 Task: Create a due date automation trigger when advanced on, 2 working days after a card is due add fields with custom field "Resume" set to a date more than 1 working days from now at 11:00 AM.
Action: Mouse moved to (1083, 333)
Screenshot: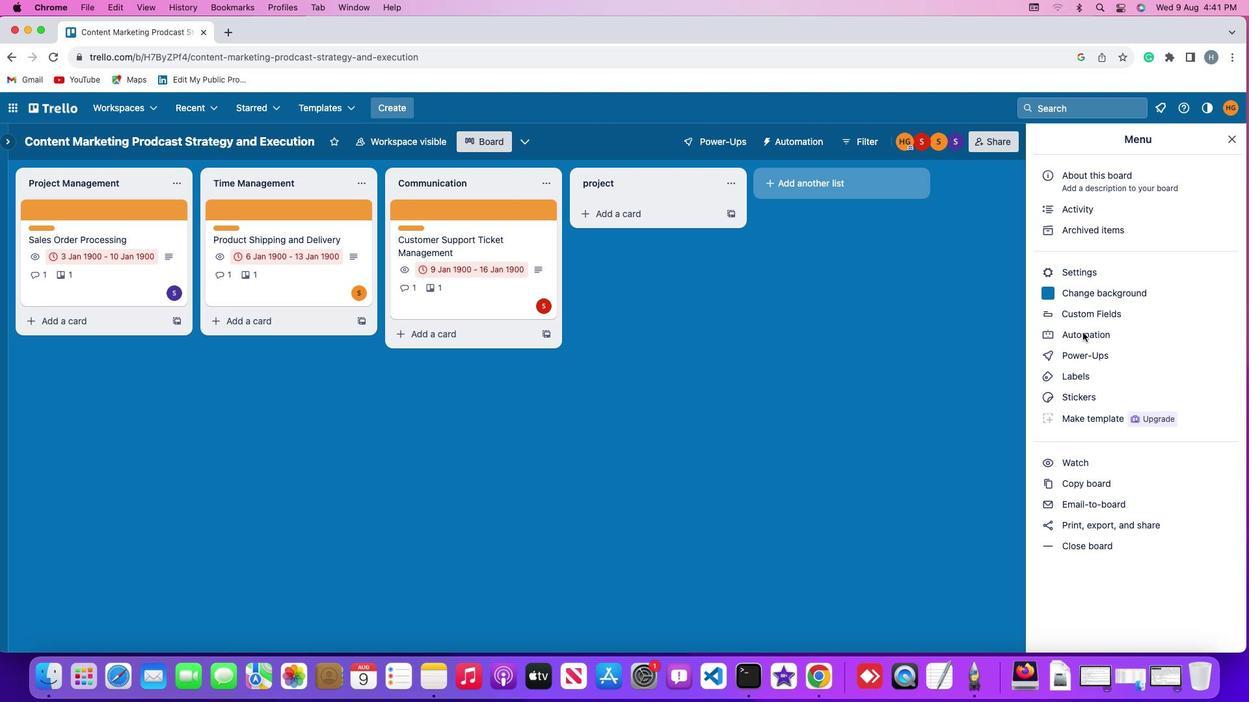
Action: Mouse pressed left at (1083, 333)
Screenshot: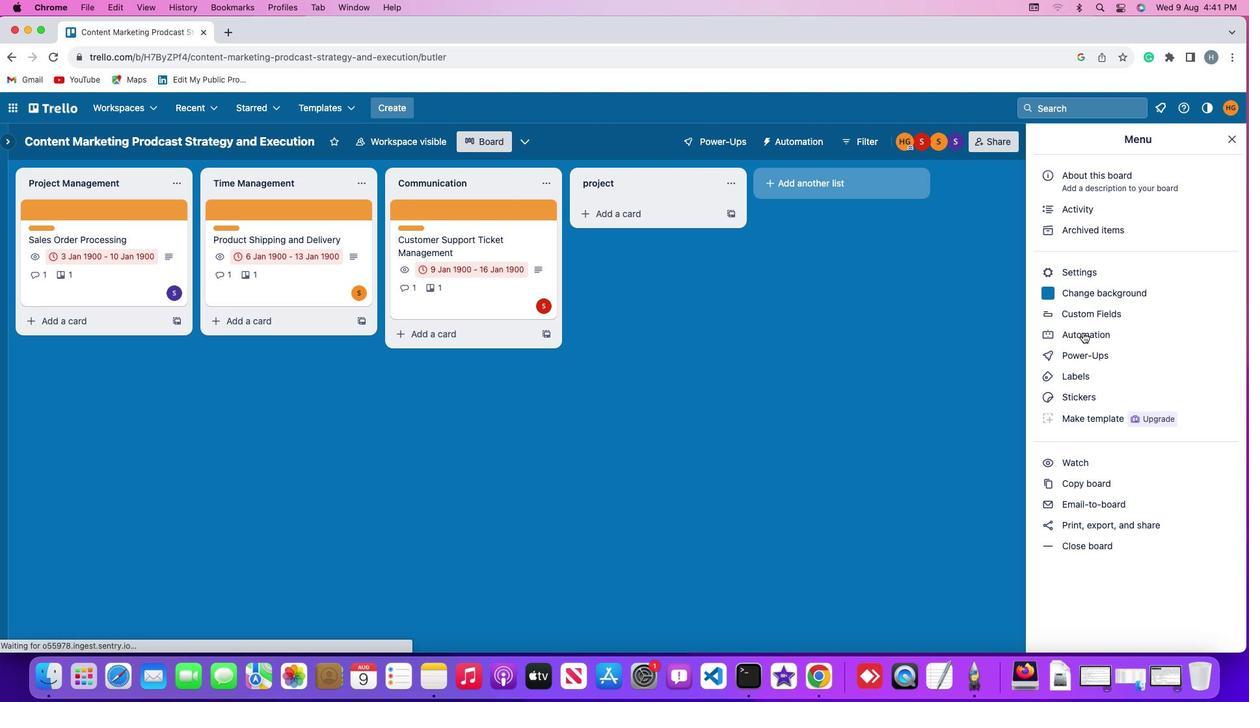 
Action: Mouse pressed left at (1083, 333)
Screenshot: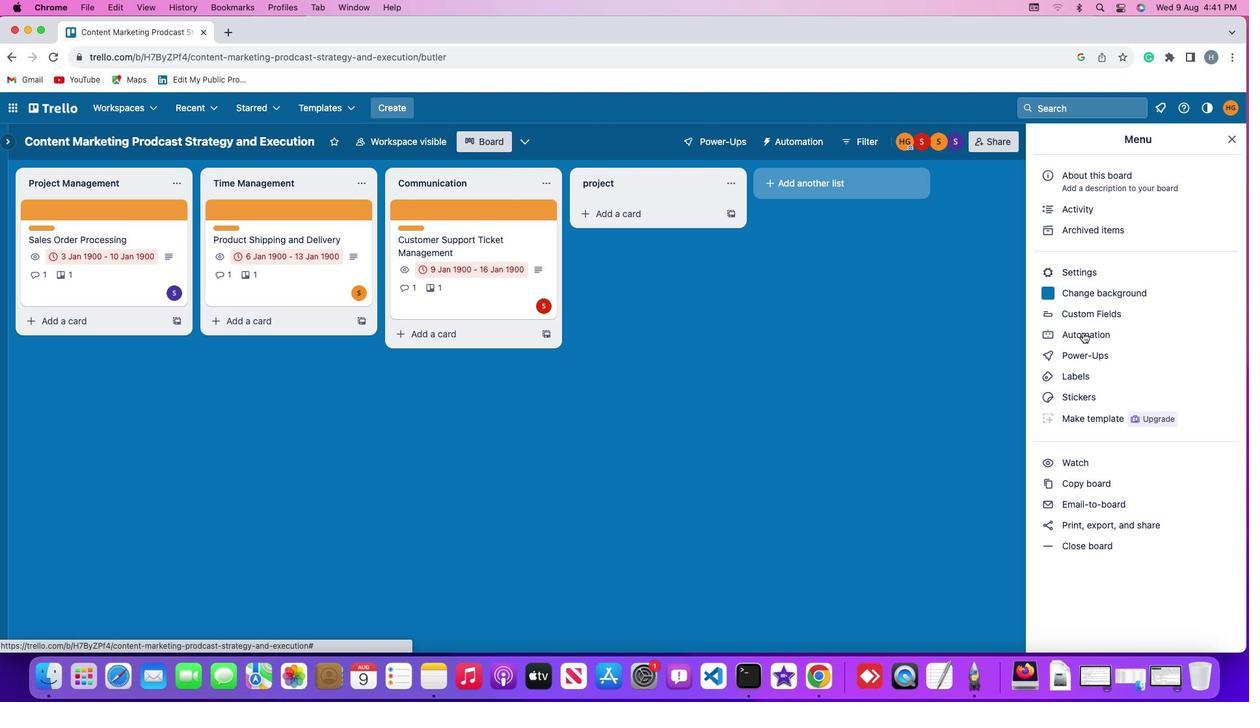 
Action: Mouse moved to (68, 300)
Screenshot: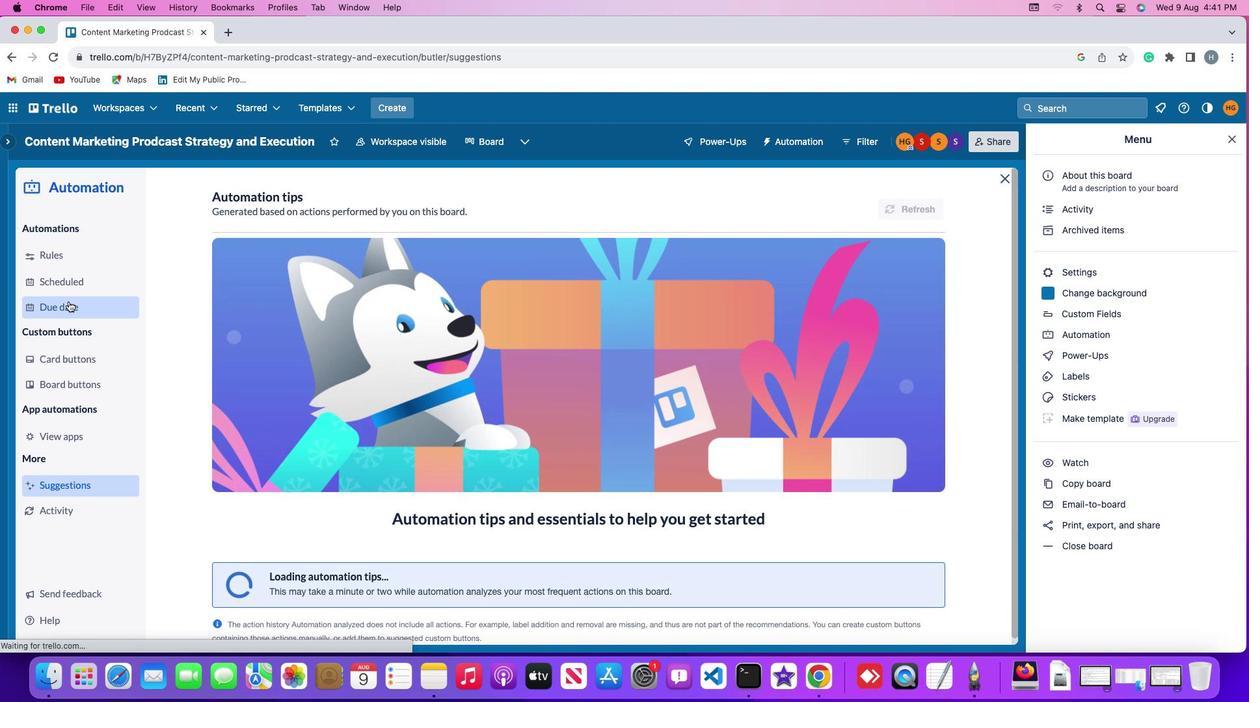 
Action: Mouse pressed left at (68, 300)
Screenshot: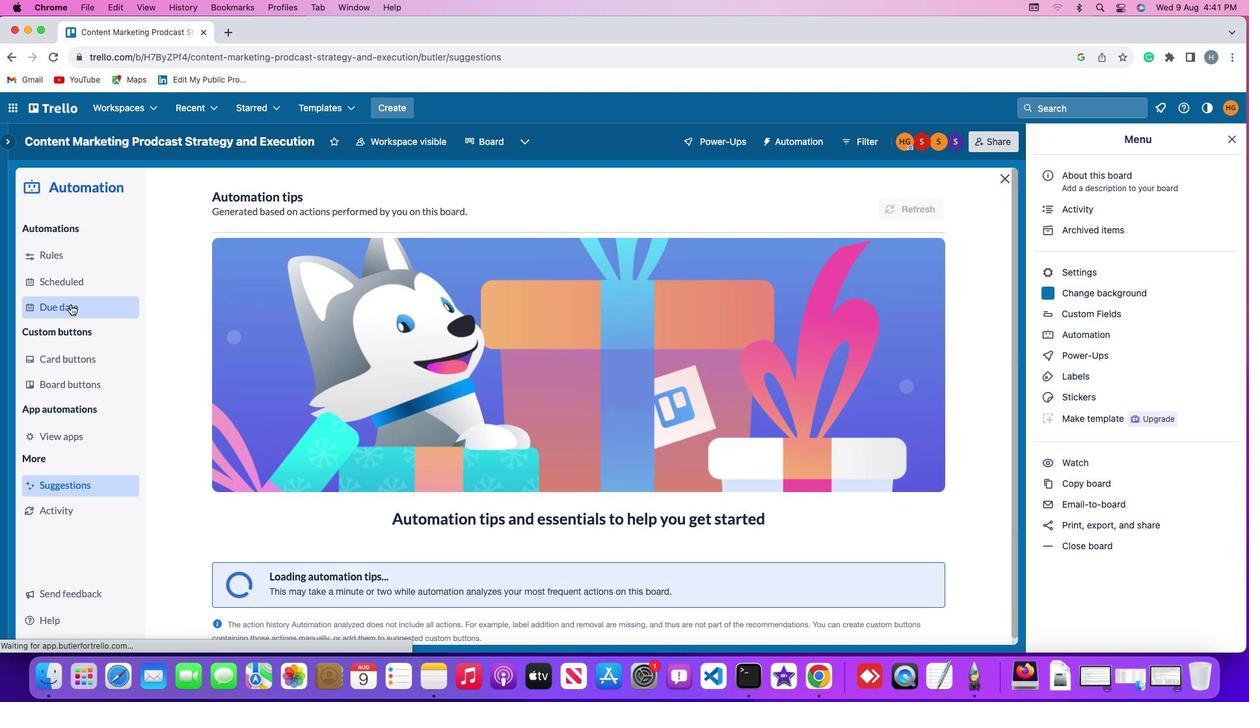 
Action: Mouse moved to (883, 202)
Screenshot: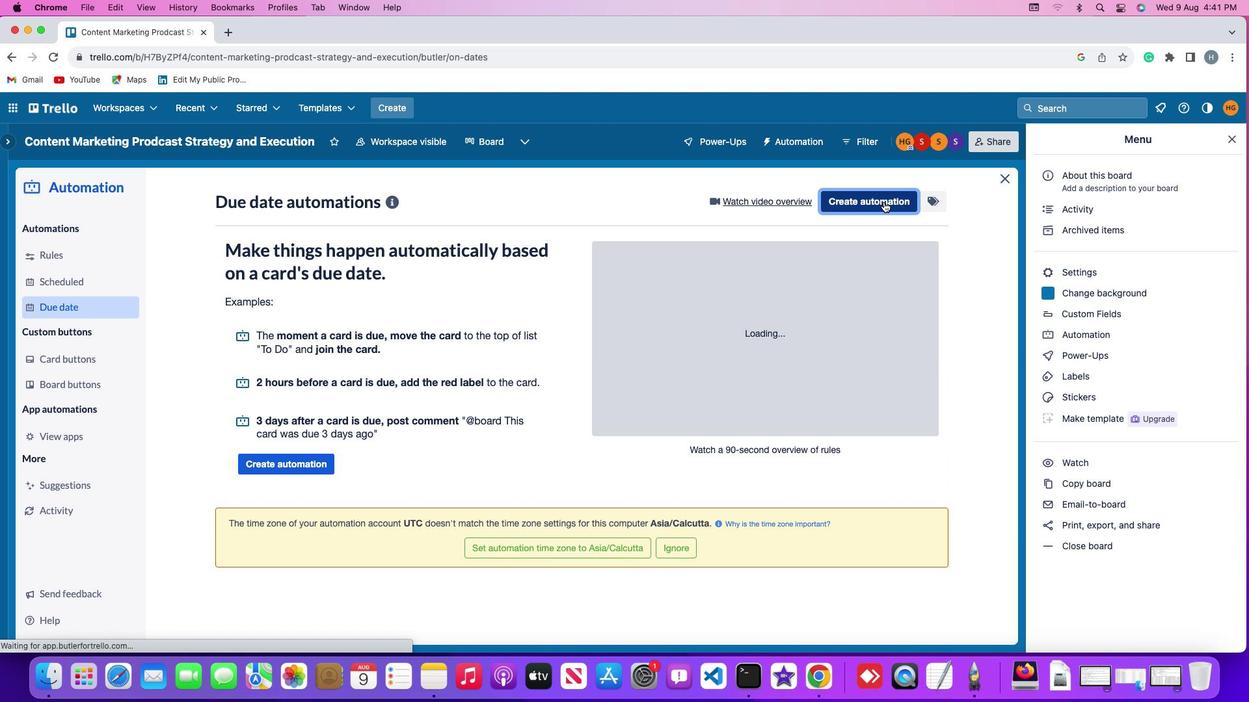
Action: Mouse pressed left at (883, 202)
Screenshot: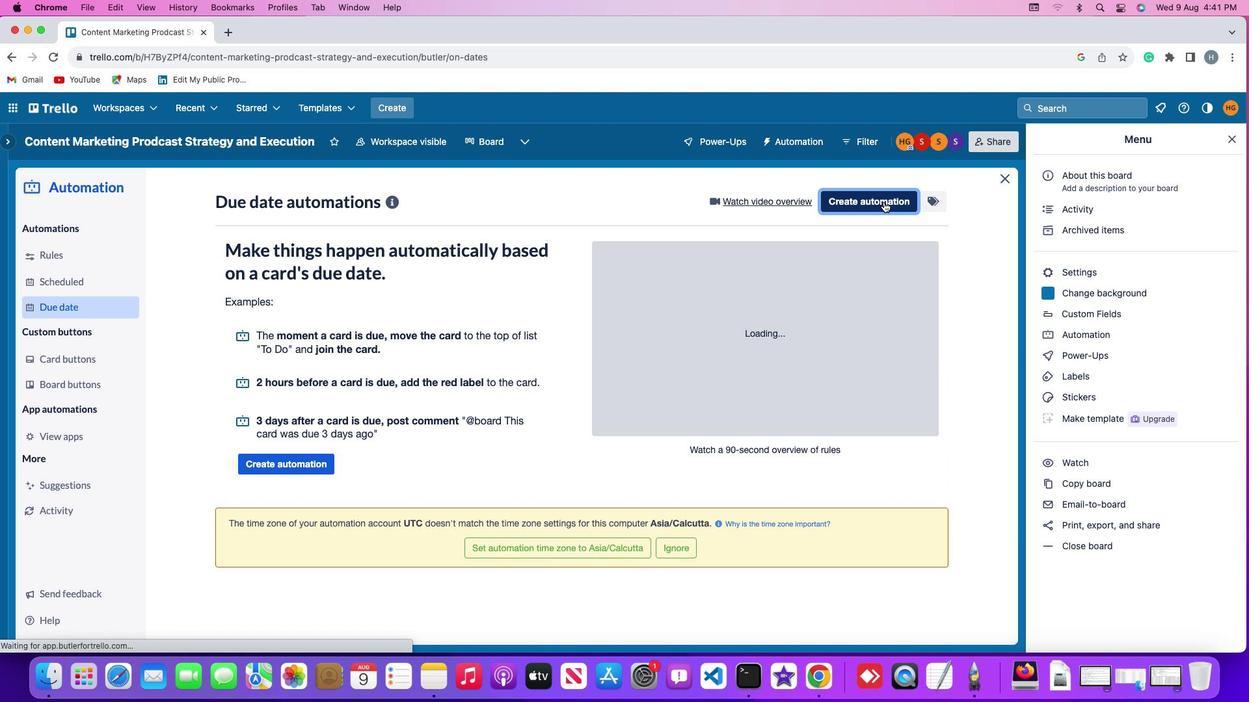 
Action: Mouse moved to (383, 326)
Screenshot: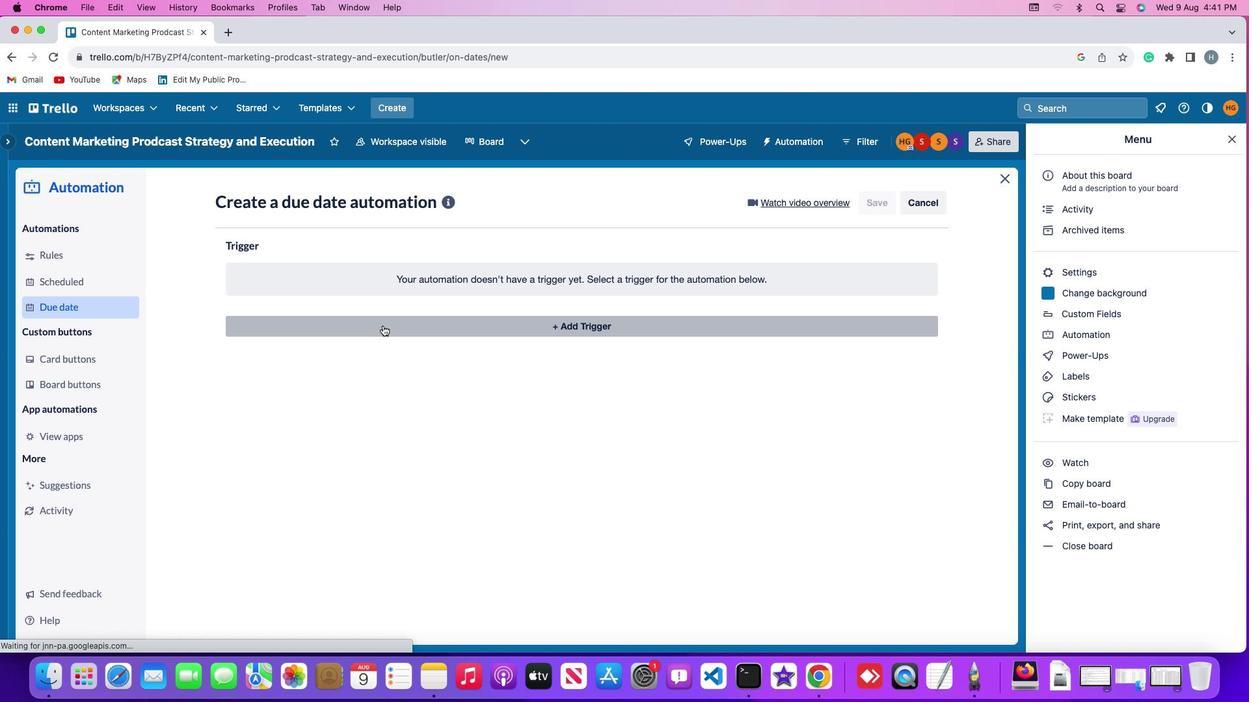 
Action: Mouse pressed left at (383, 326)
Screenshot: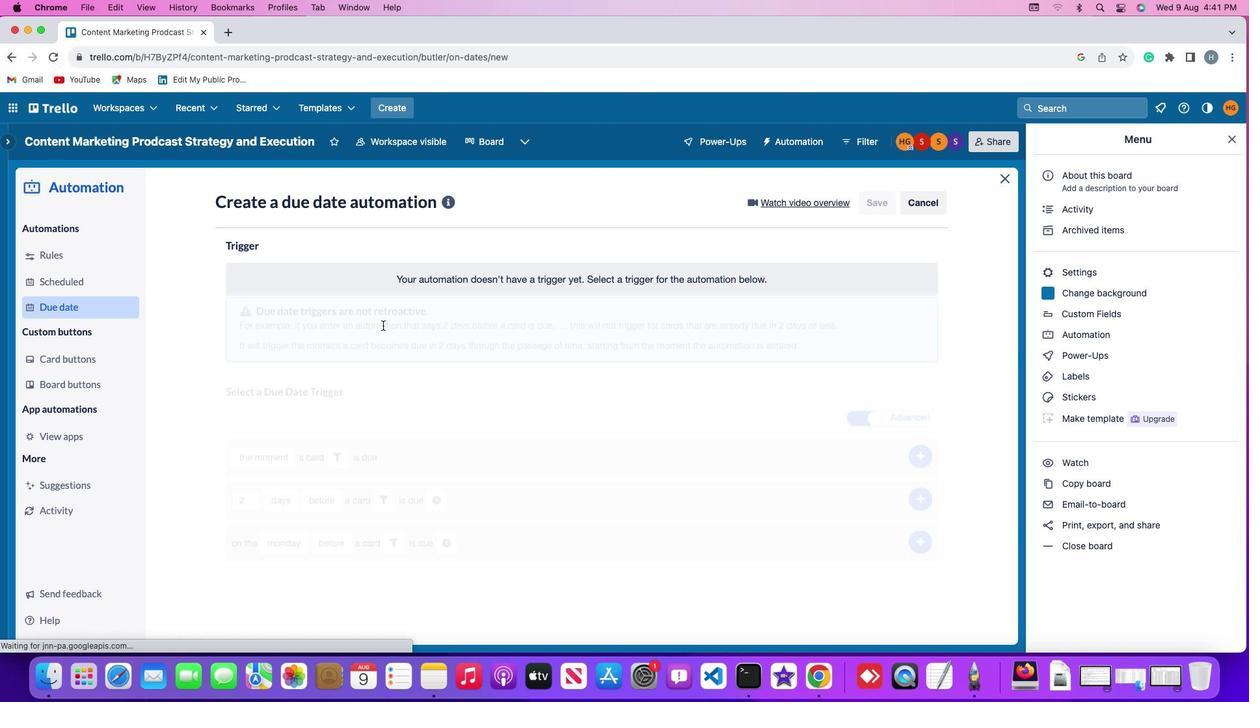 
Action: Mouse moved to (251, 521)
Screenshot: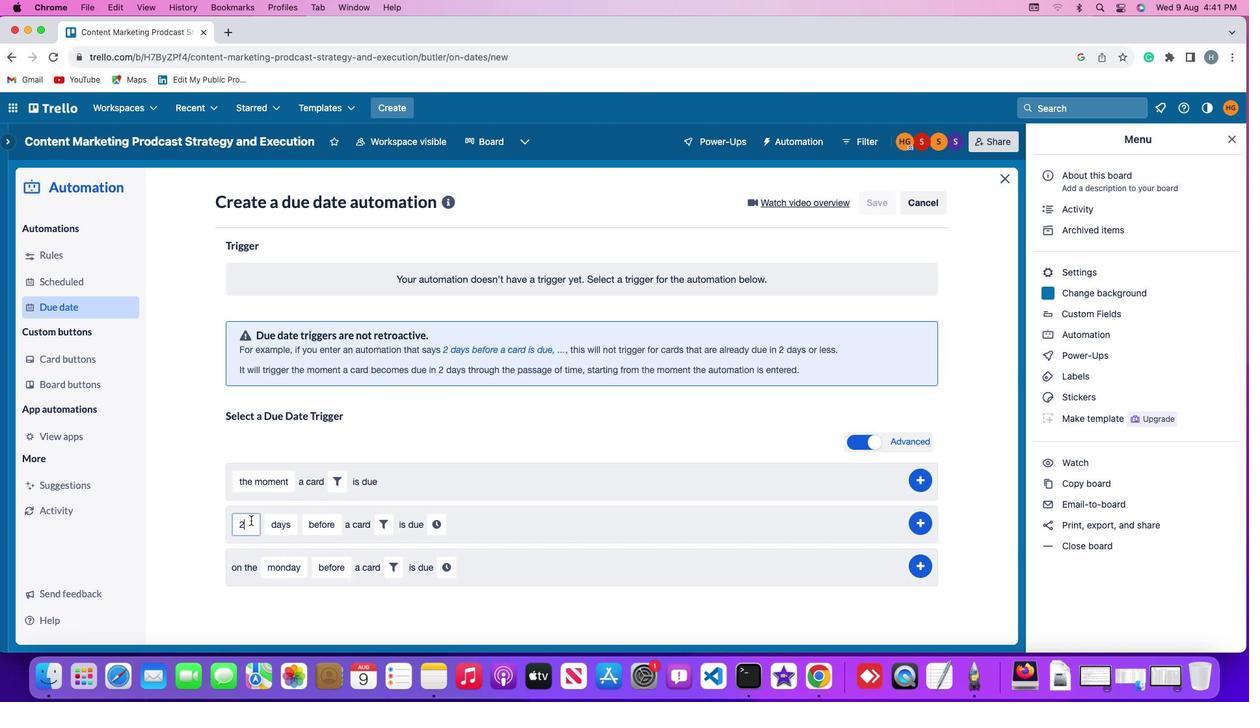 
Action: Mouse pressed left at (251, 521)
Screenshot: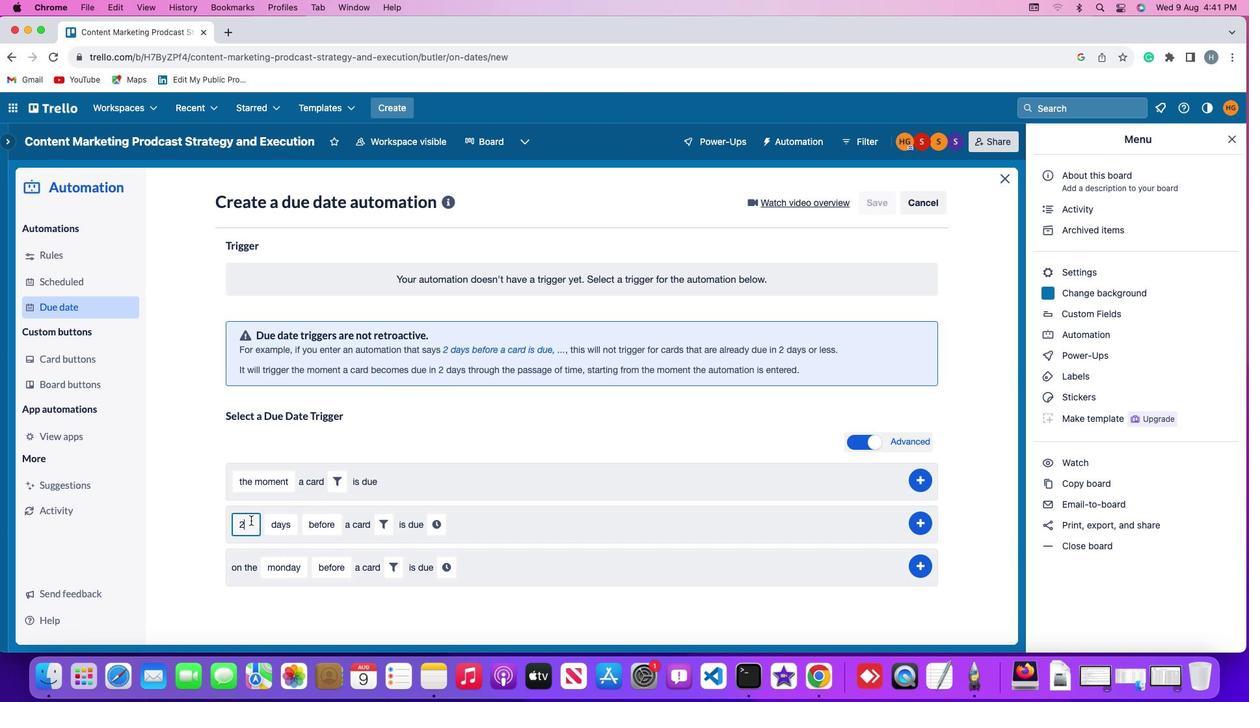 
Action: Mouse moved to (250, 520)
Screenshot: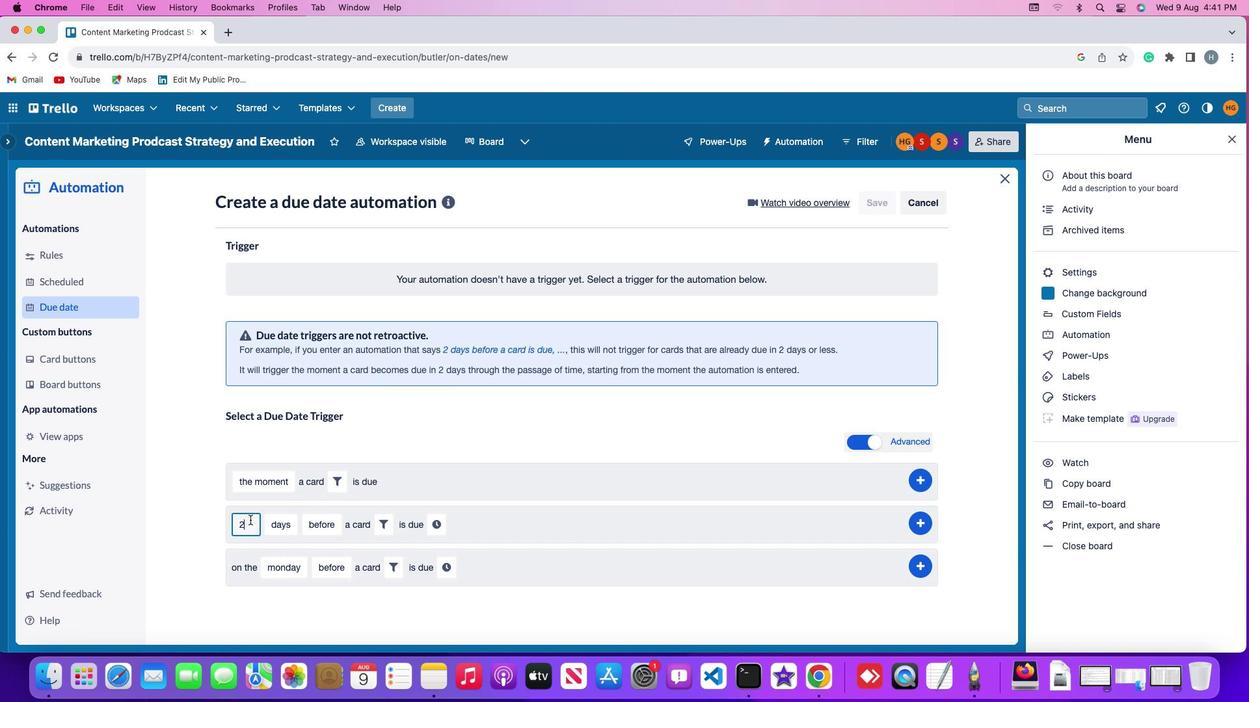
Action: Key pressed Key.backspace
Screenshot: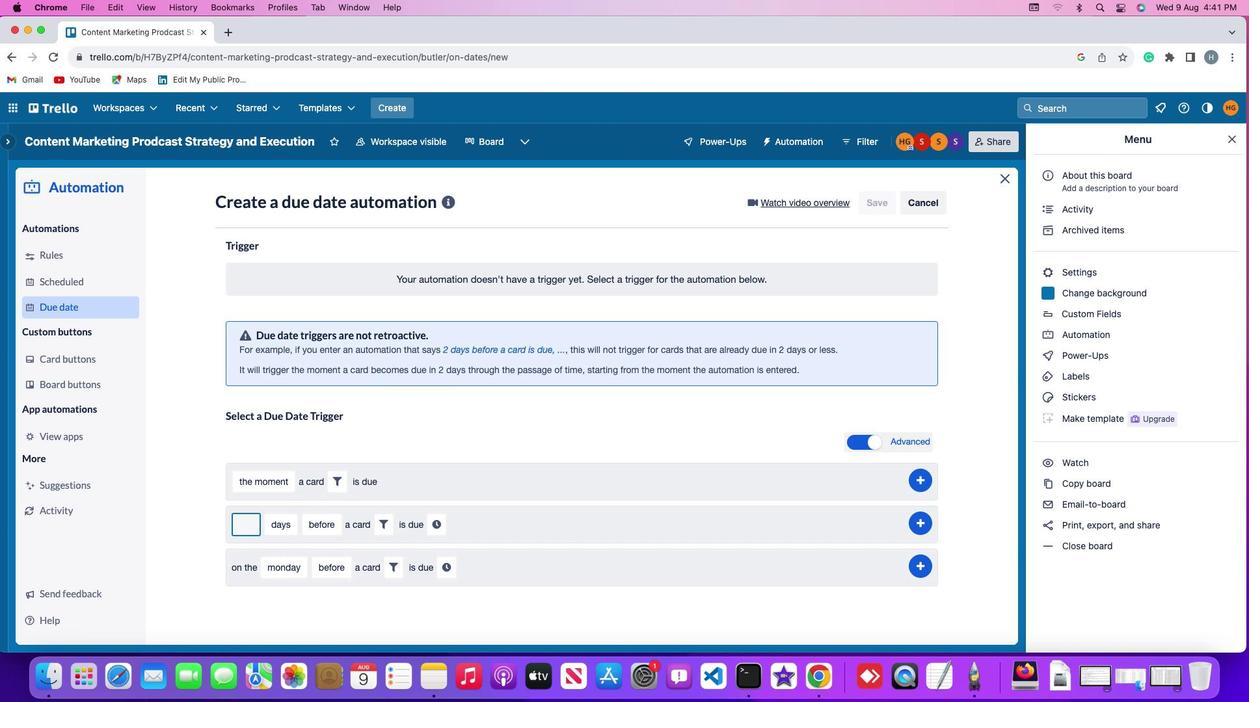
Action: Mouse moved to (249, 521)
Screenshot: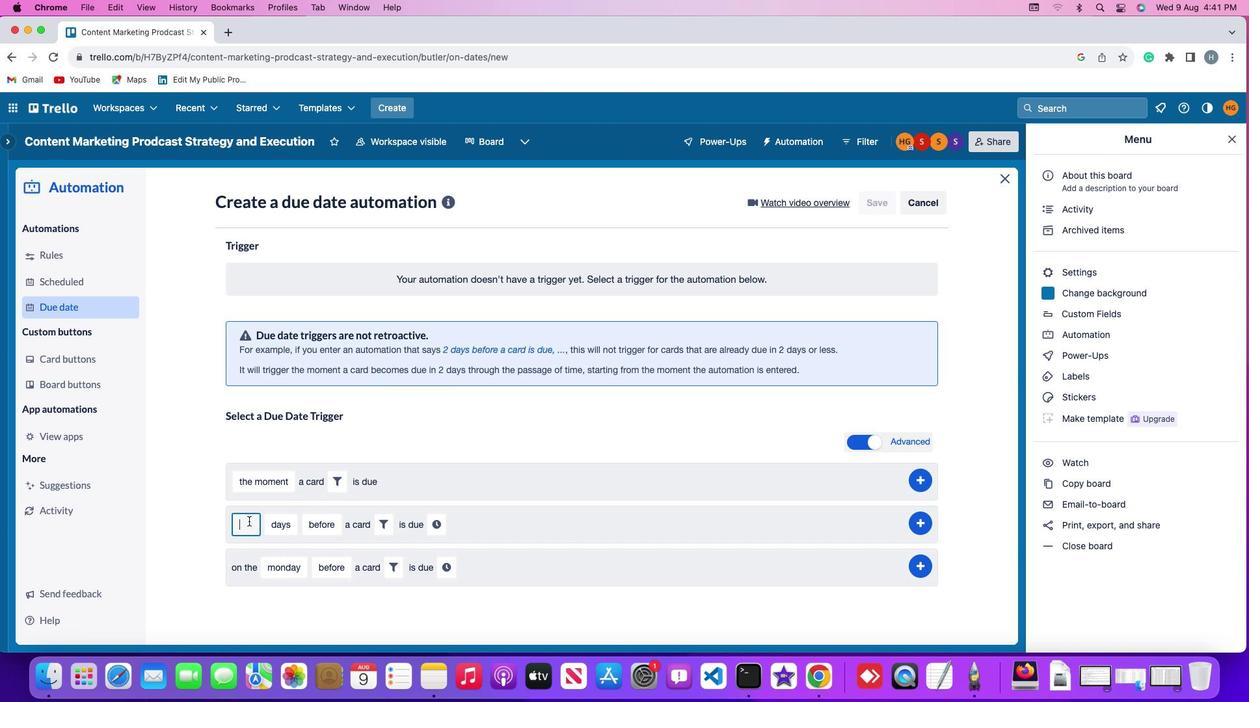 
Action: Key pressed '2'
Screenshot: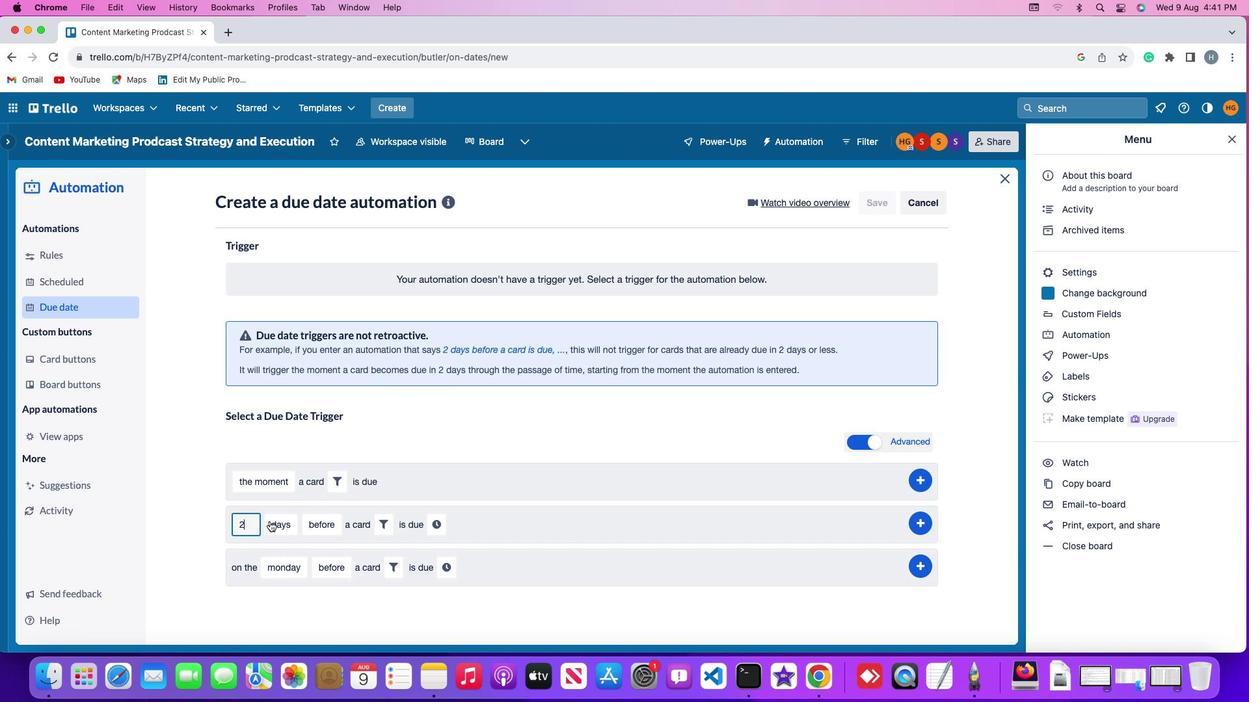 
Action: Mouse moved to (276, 521)
Screenshot: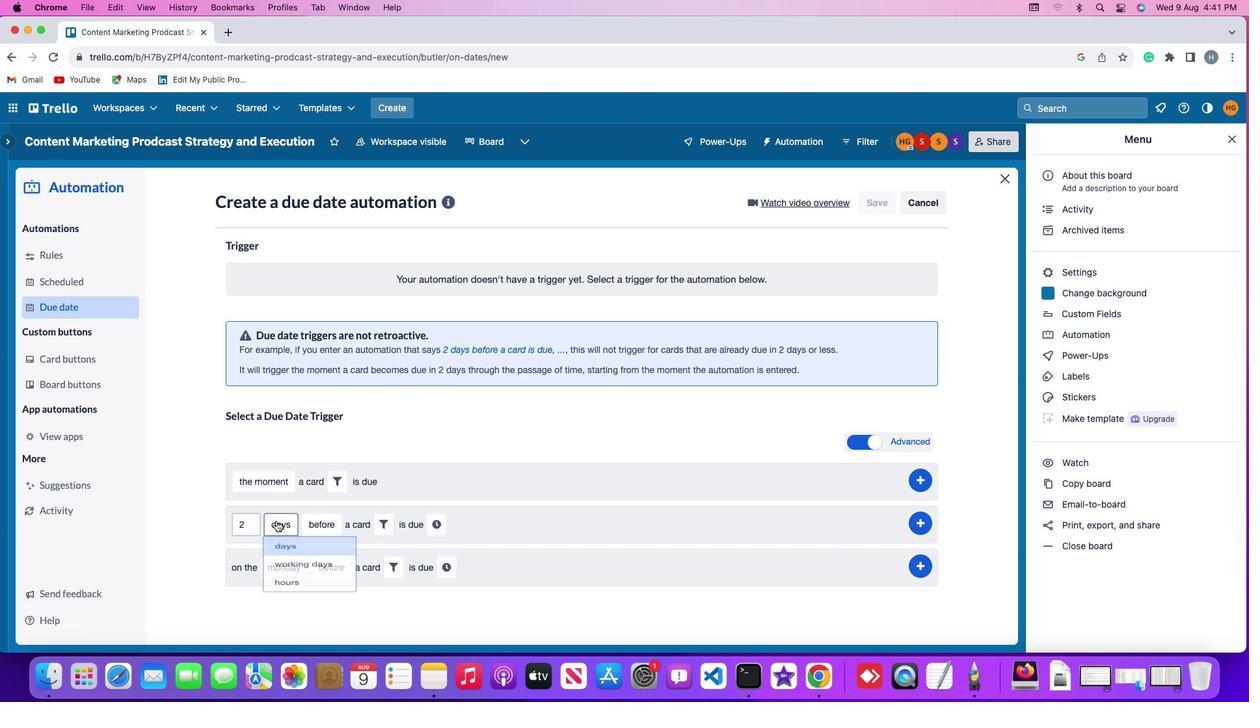 
Action: Mouse pressed left at (276, 521)
Screenshot: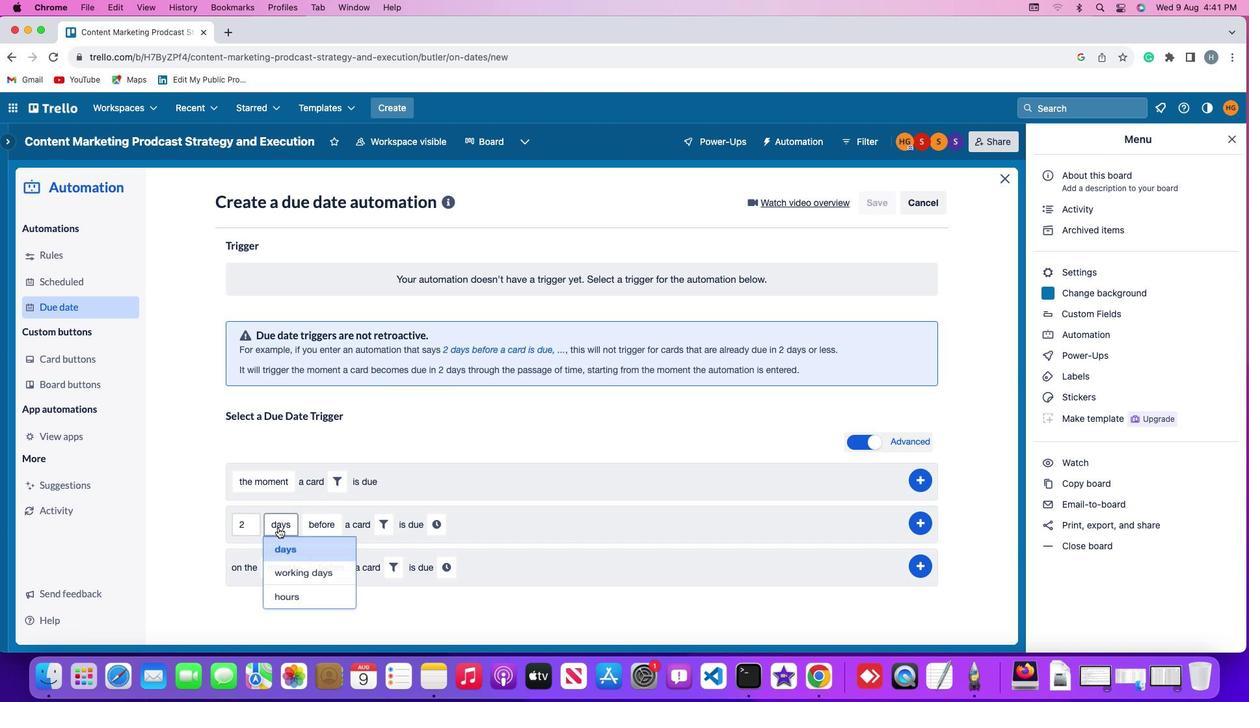 
Action: Mouse moved to (292, 574)
Screenshot: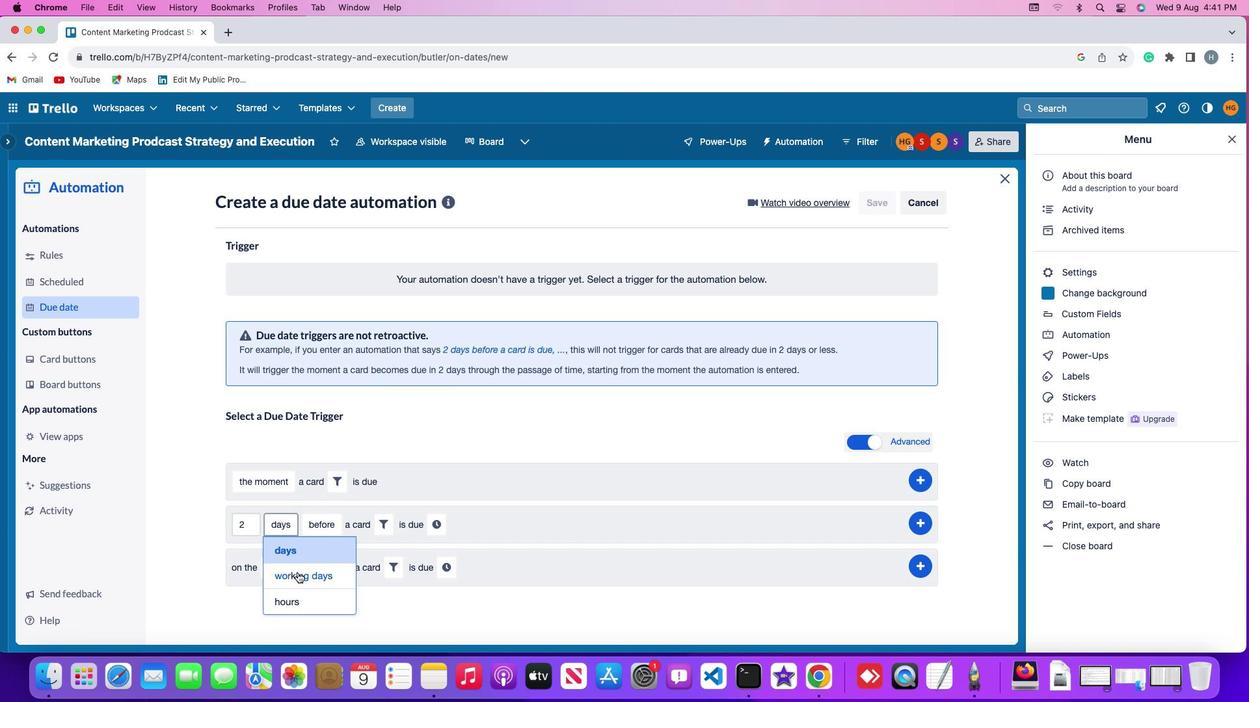 
Action: Mouse pressed left at (292, 574)
Screenshot: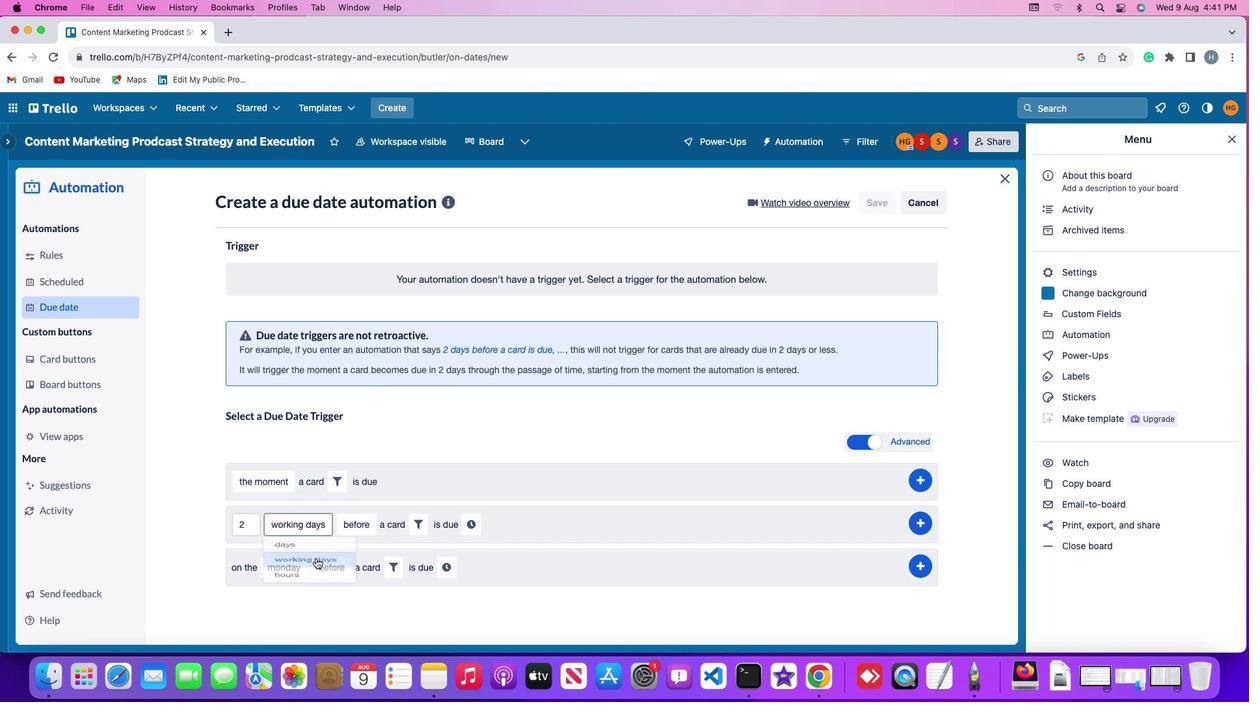 
Action: Mouse moved to (352, 529)
Screenshot: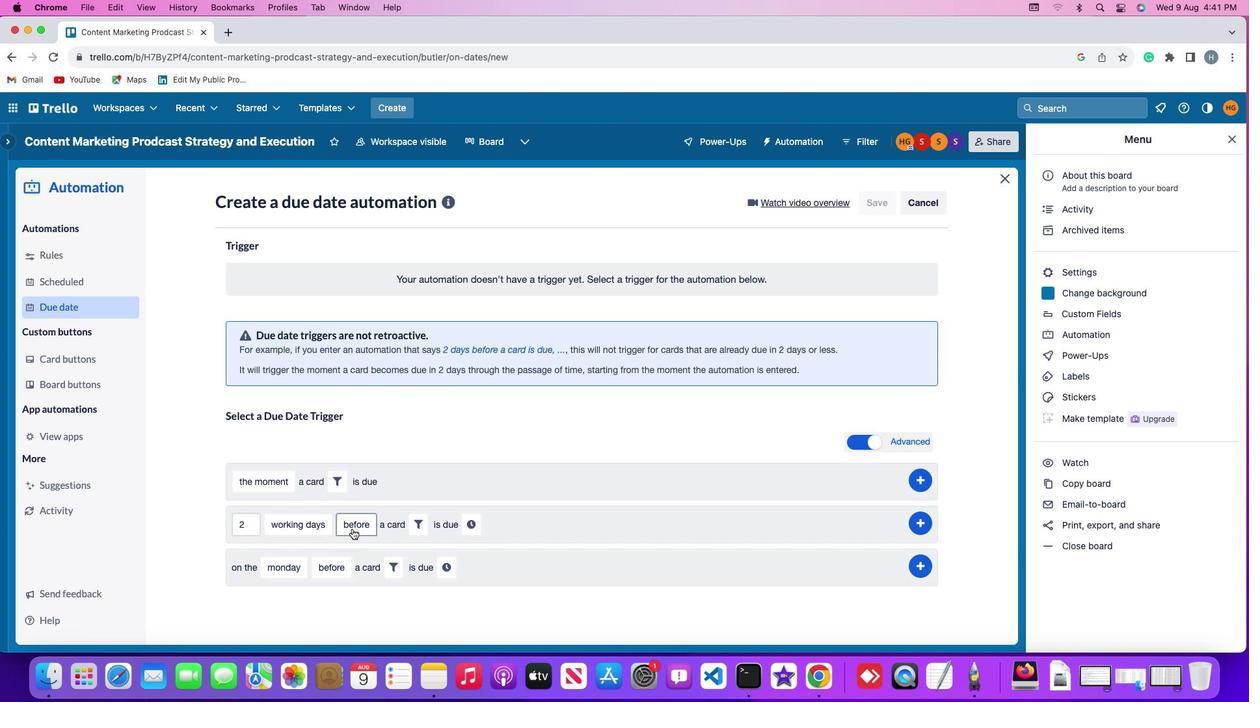 
Action: Mouse pressed left at (352, 529)
Screenshot: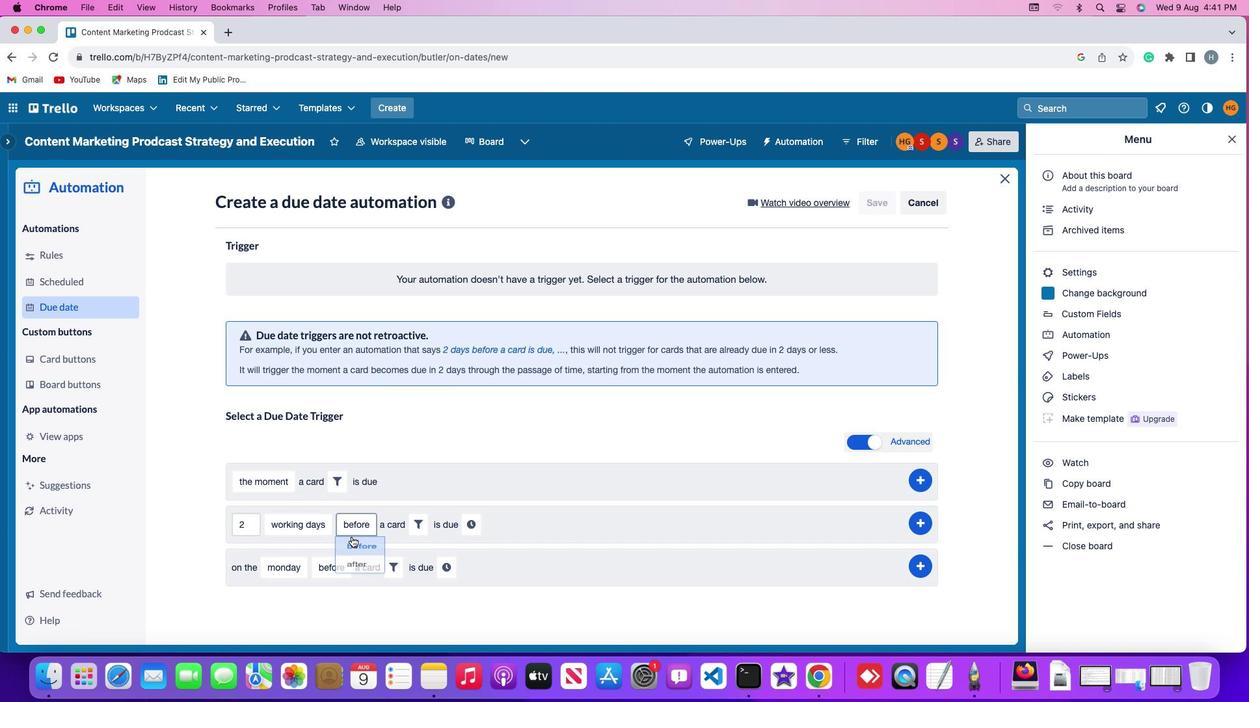 
Action: Mouse moved to (347, 575)
Screenshot: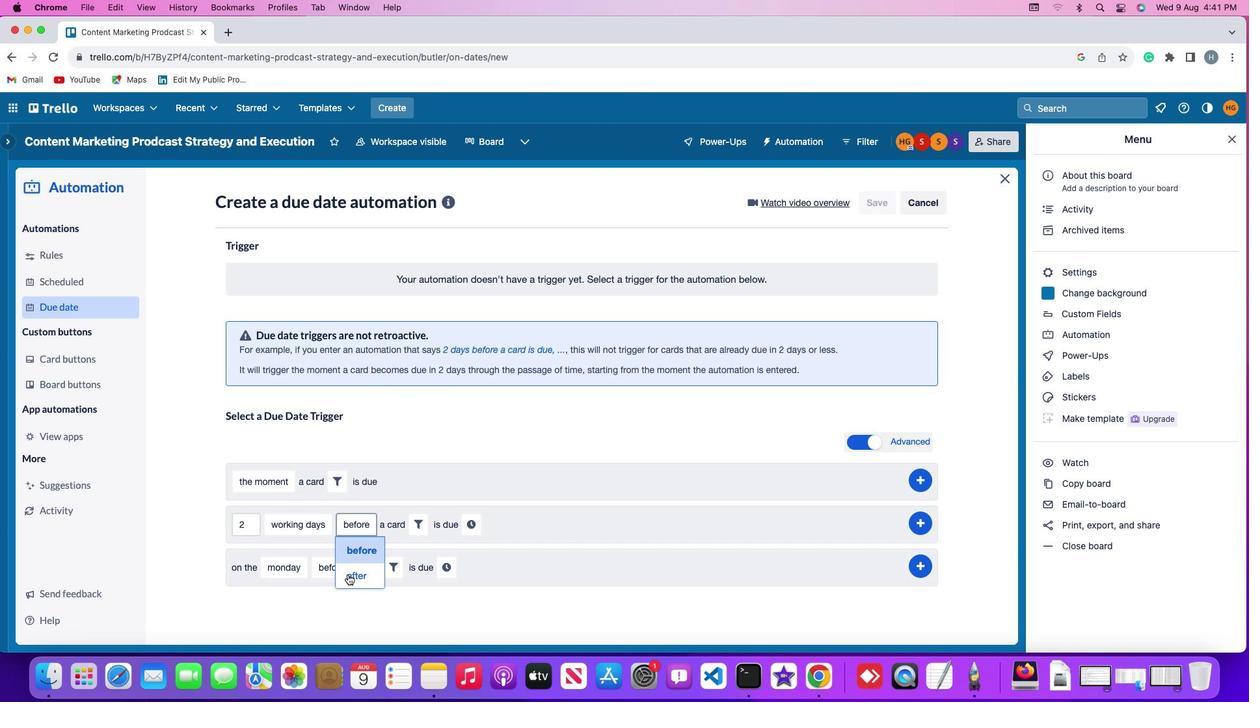 
Action: Mouse pressed left at (347, 575)
Screenshot: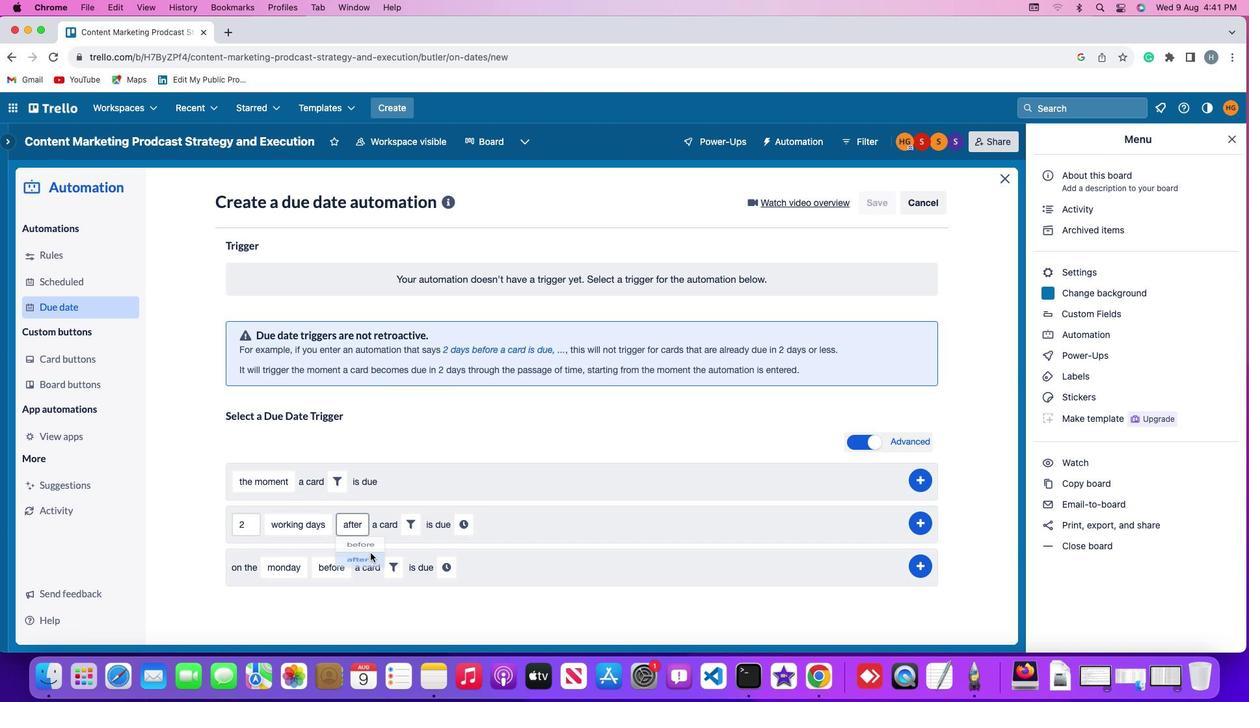 
Action: Mouse moved to (413, 525)
Screenshot: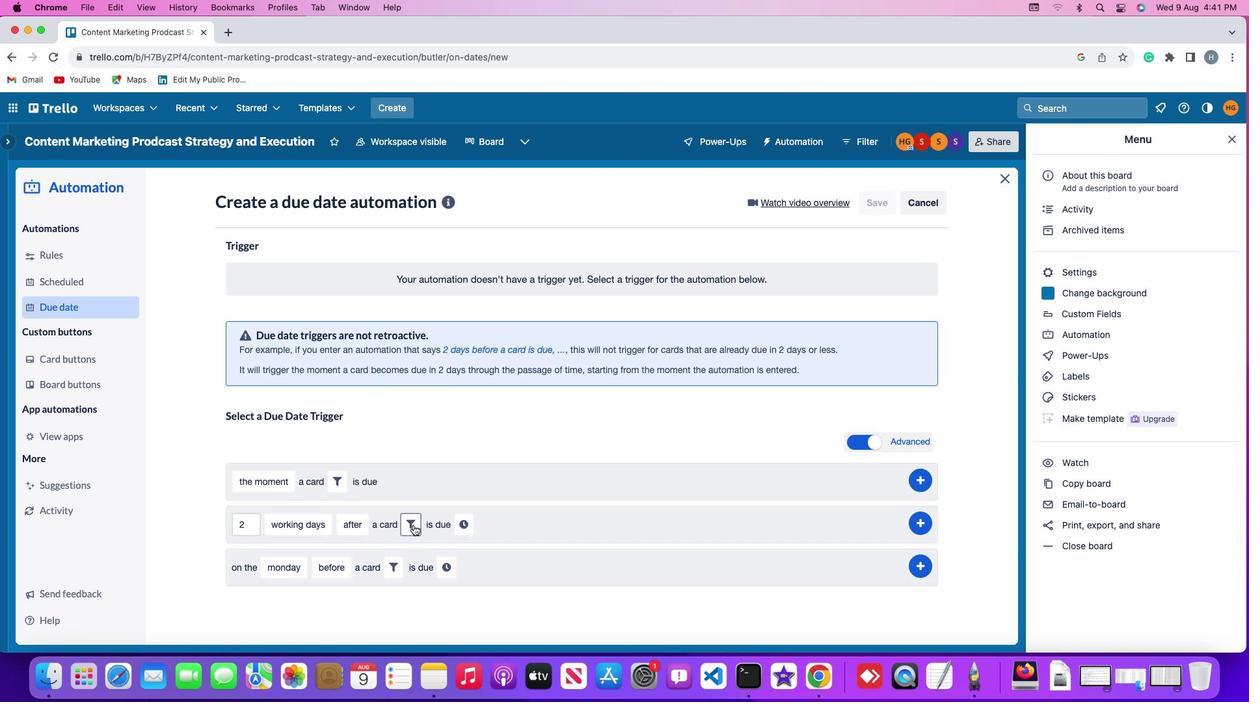 
Action: Mouse pressed left at (413, 525)
Screenshot: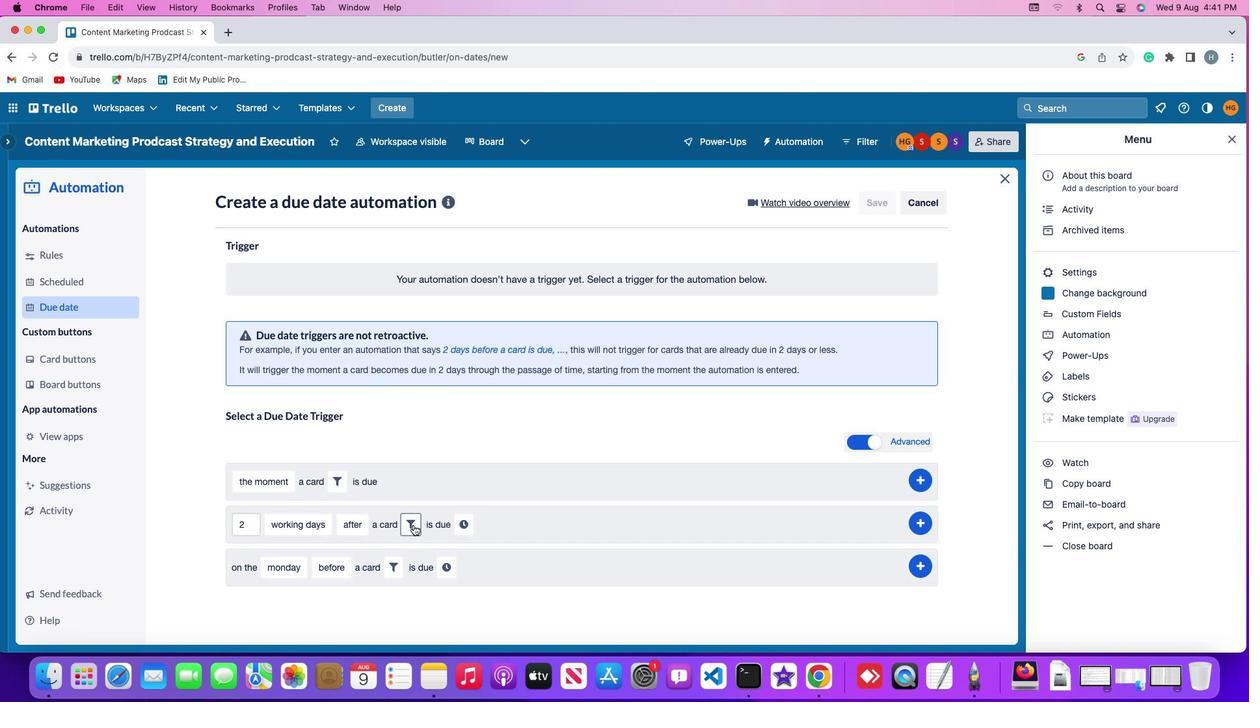 
Action: Mouse moved to (629, 570)
Screenshot: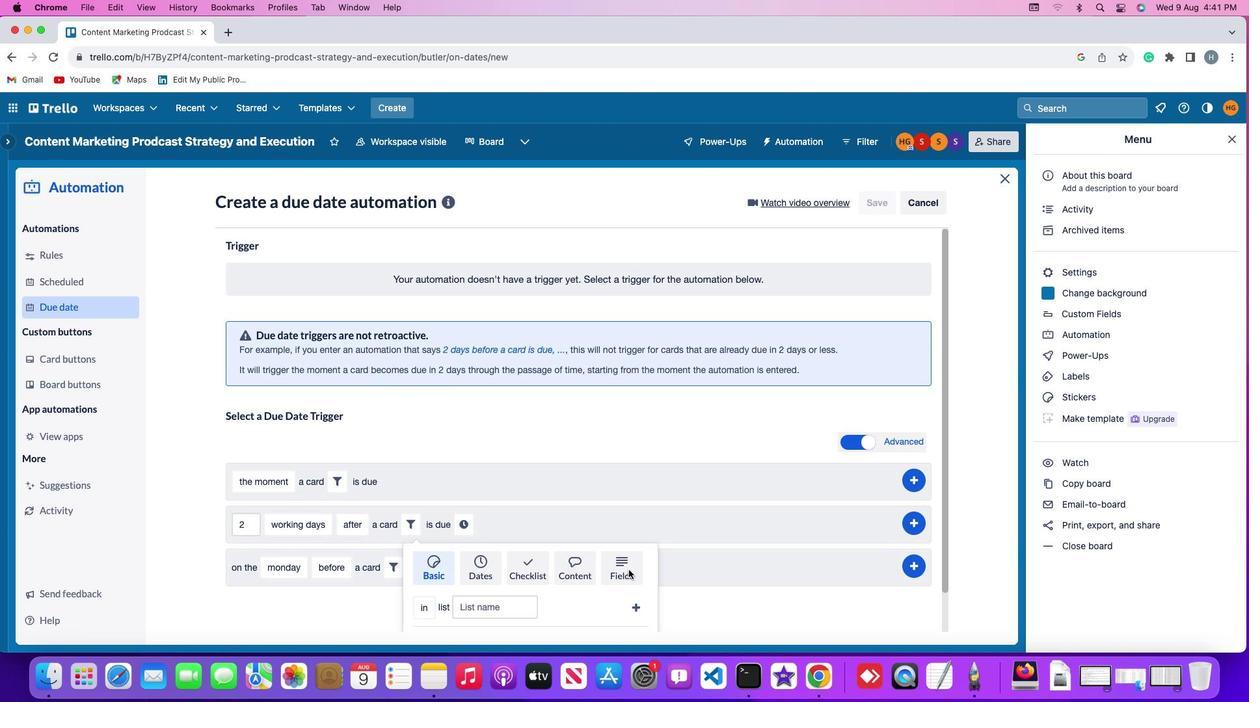 
Action: Mouse pressed left at (629, 570)
Screenshot: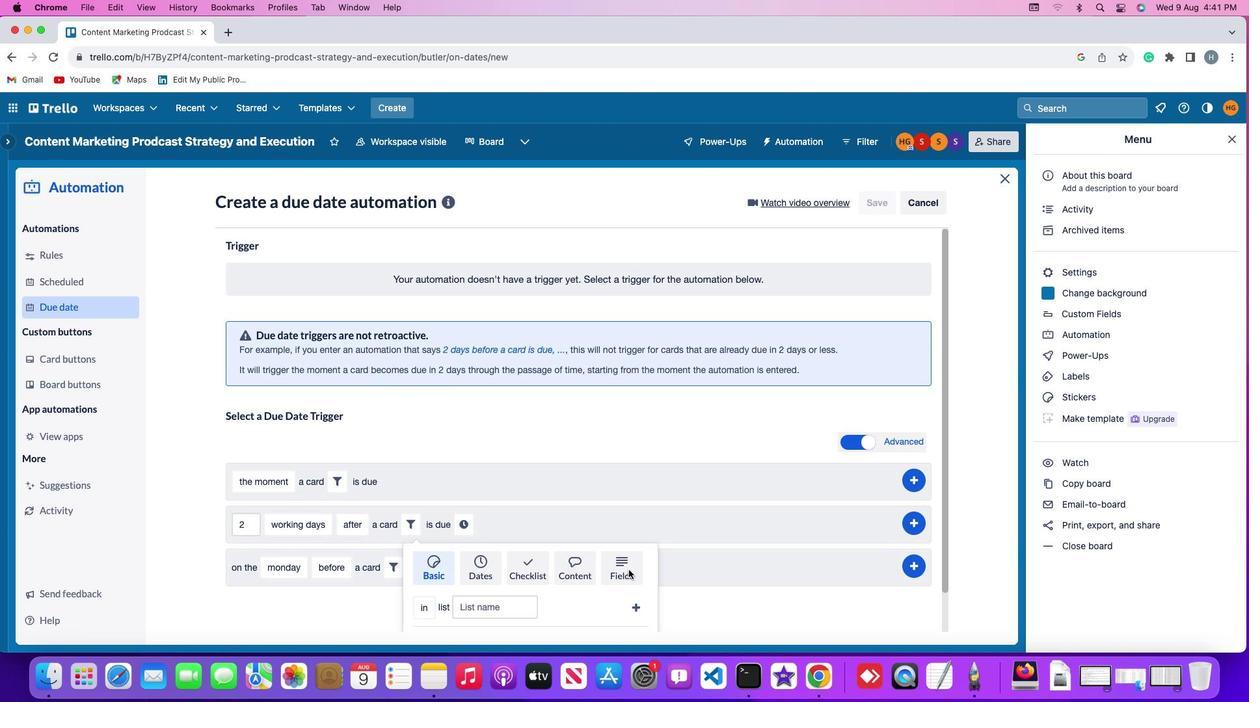 
Action: Mouse moved to (374, 603)
Screenshot: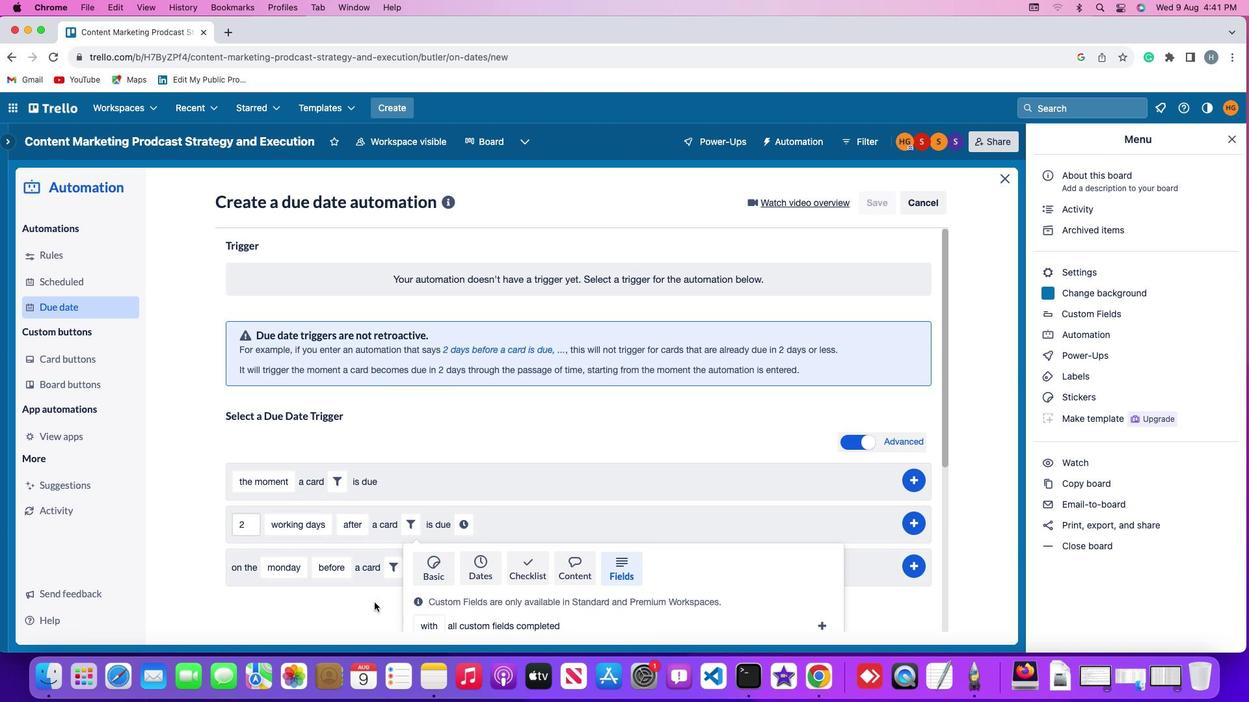 
Action: Mouse scrolled (374, 603) with delta (0, 0)
Screenshot: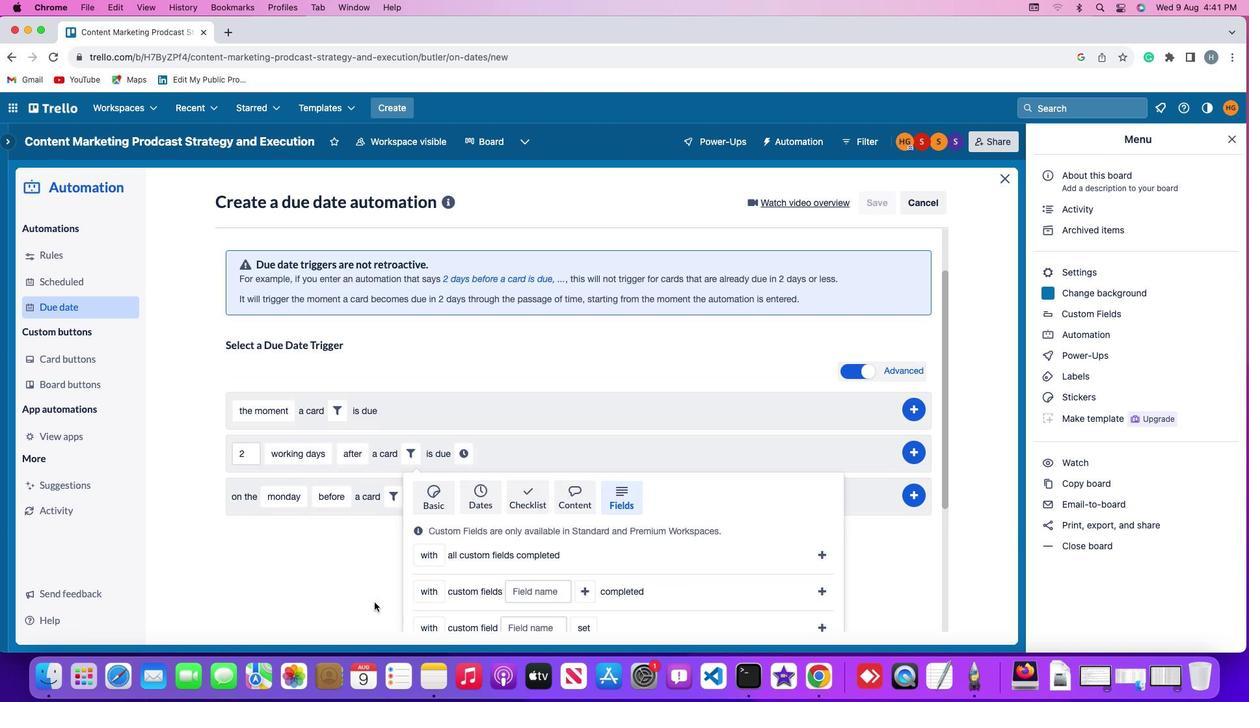 
Action: Mouse scrolled (374, 603) with delta (0, 0)
Screenshot: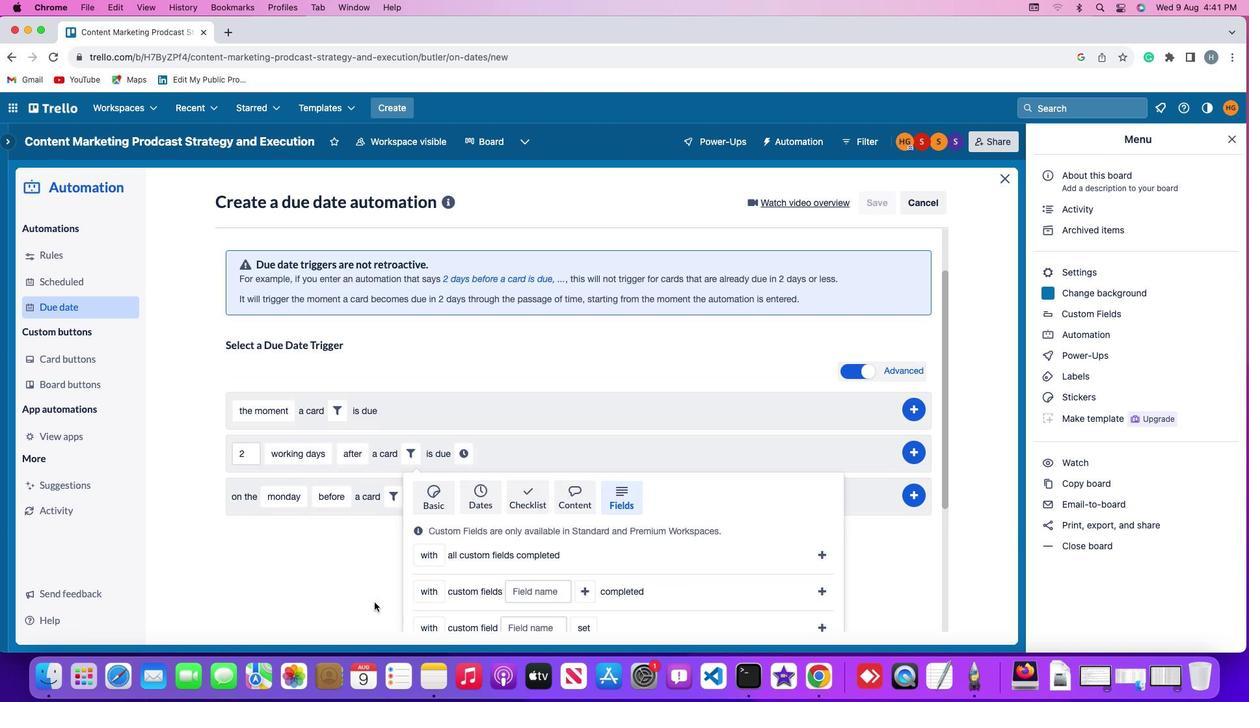 
Action: Mouse scrolled (374, 603) with delta (0, -1)
Screenshot: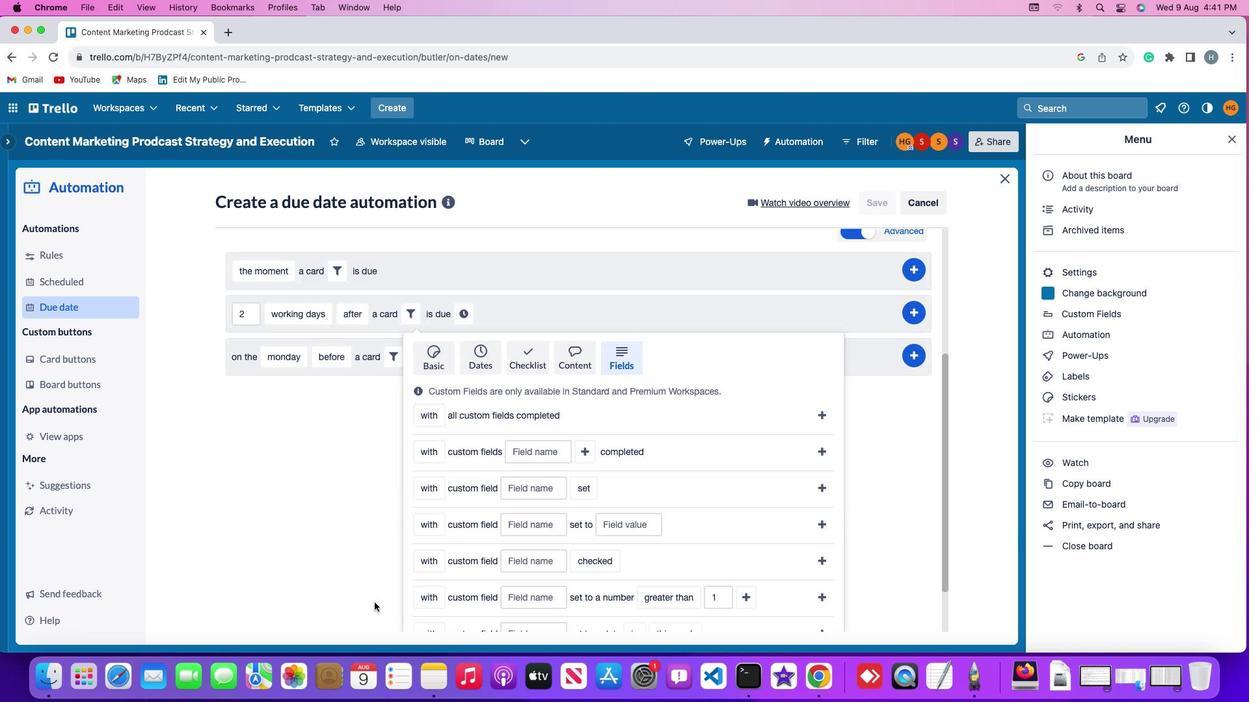 
Action: Mouse scrolled (374, 603) with delta (0, -3)
Screenshot: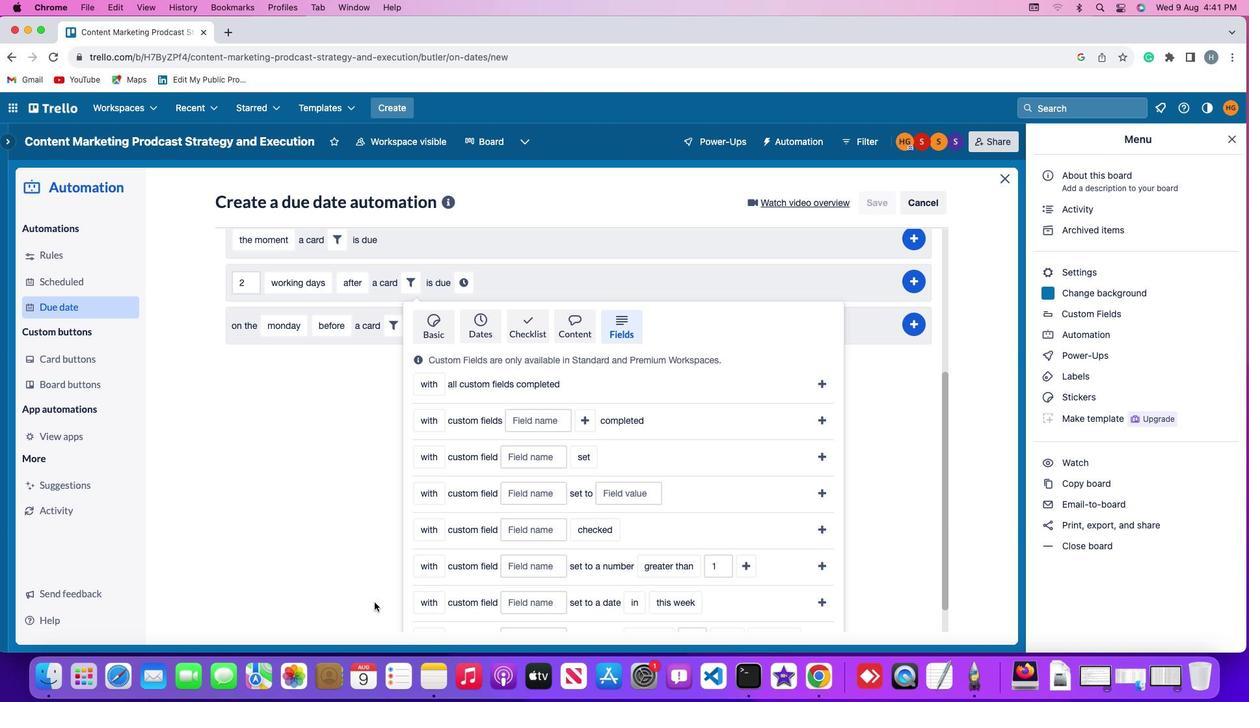 
Action: Mouse scrolled (374, 603) with delta (0, 0)
Screenshot: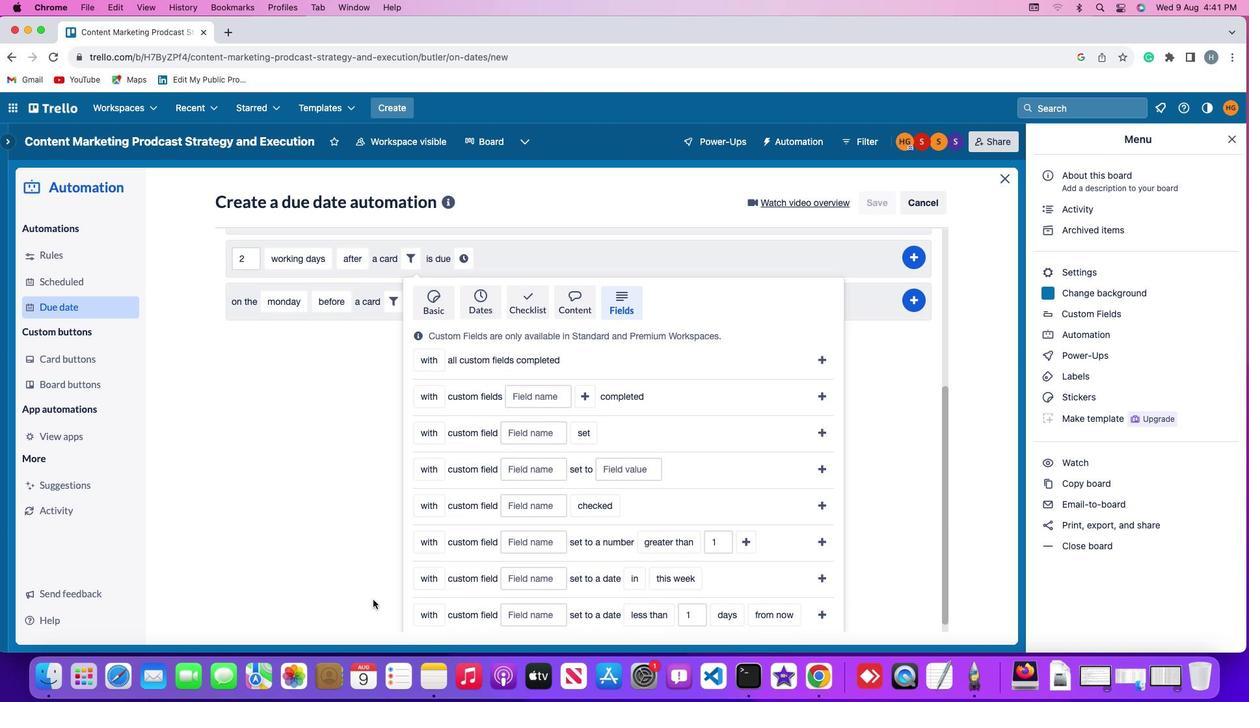 
Action: Mouse scrolled (374, 603) with delta (0, 0)
Screenshot: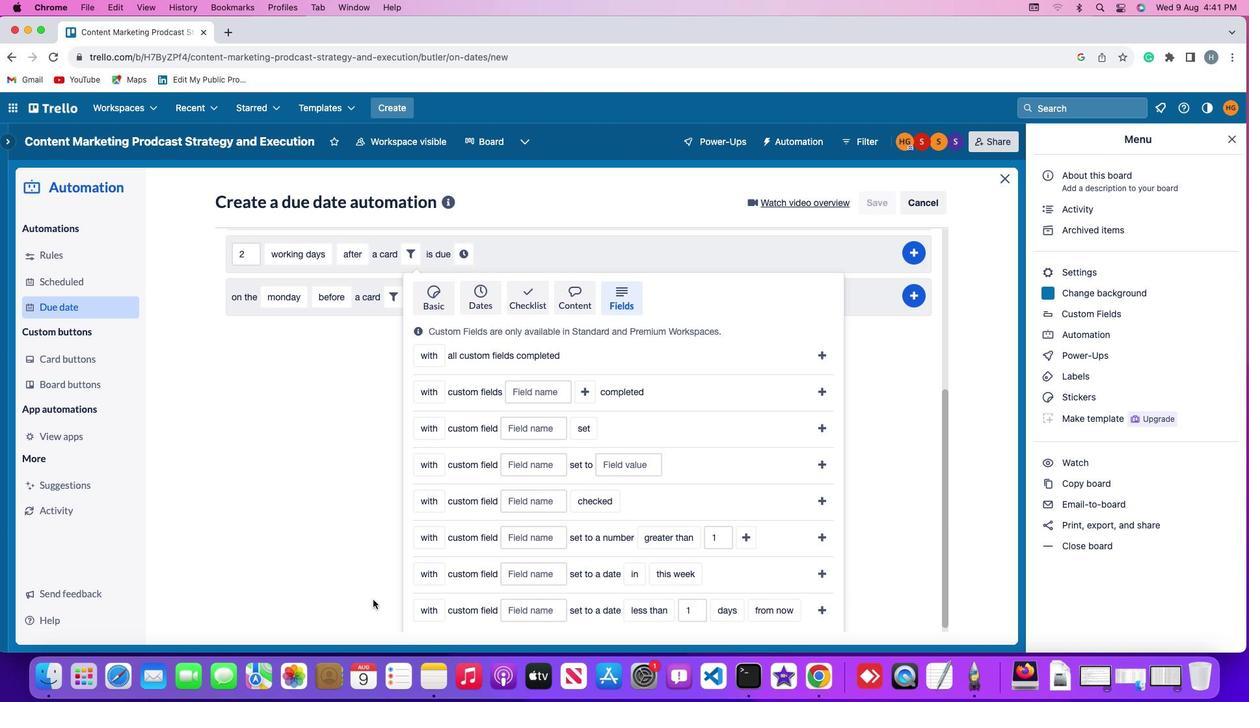 
Action: Mouse scrolled (374, 603) with delta (0, -1)
Screenshot: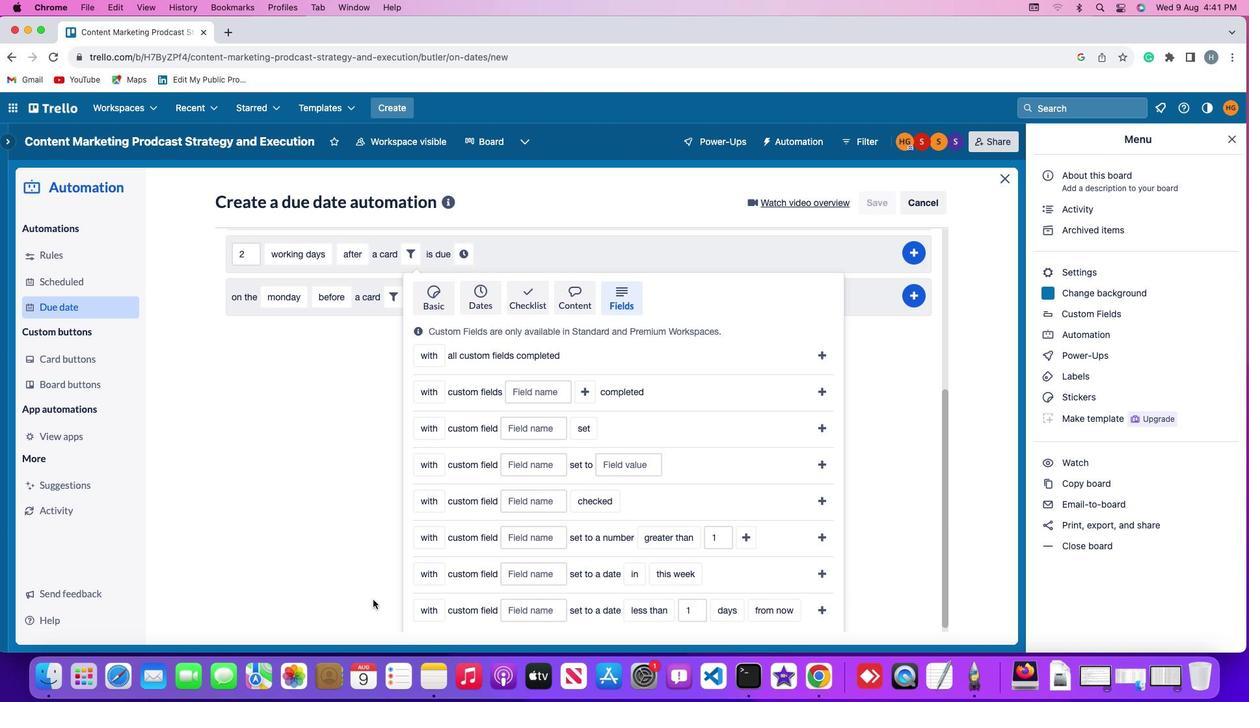 
Action: Mouse scrolled (374, 603) with delta (0, -3)
Screenshot: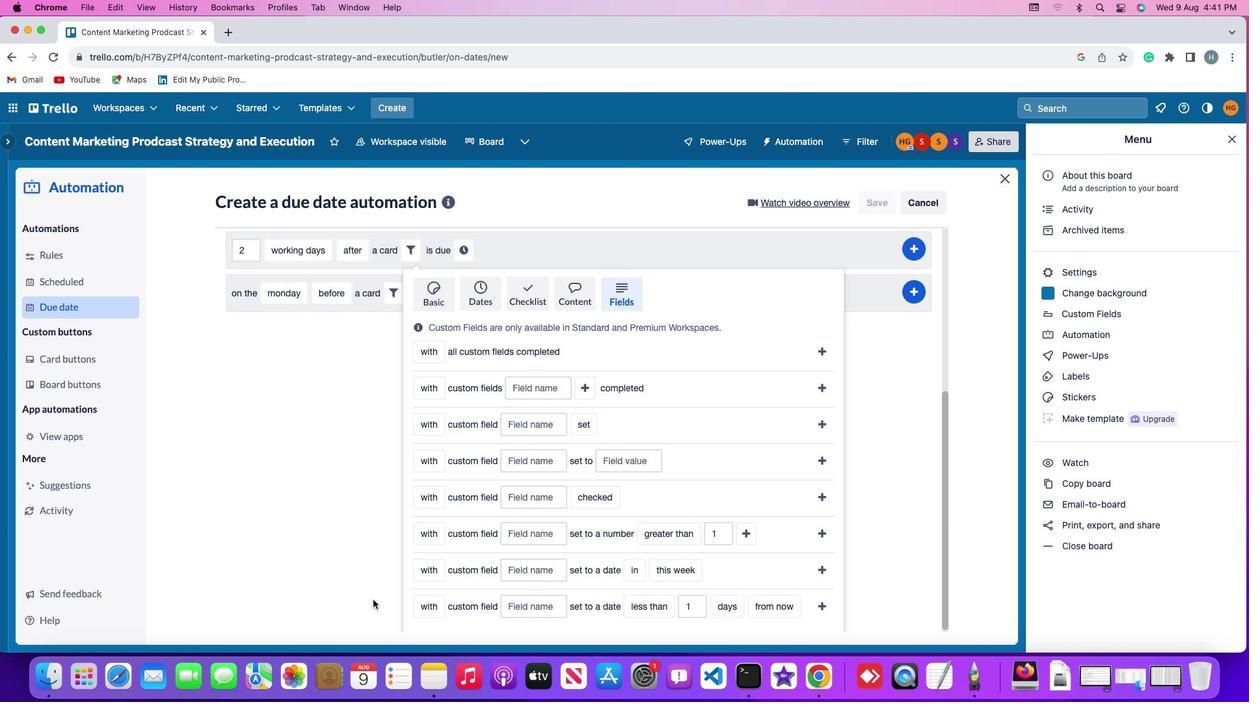 
Action: Mouse moved to (374, 601)
Screenshot: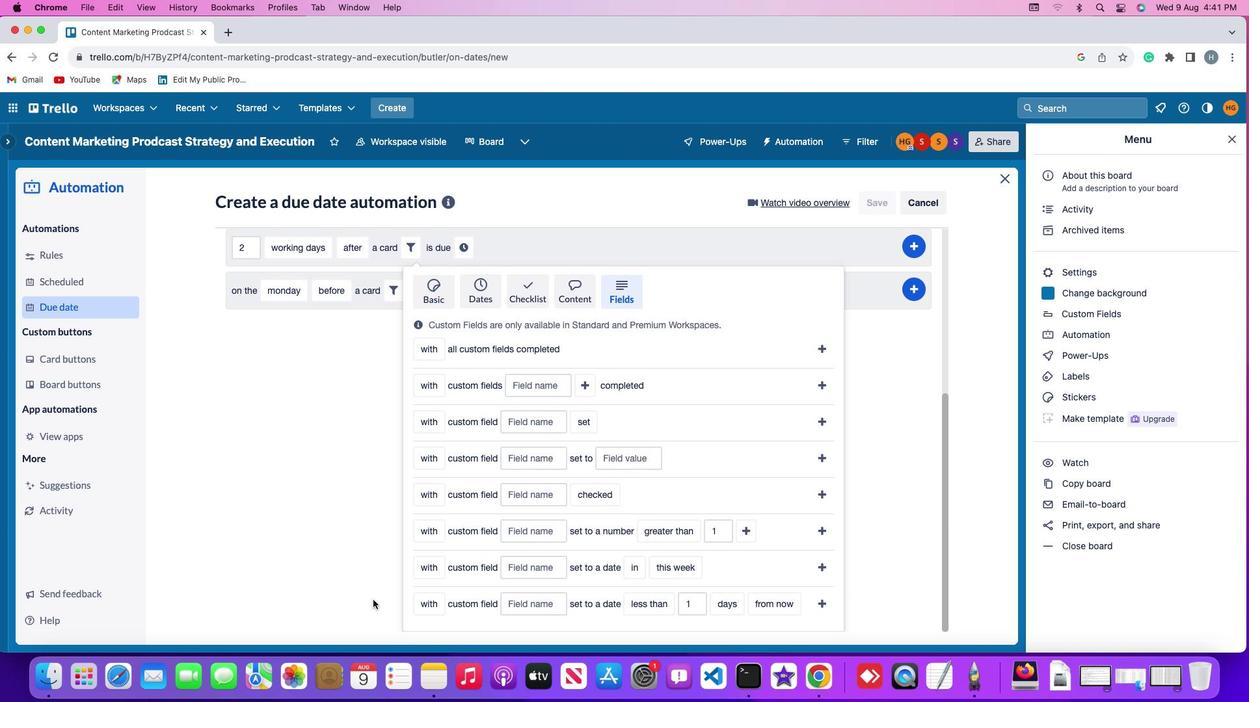 
Action: Mouse scrolled (374, 601) with delta (0, -3)
Screenshot: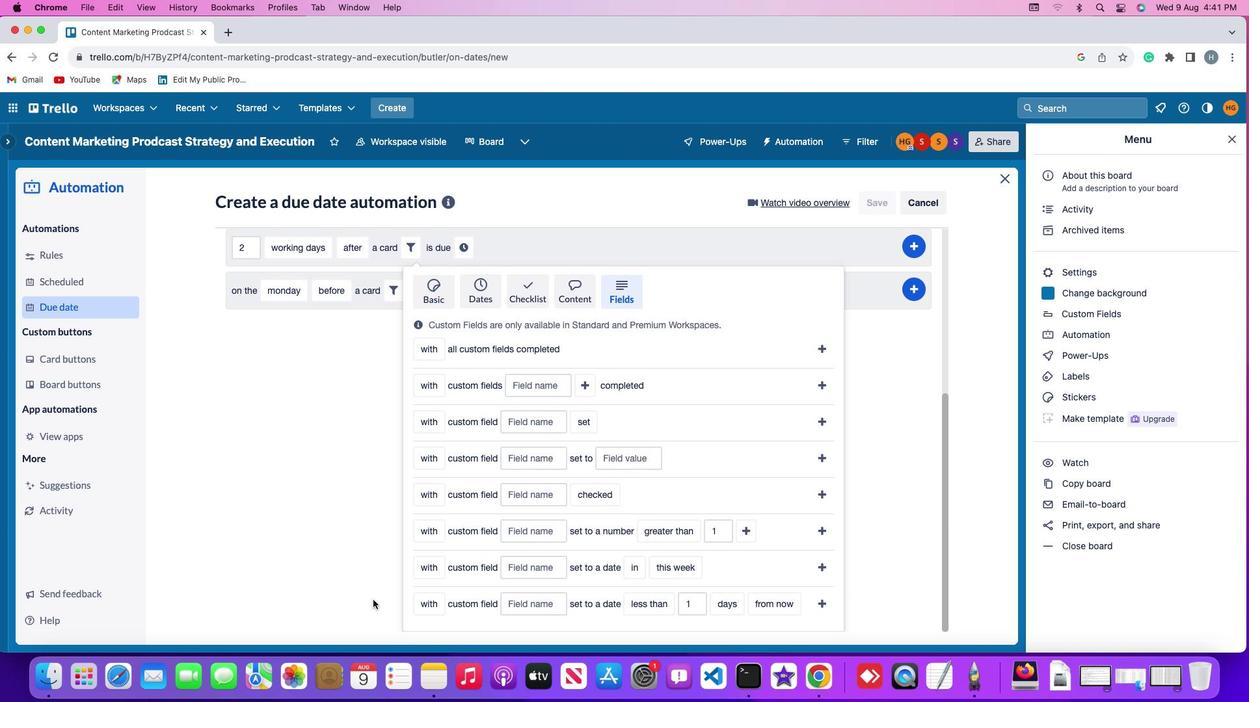 
Action: Mouse moved to (417, 601)
Screenshot: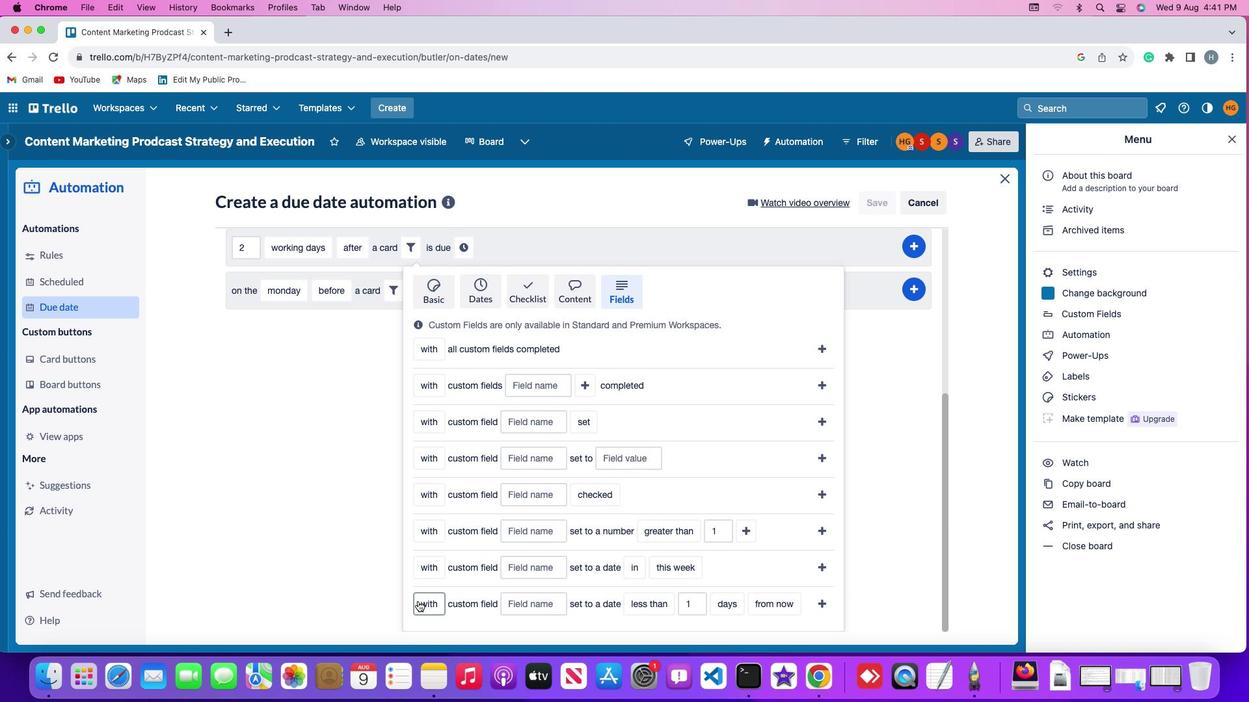 
Action: Mouse pressed left at (417, 601)
Screenshot: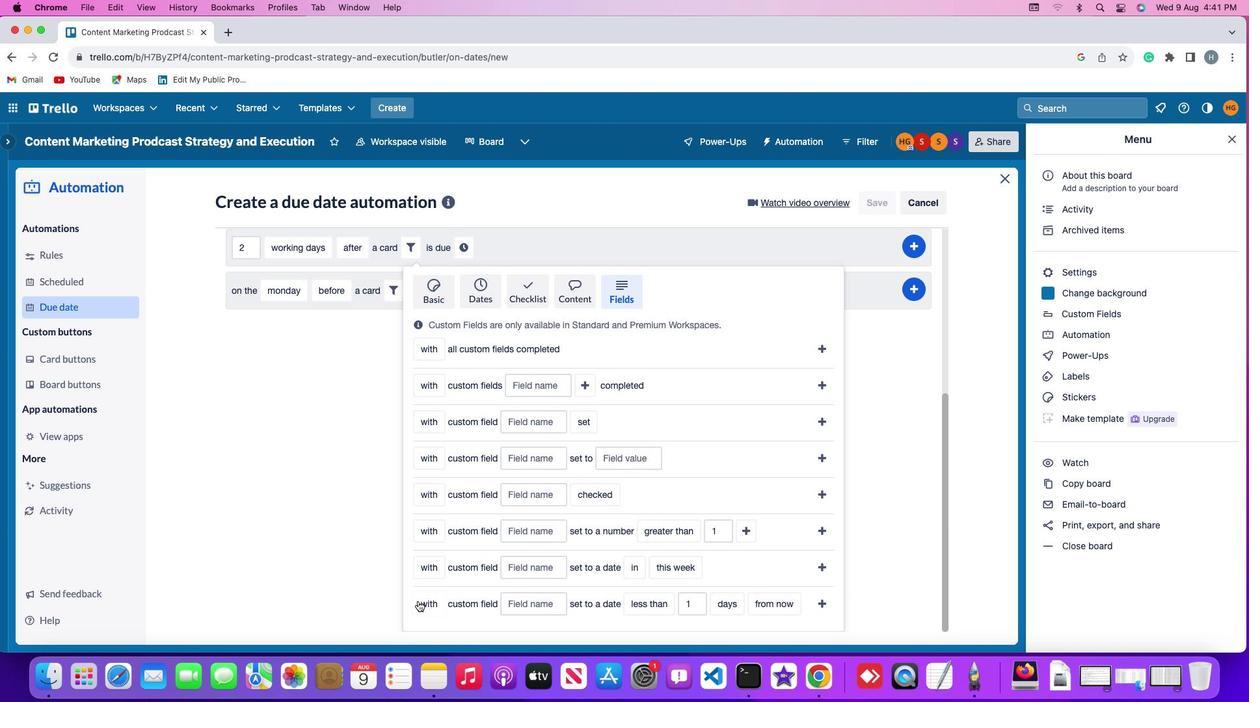 
Action: Mouse moved to (434, 560)
Screenshot: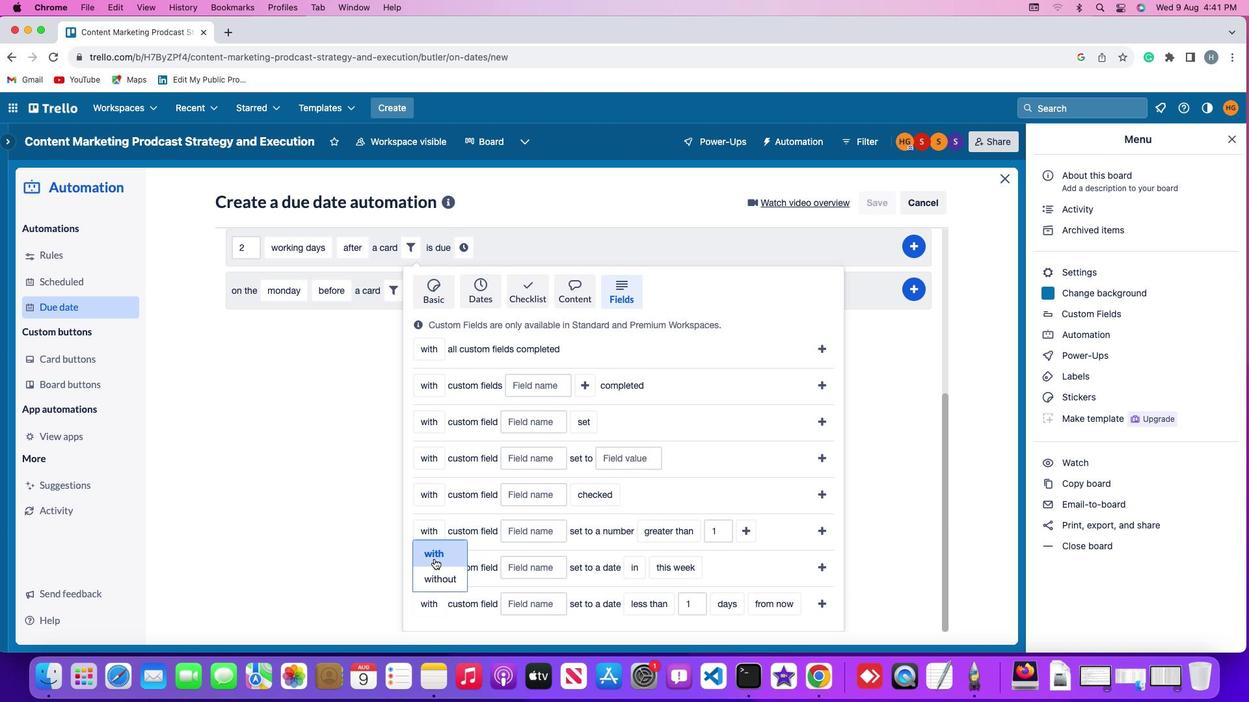 
Action: Mouse pressed left at (434, 560)
Screenshot: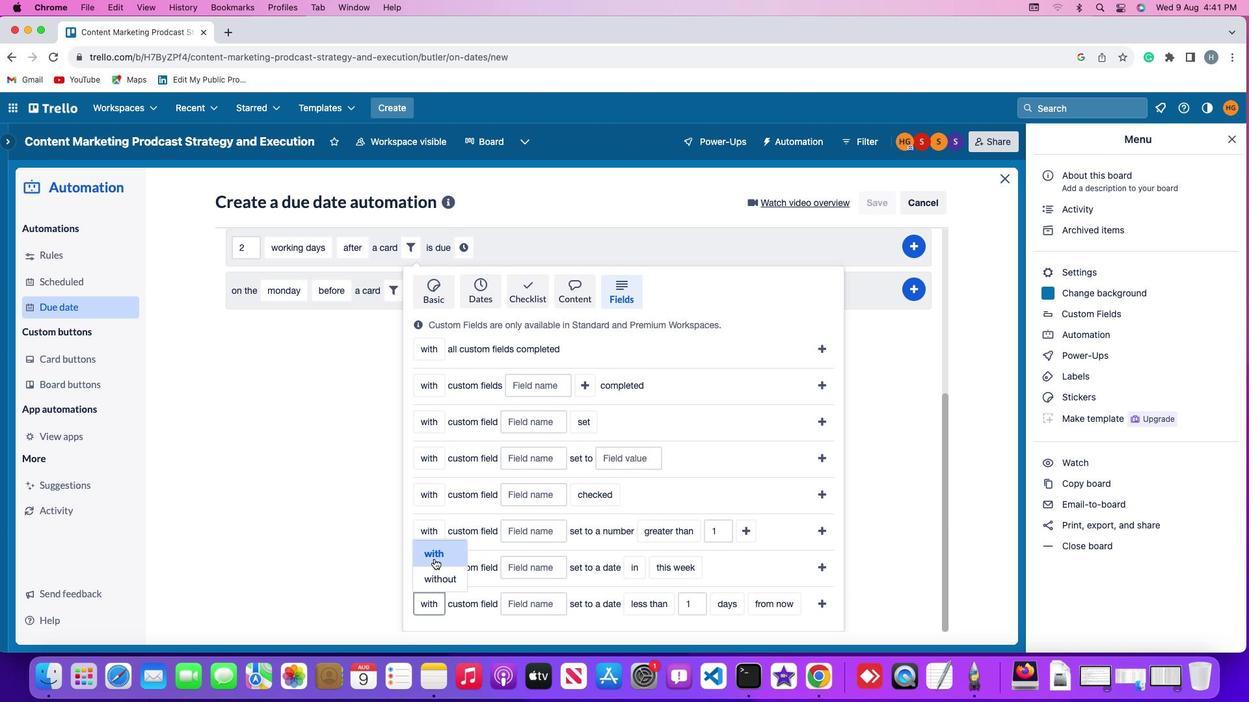 
Action: Mouse moved to (529, 604)
Screenshot: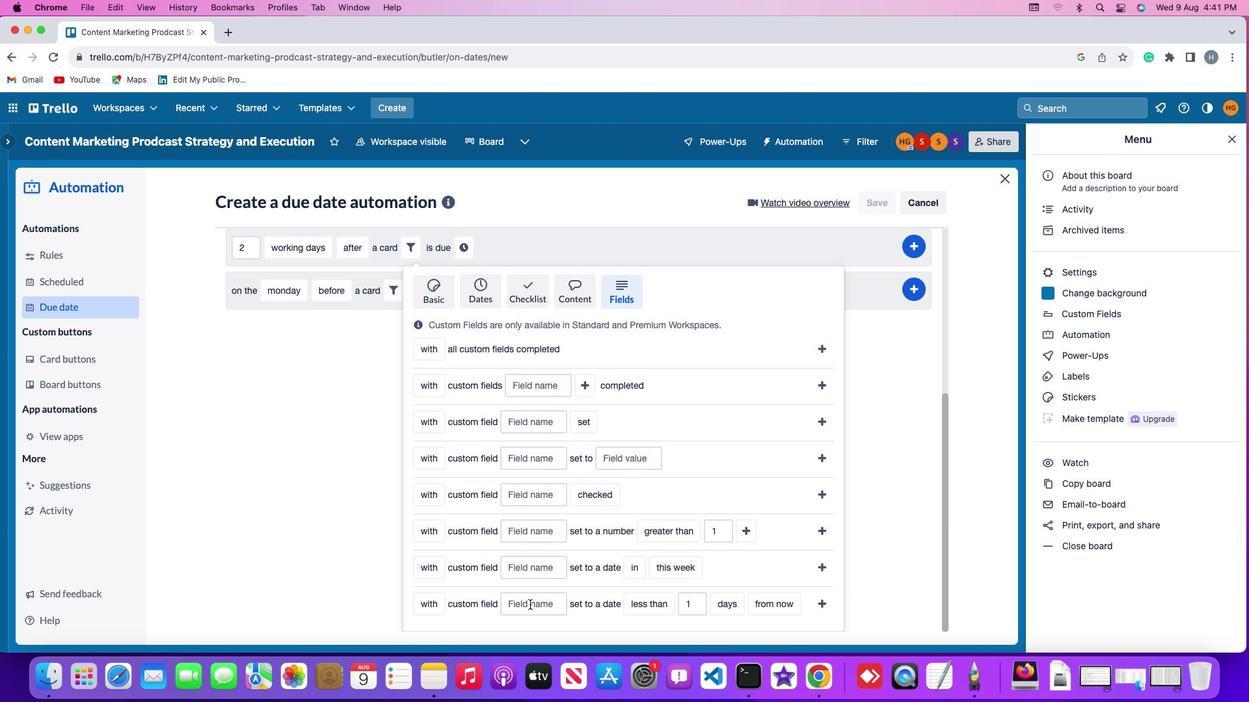 
Action: Mouse pressed left at (529, 604)
Screenshot: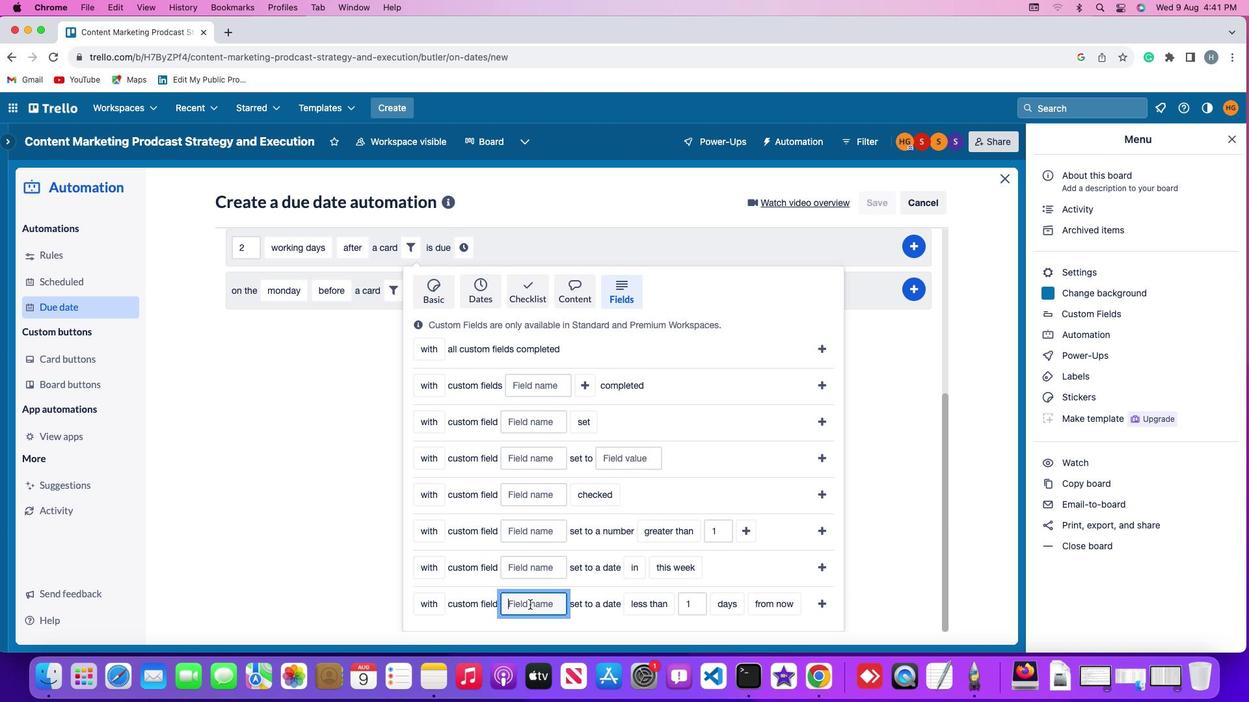 
Action: Mouse moved to (530, 603)
Screenshot: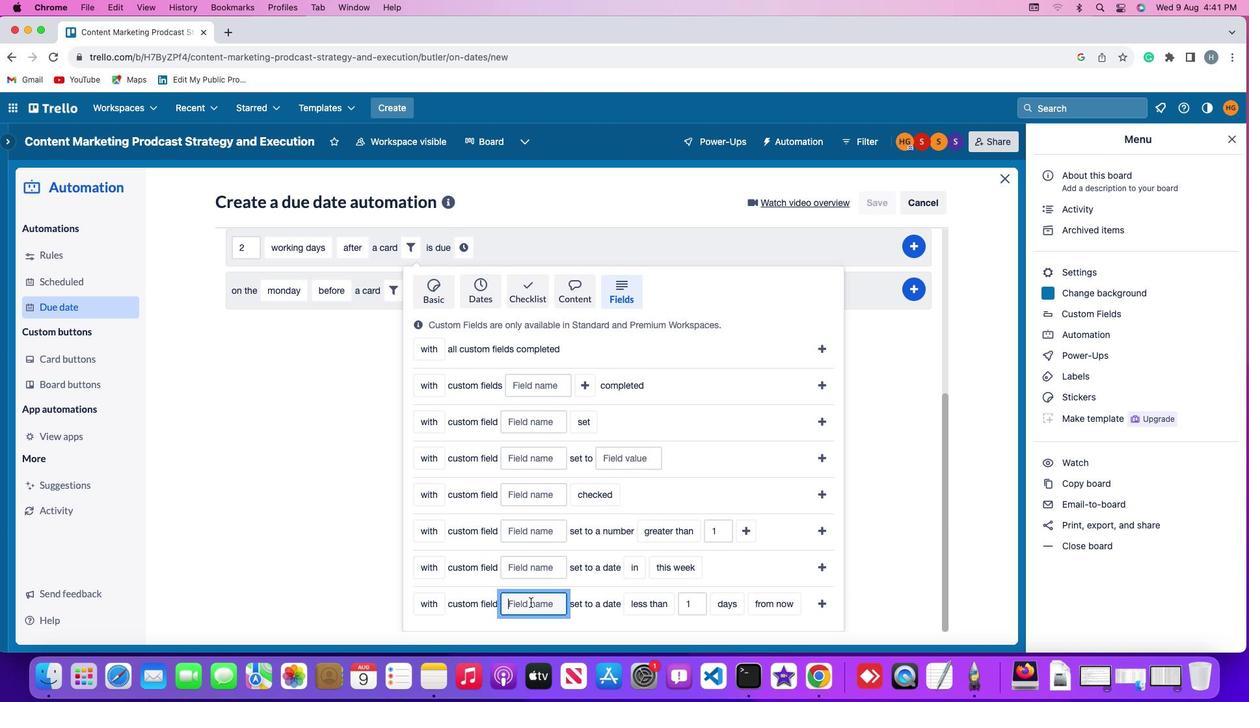 
Action: Key pressed Key.shift'R''e''s''u''m''e'
Screenshot: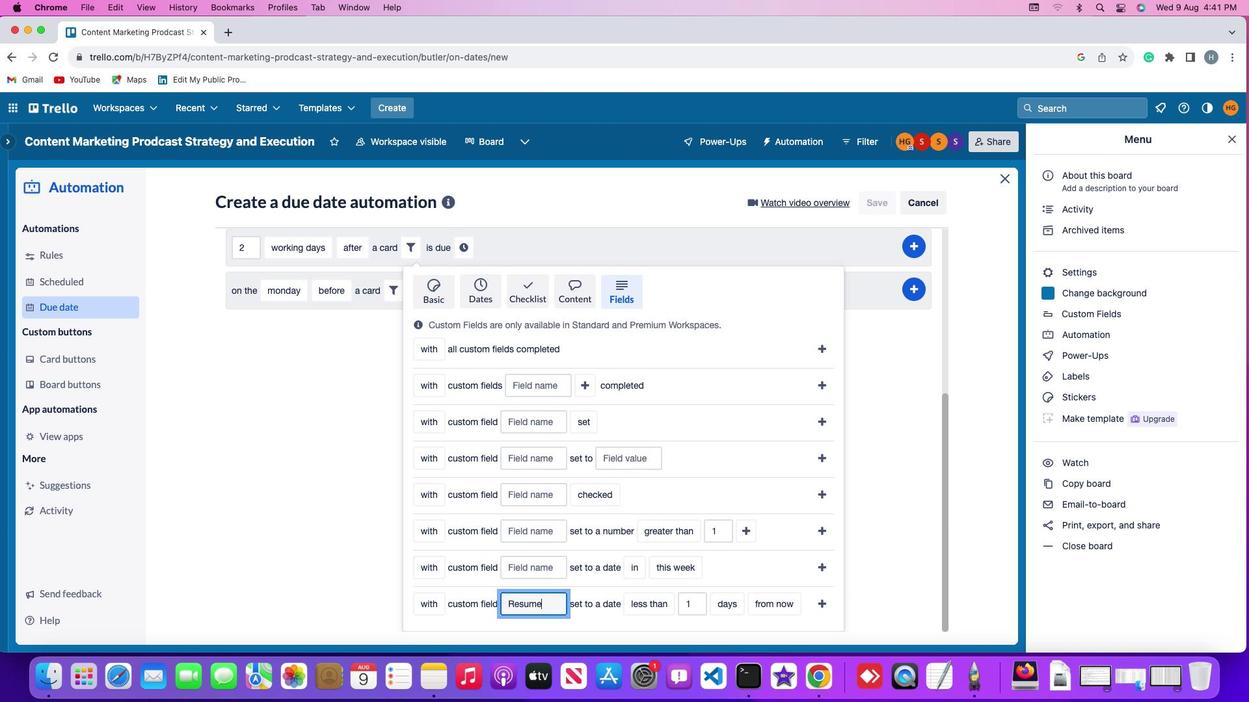 
Action: Mouse moved to (650, 605)
Screenshot: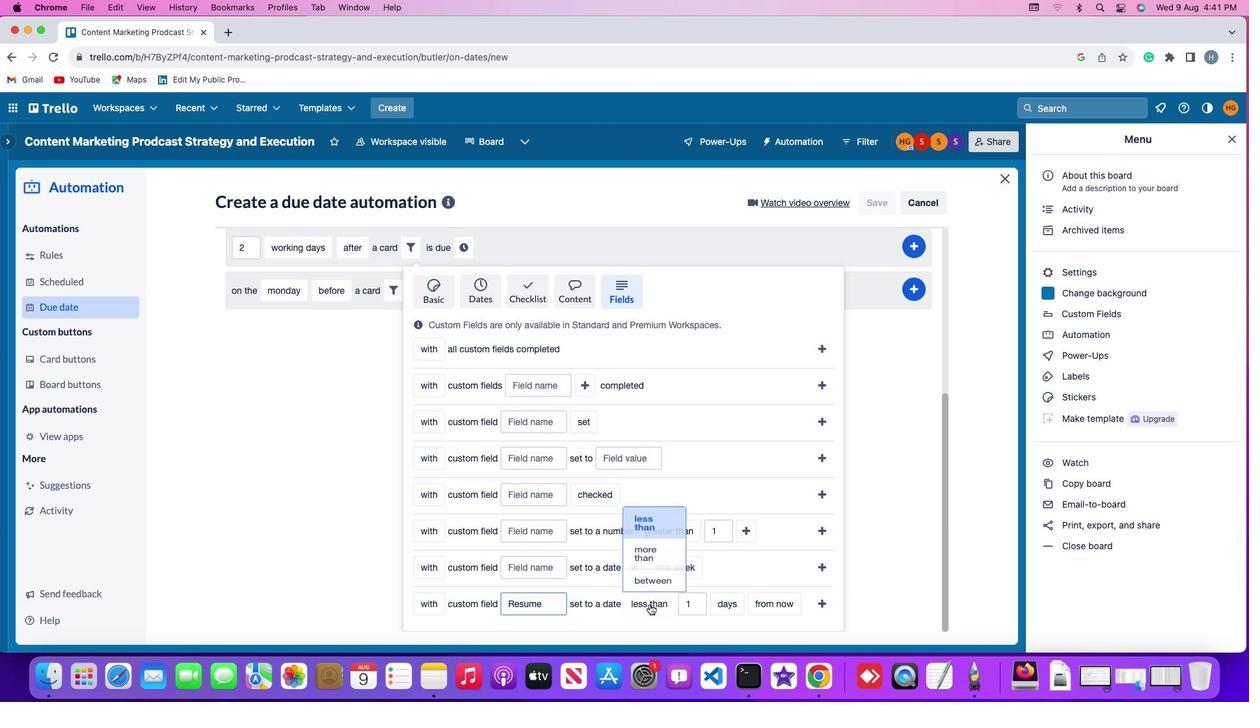 
Action: Mouse pressed left at (650, 605)
Screenshot: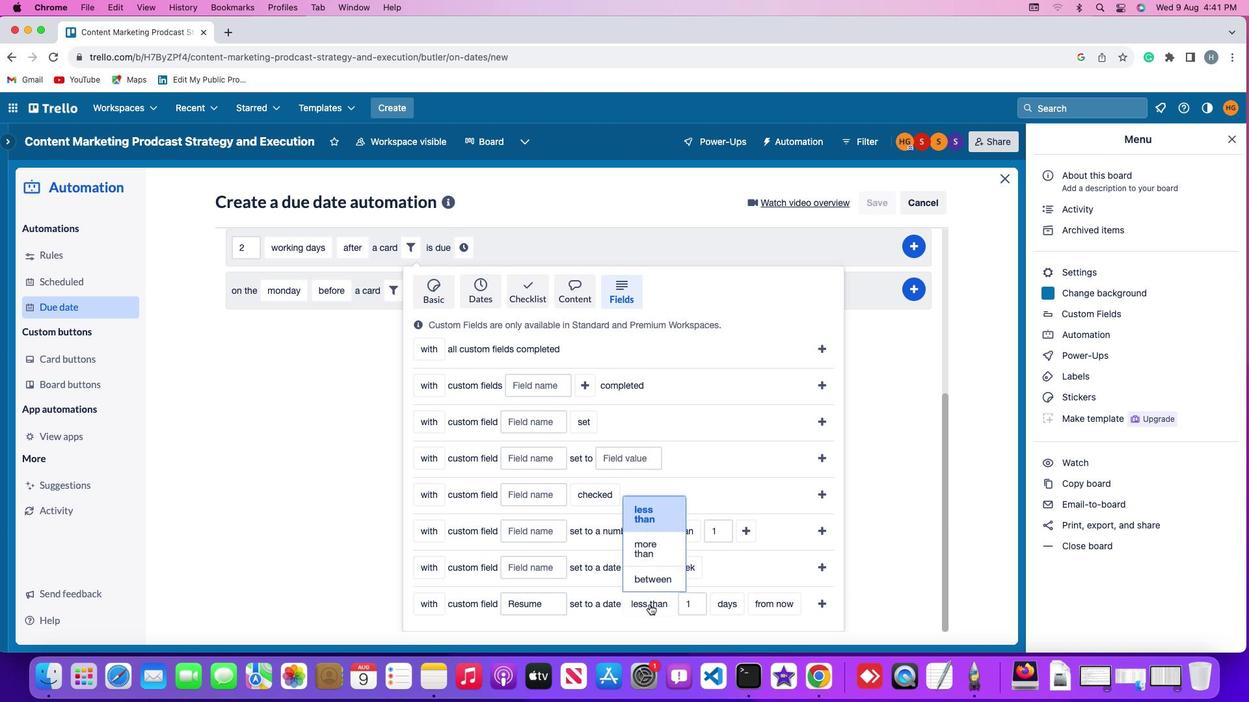 
Action: Mouse moved to (661, 544)
Screenshot: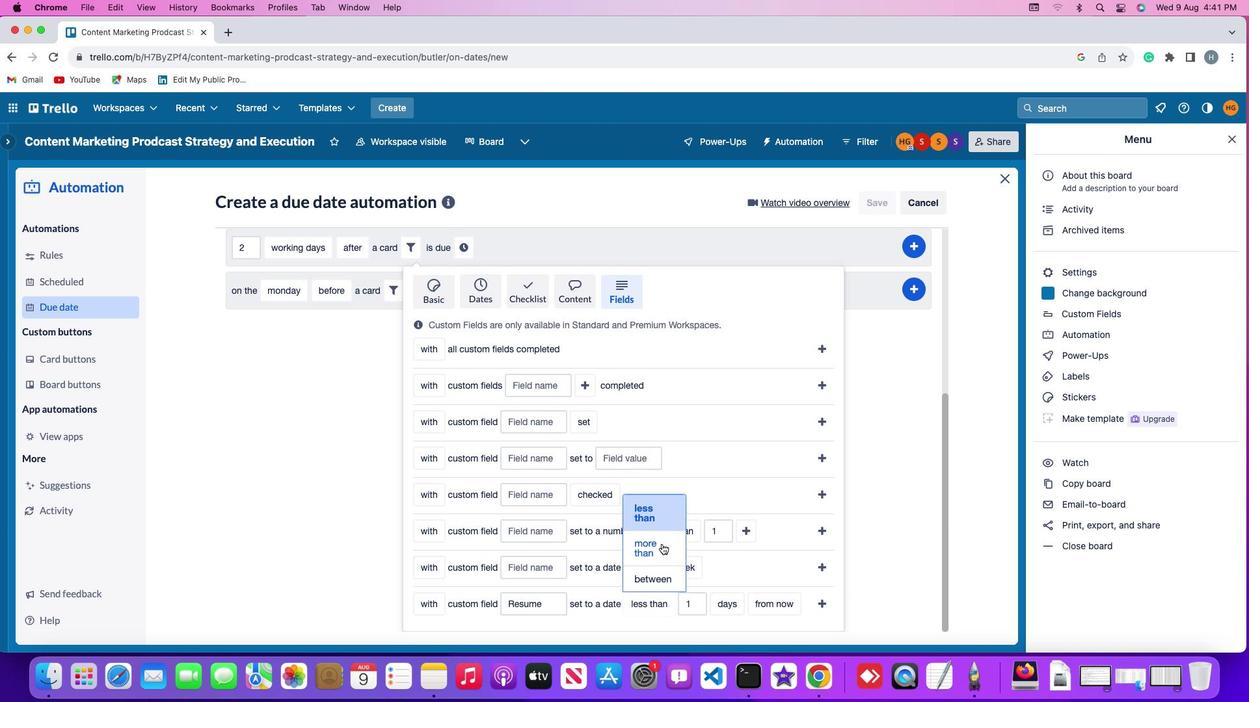 
Action: Mouse pressed left at (661, 544)
Screenshot: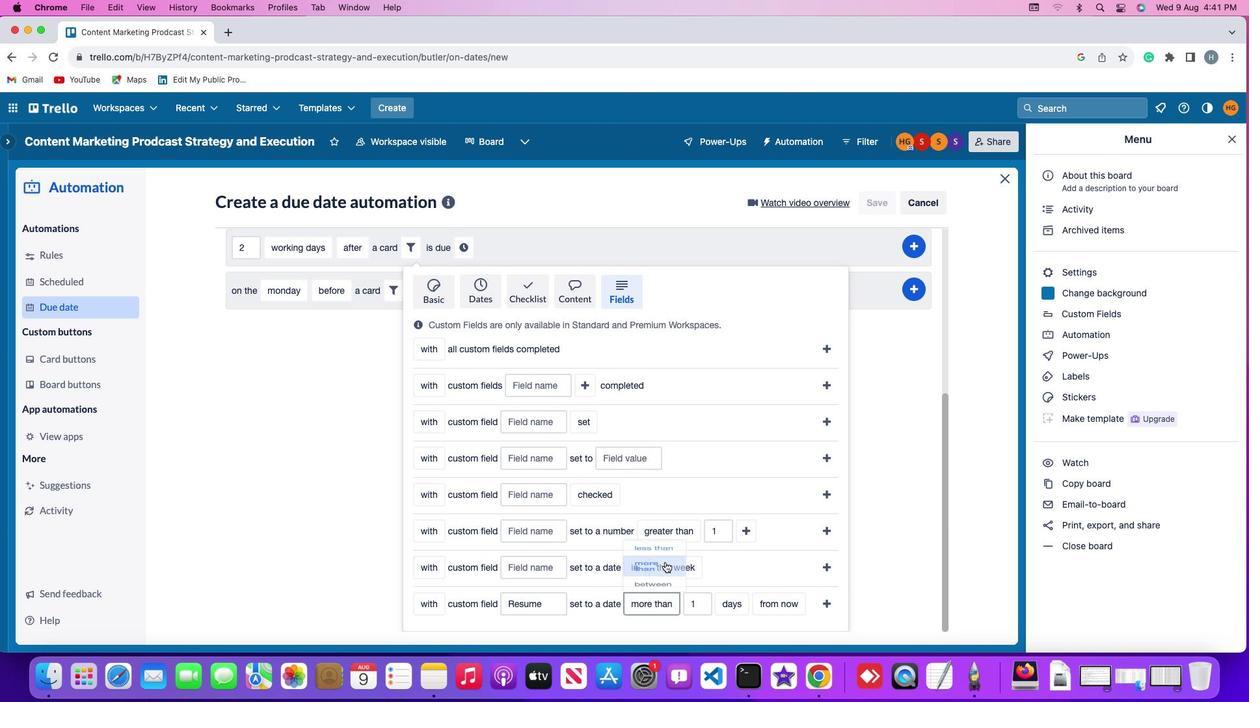 
Action: Mouse moved to (702, 601)
Screenshot: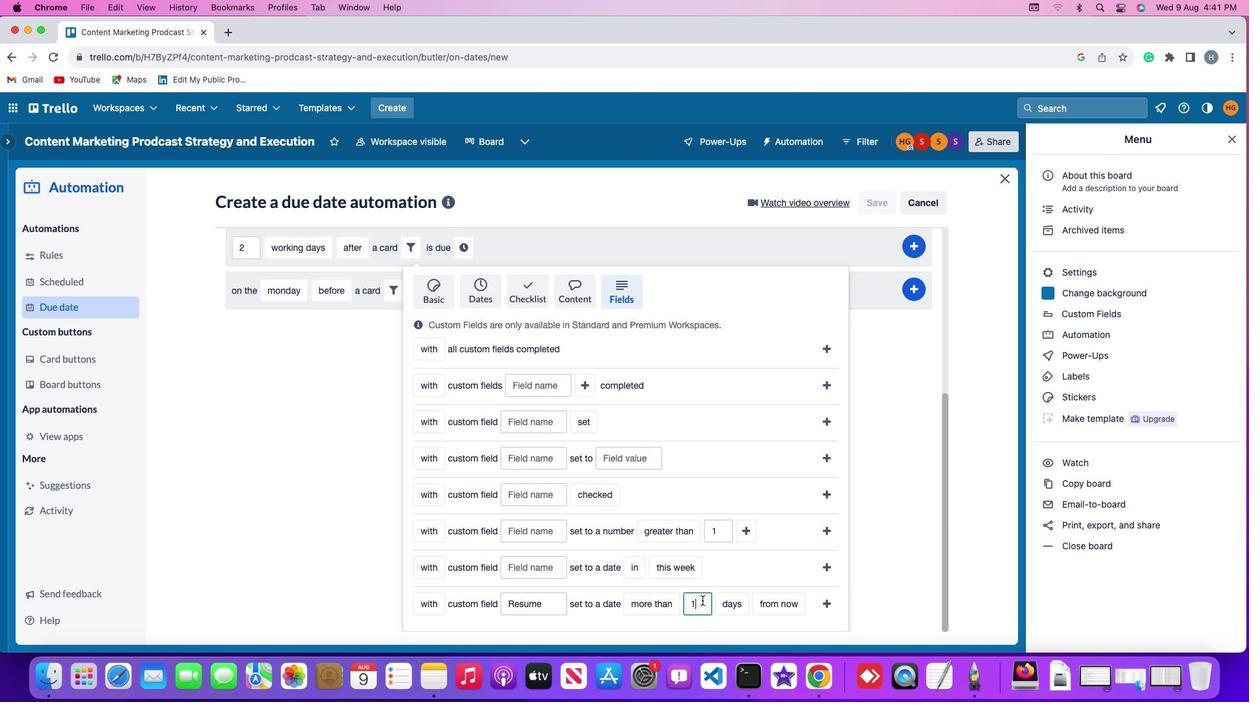 
Action: Mouse pressed left at (702, 601)
Screenshot: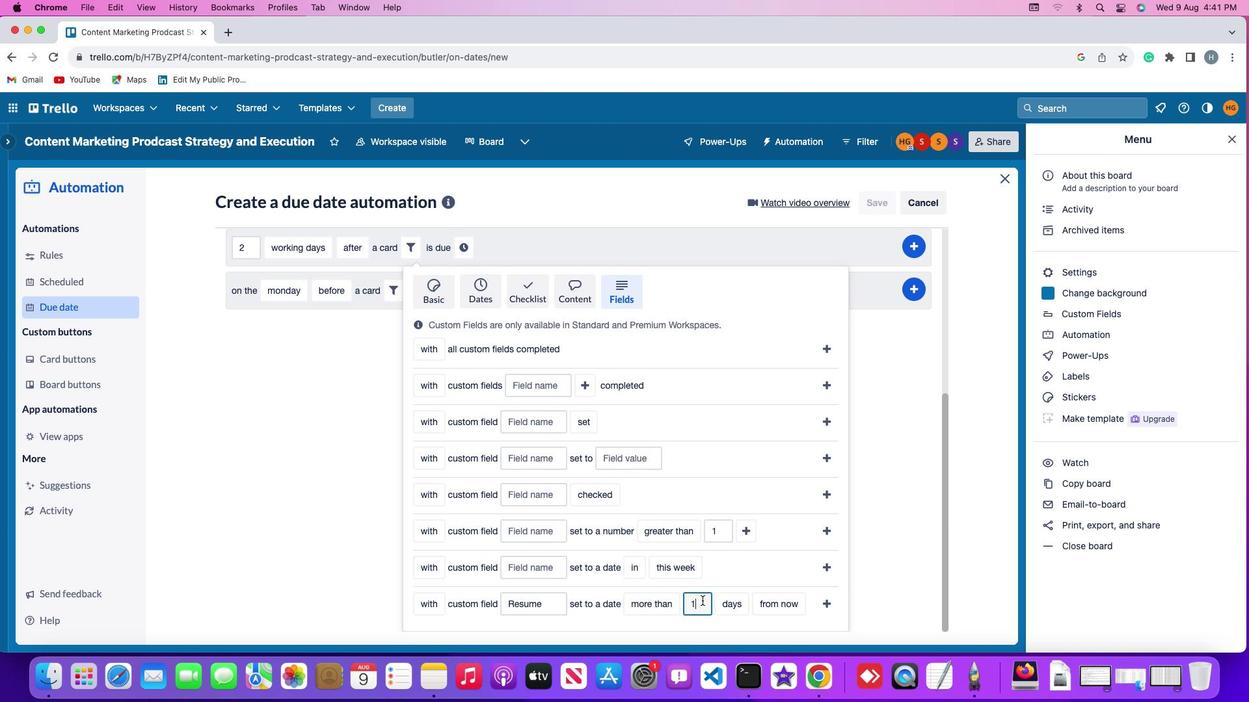 
Action: Mouse moved to (702, 601)
Screenshot: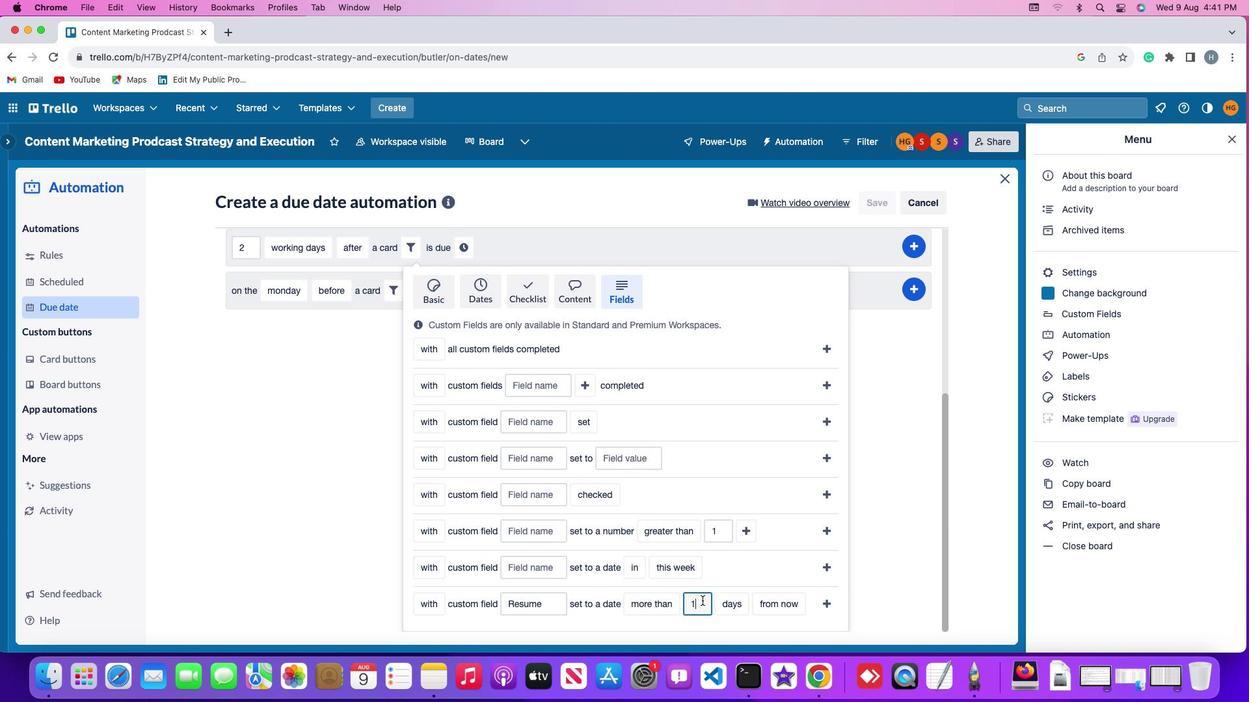 
Action: Key pressed Key.backspace'1'
Screenshot: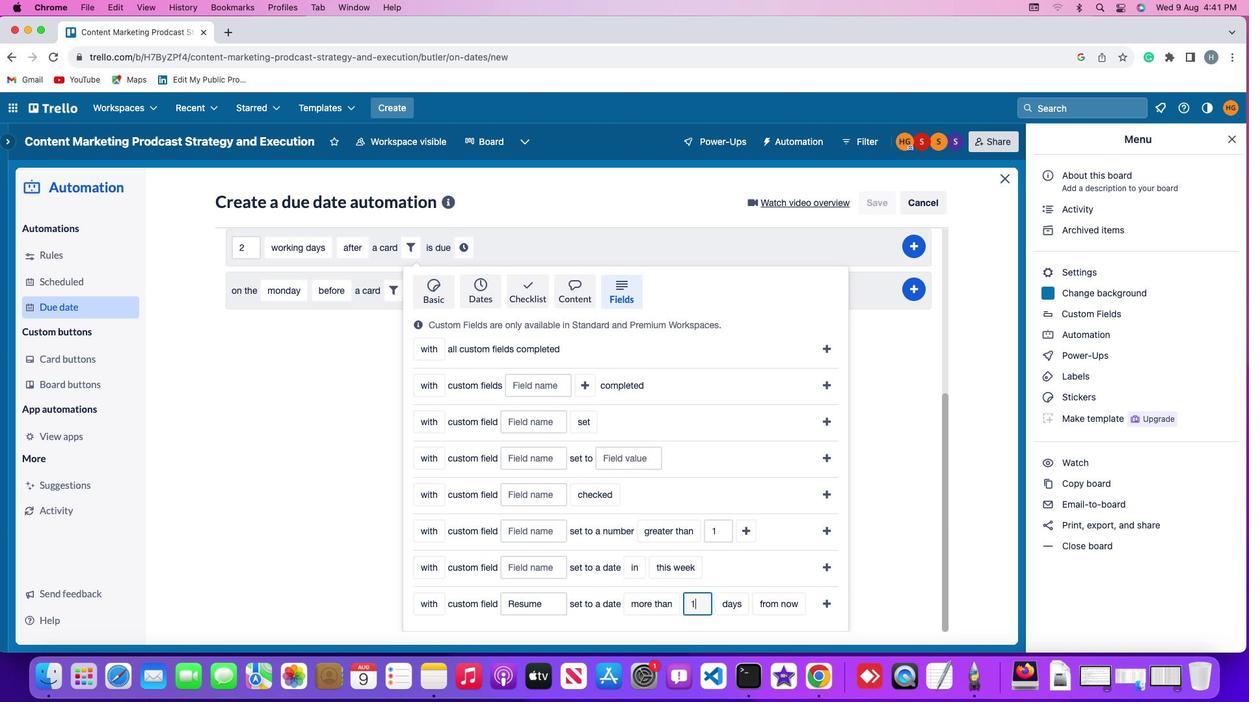 
Action: Mouse moved to (728, 603)
Screenshot: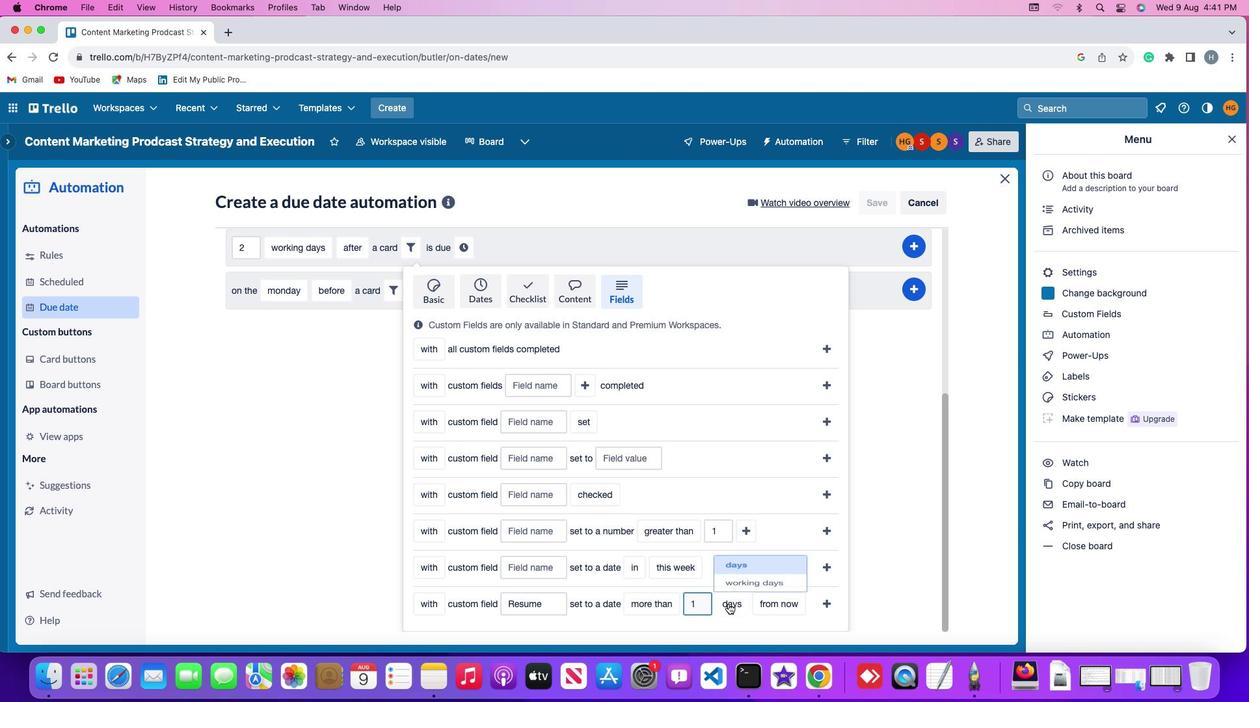 
Action: Mouse pressed left at (728, 603)
Screenshot: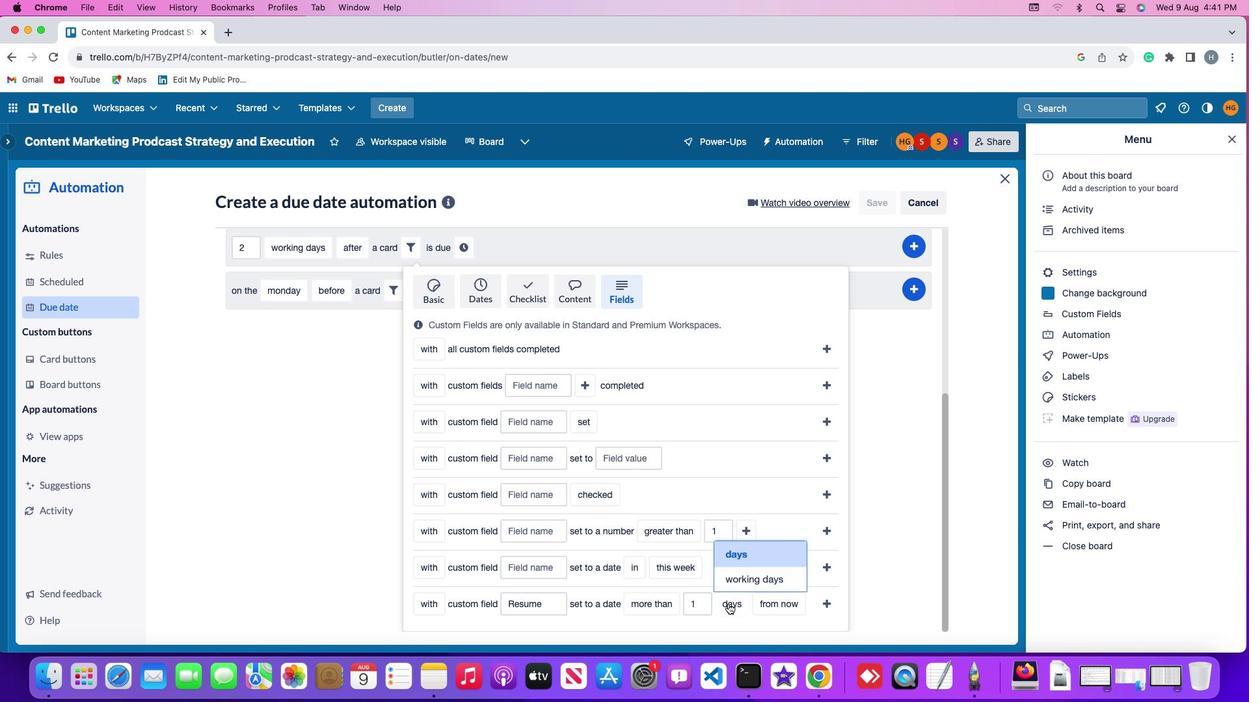 
Action: Mouse moved to (745, 577)
Screenshot: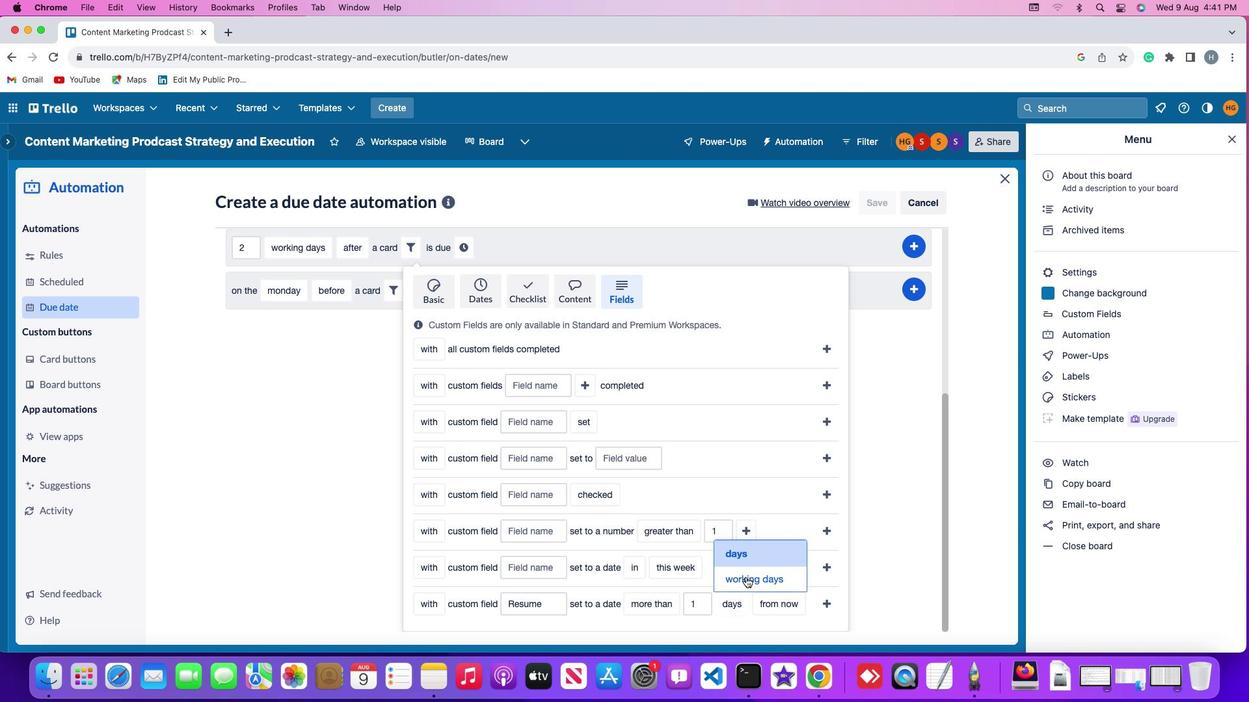 
Action: Mouse pressed left at (745, 577)
Screenshot: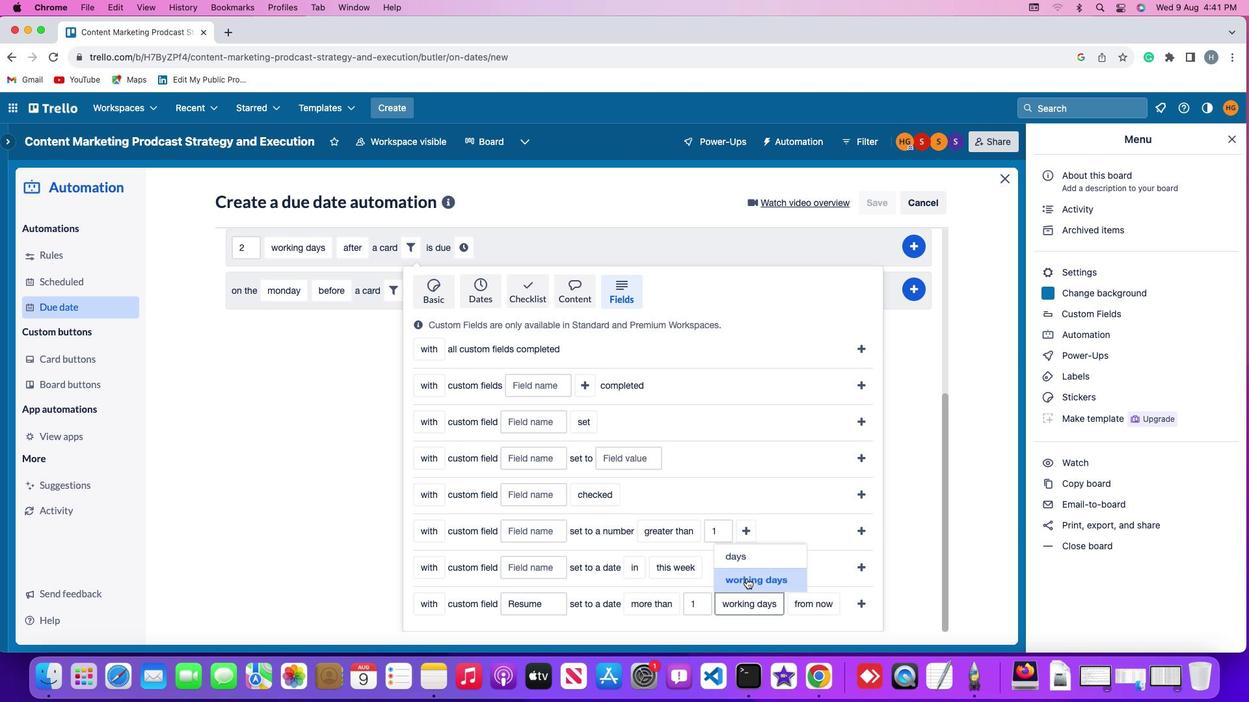 
Action: Mouse moved to (819, 598)
Screenshot: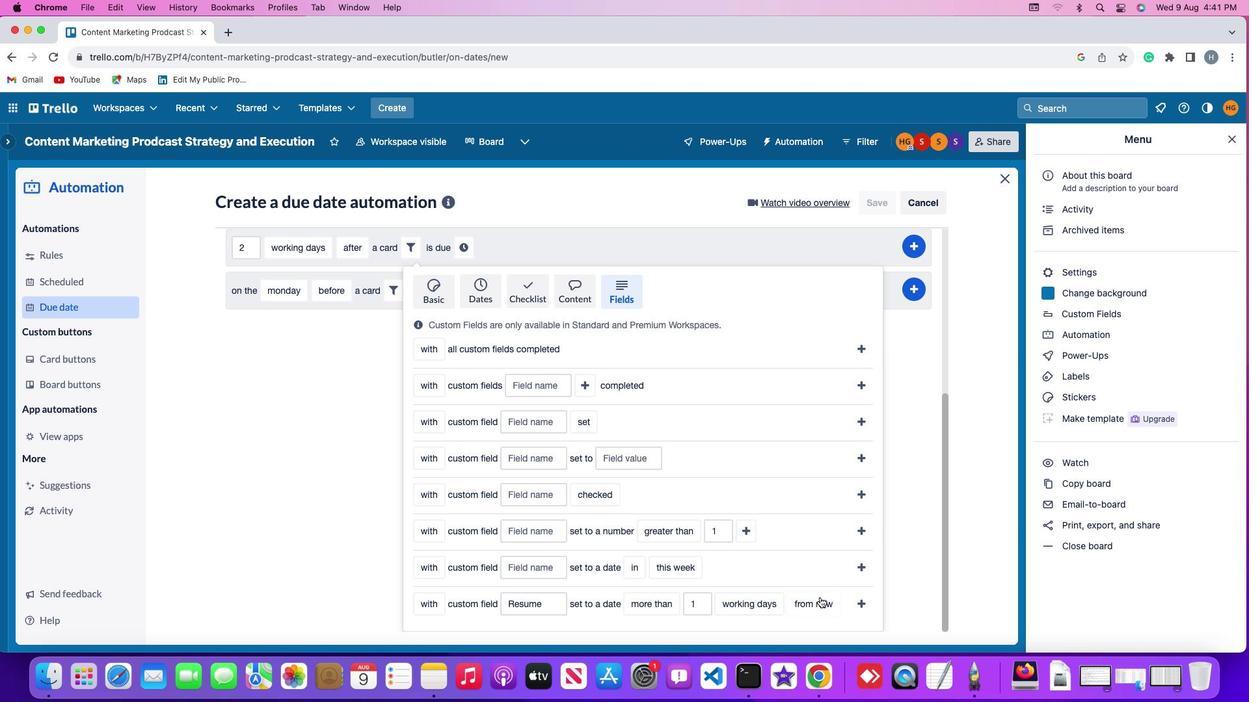 
Action: Mouse pressed left at (819, 598)
Screenshot: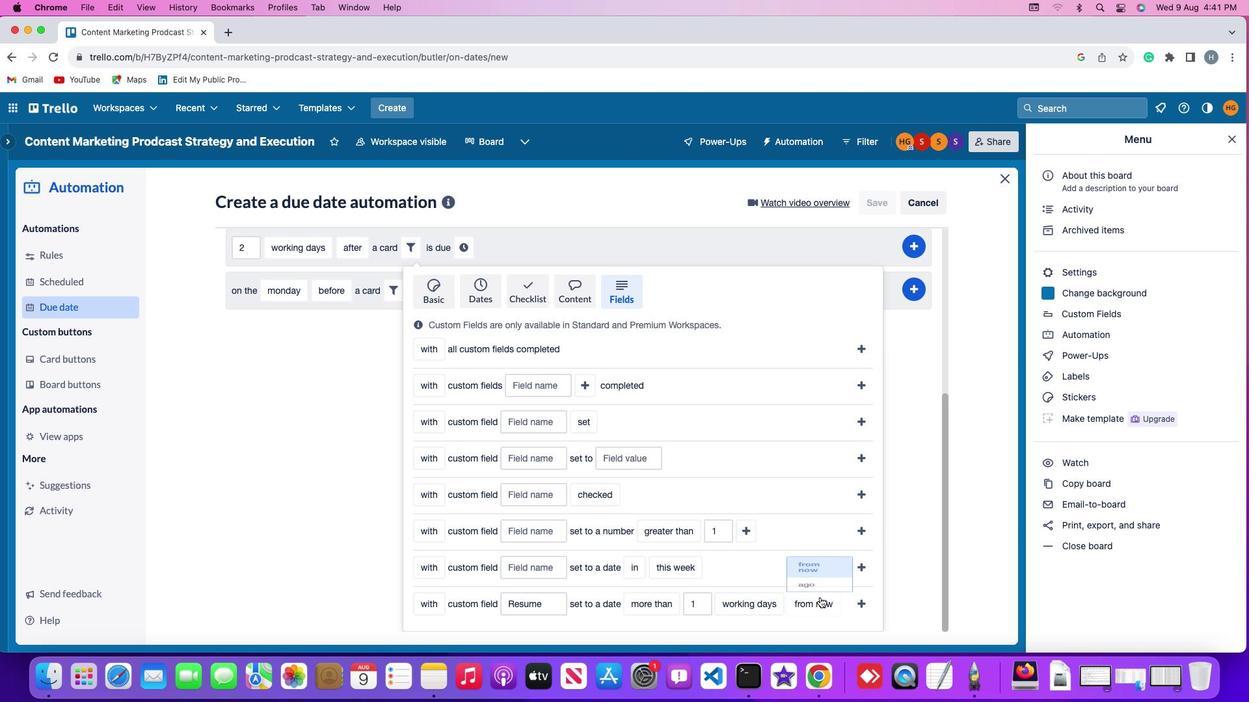 
Action: Mouse moved to (808, 551)
Screenshot: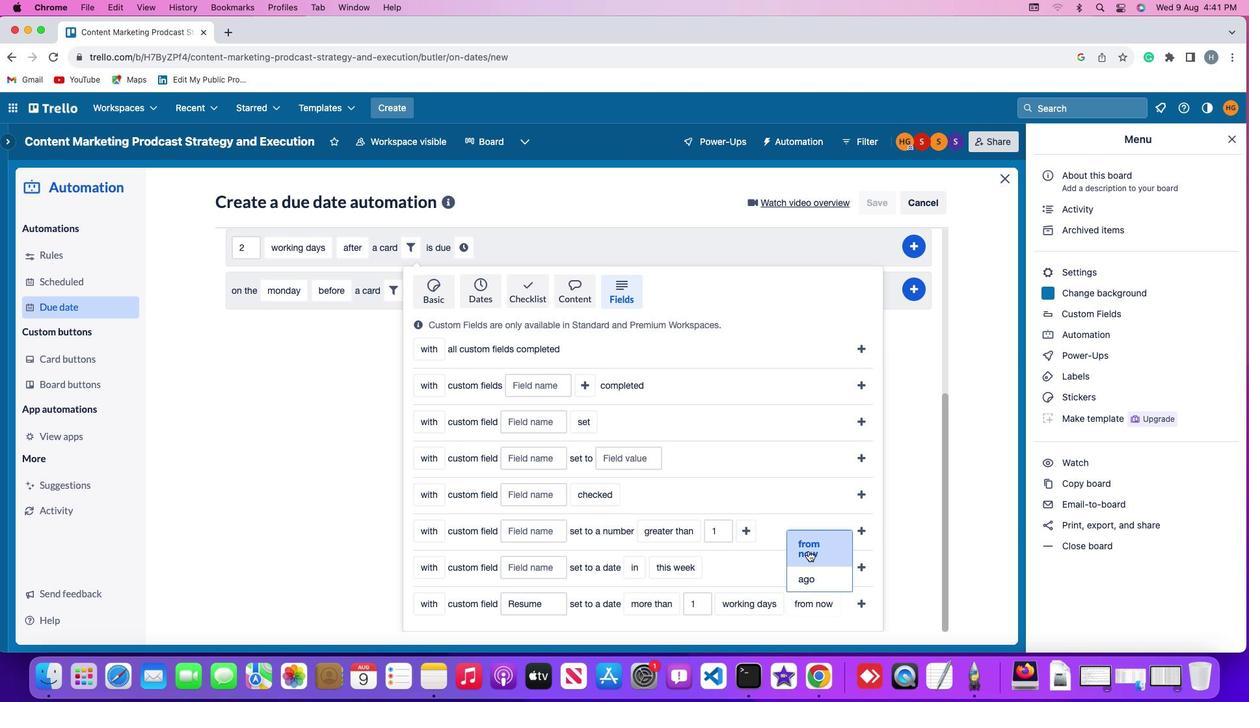 
Action: Mouse pressed left at (808, 551)
Screenshot: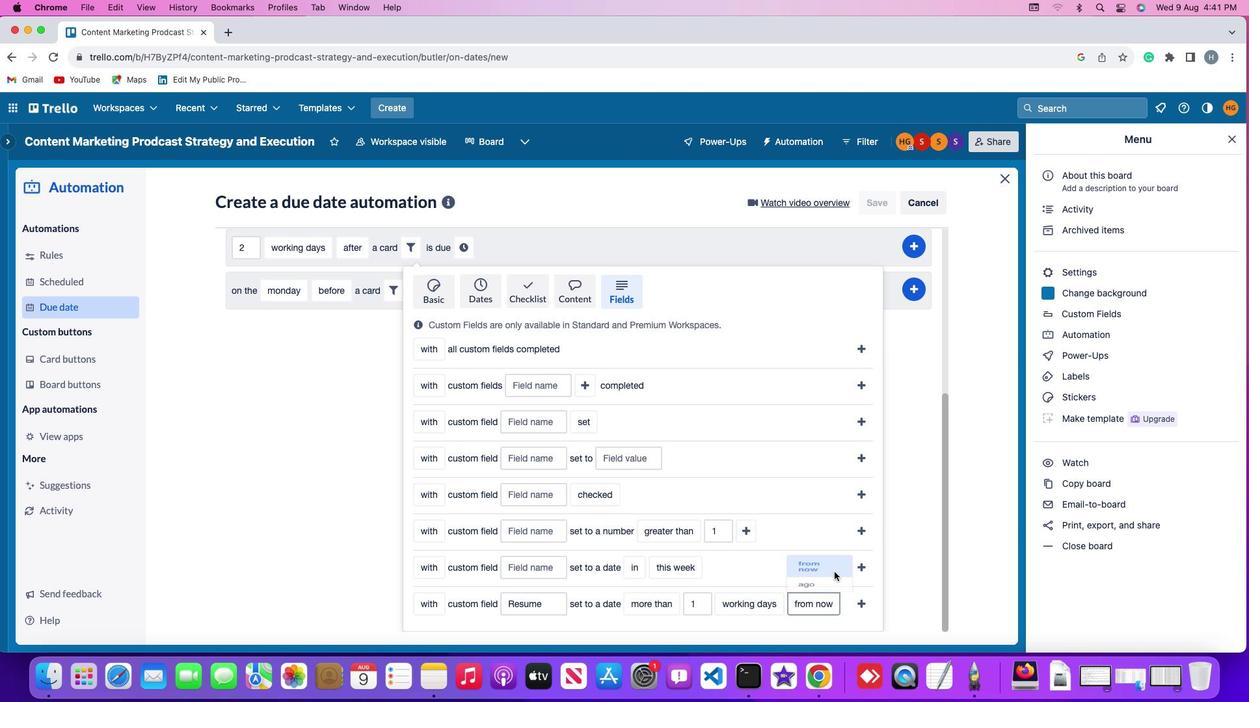 
Action: Mouse moved to (863, 601)
Screenshot: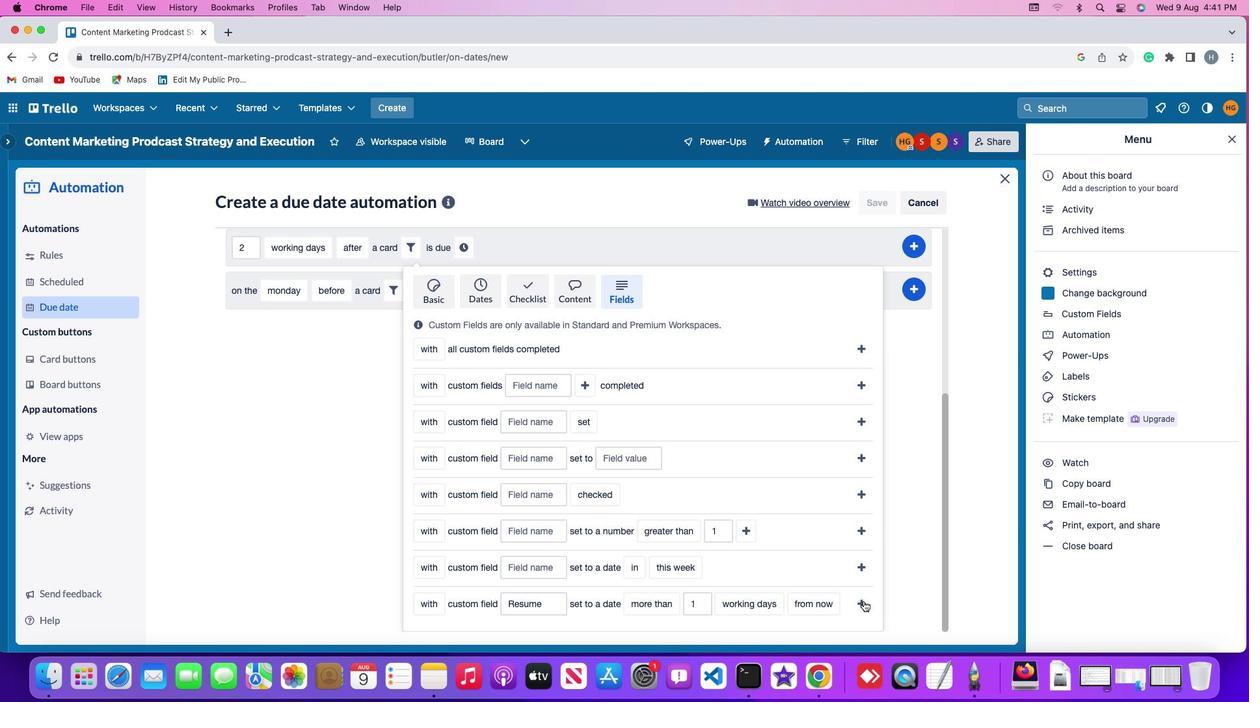 
Action: Mouse pressed left at (863, 601)
Screenshot: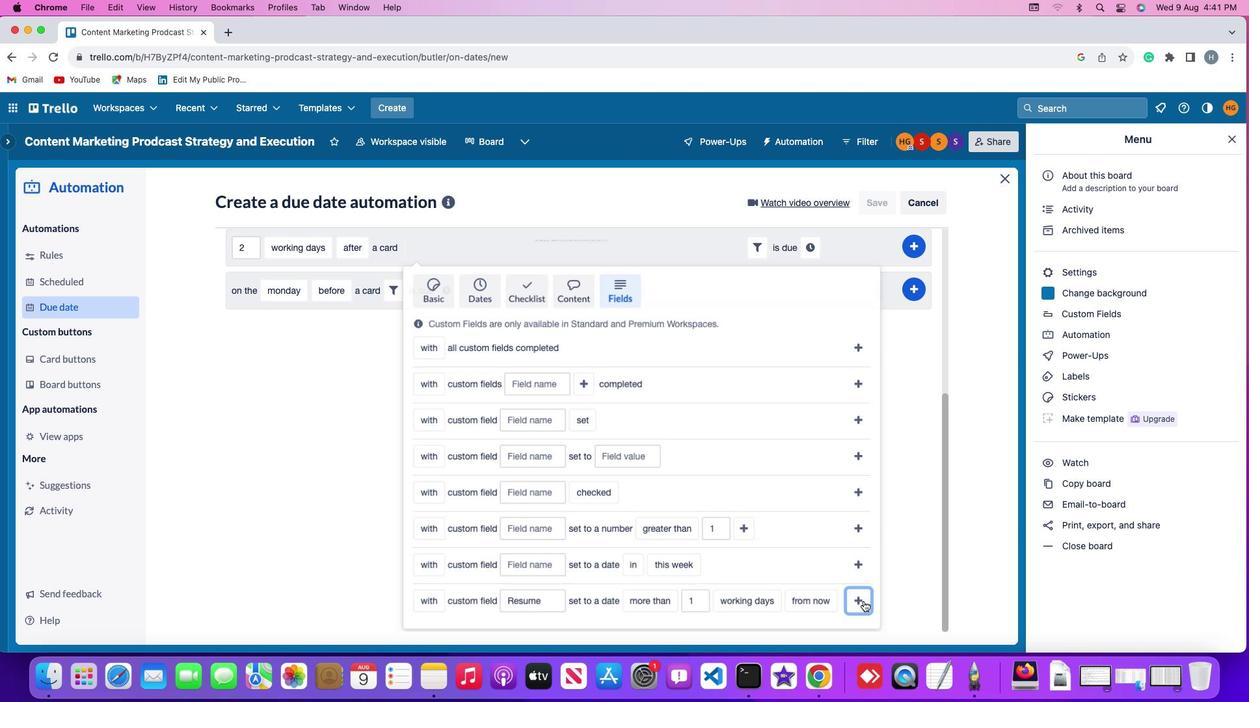 
Action: Mouse moved to (813, 521)
Screenshot: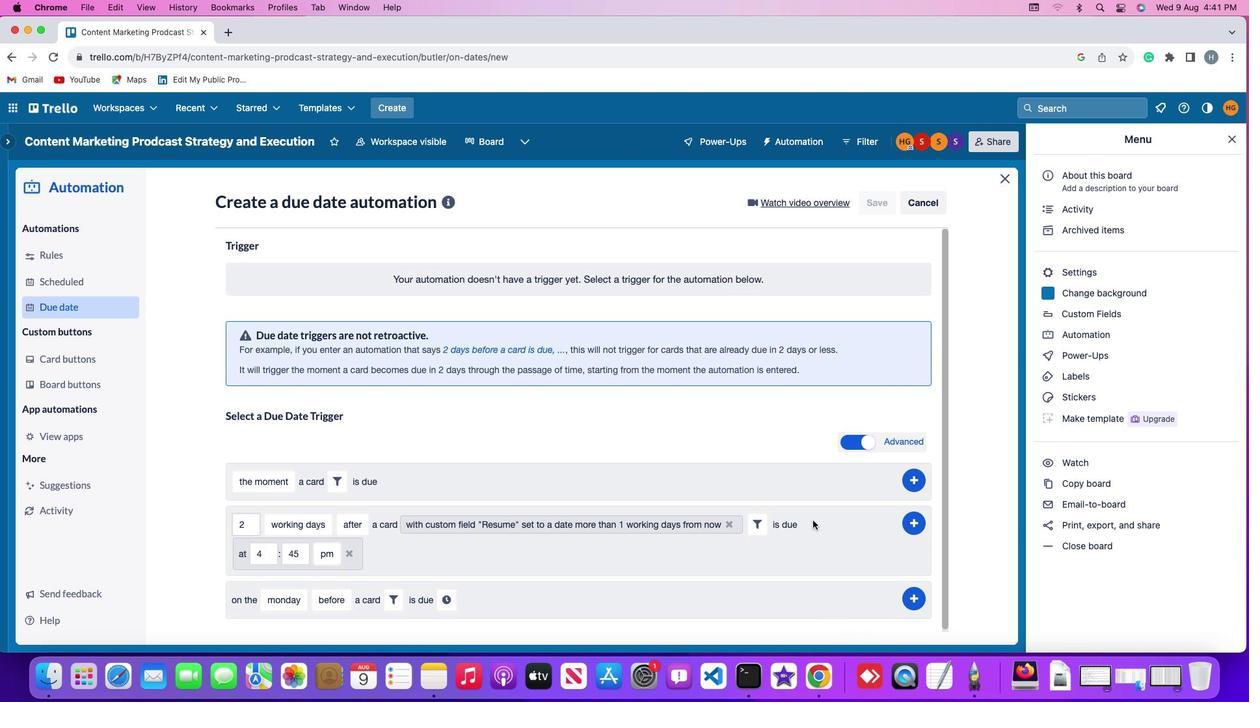 
Action: Mouse pressed left at (813, 521)
Screenshot: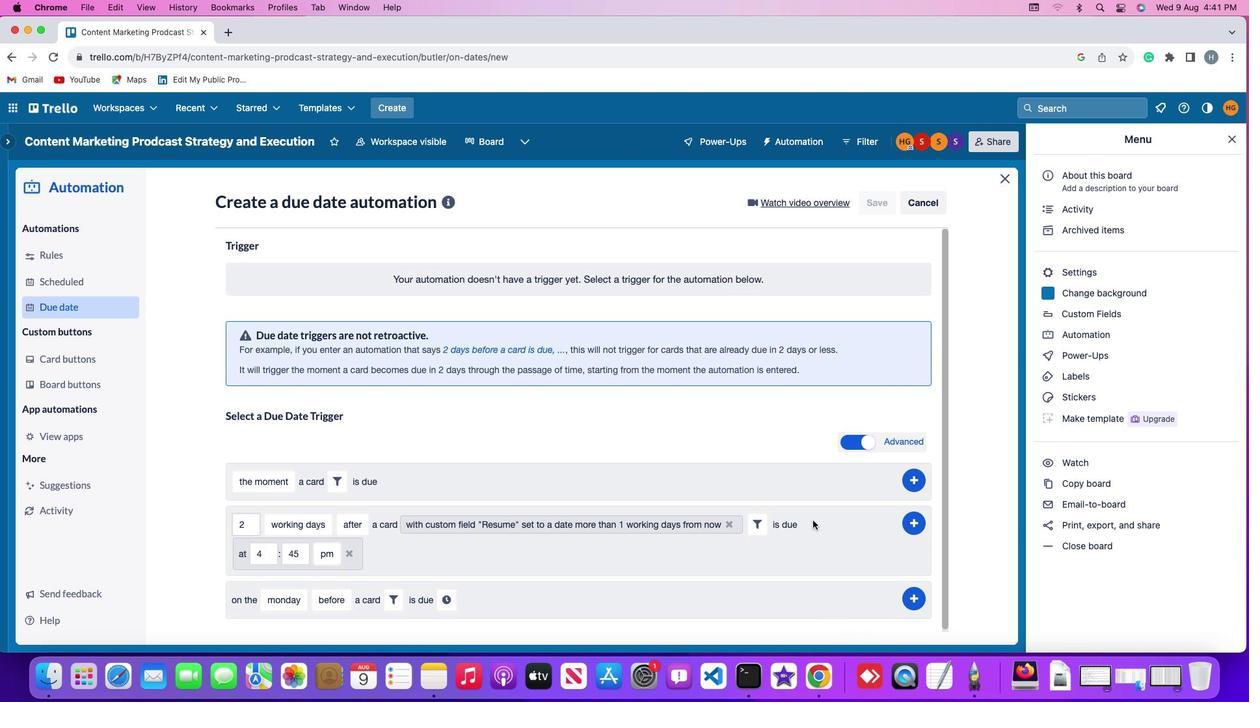 
Action: Mouse moved to (271, 553)
Screenshot: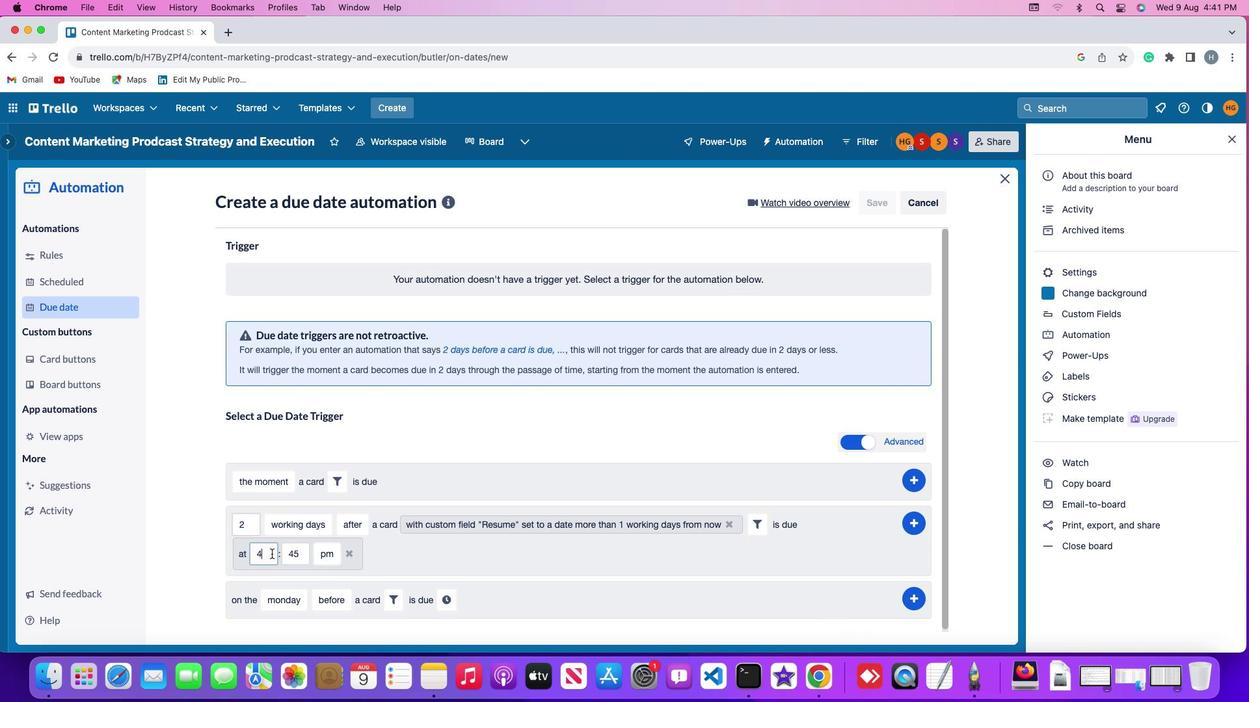 
Action: Mouse pressed left at (271, 553)
Screenshot: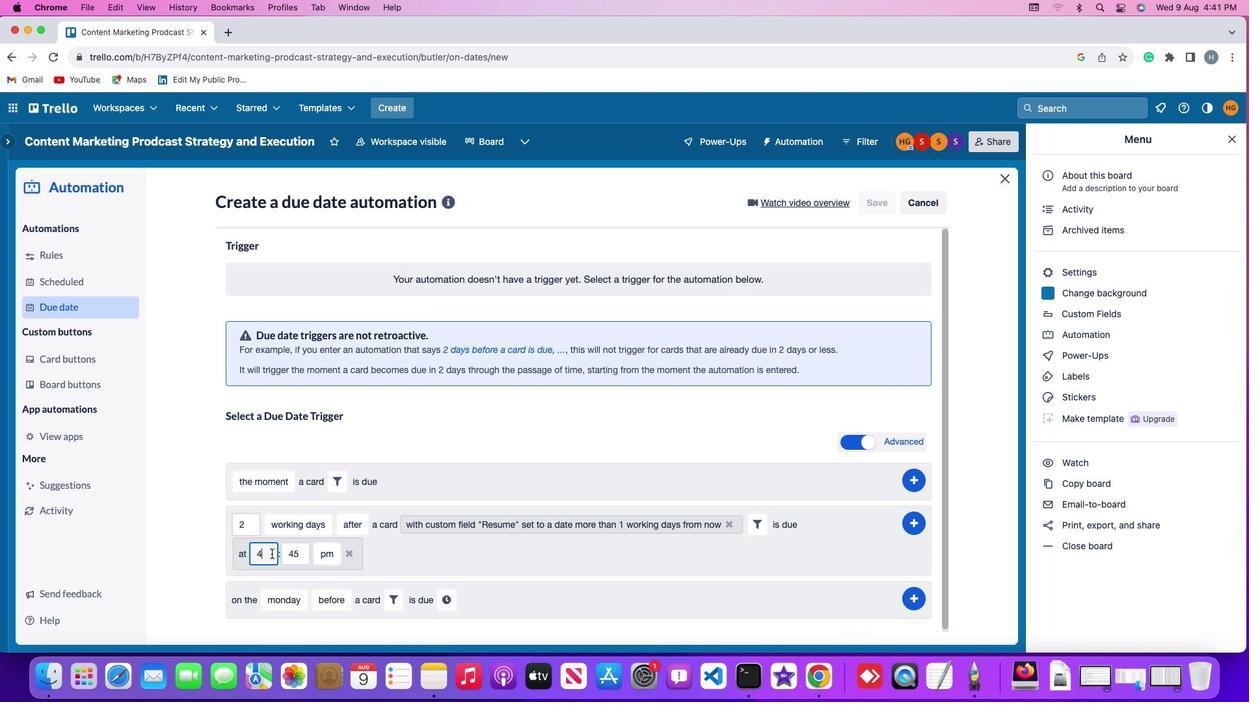 
Action: Key pressed Key.backspace'1''1'
Screenshot: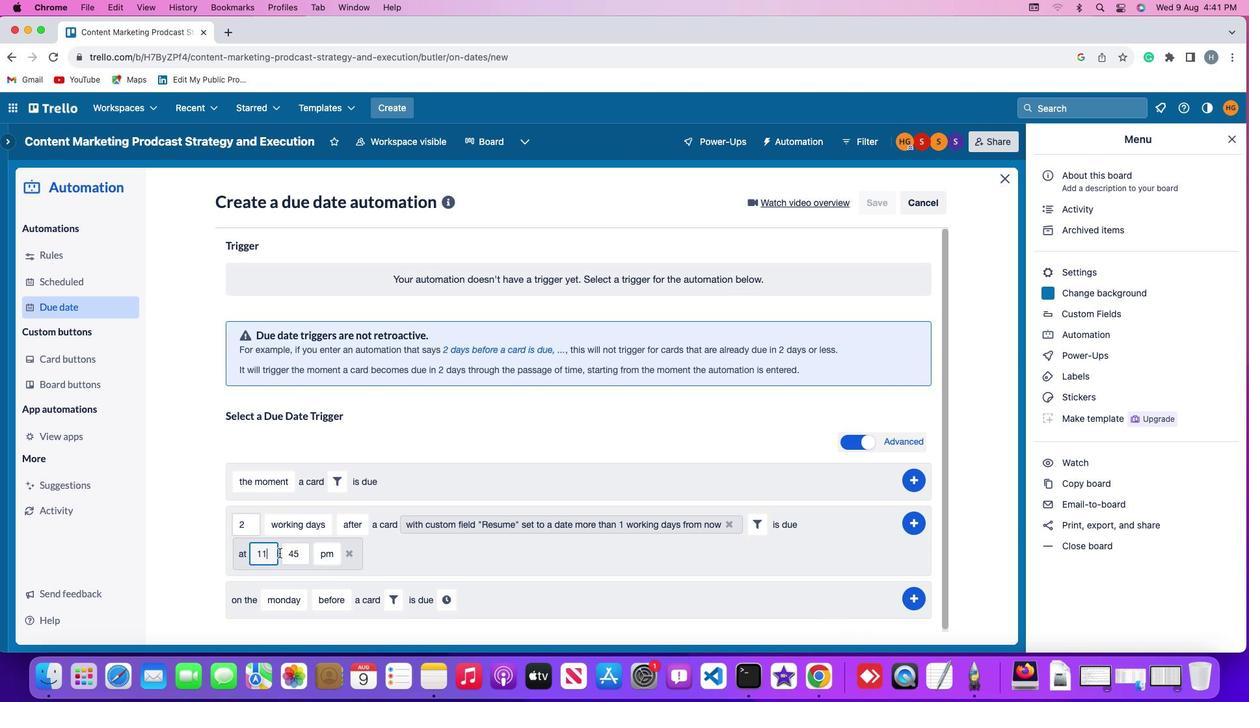 
Action: Mouse moved to (302, 555)
Screenshot: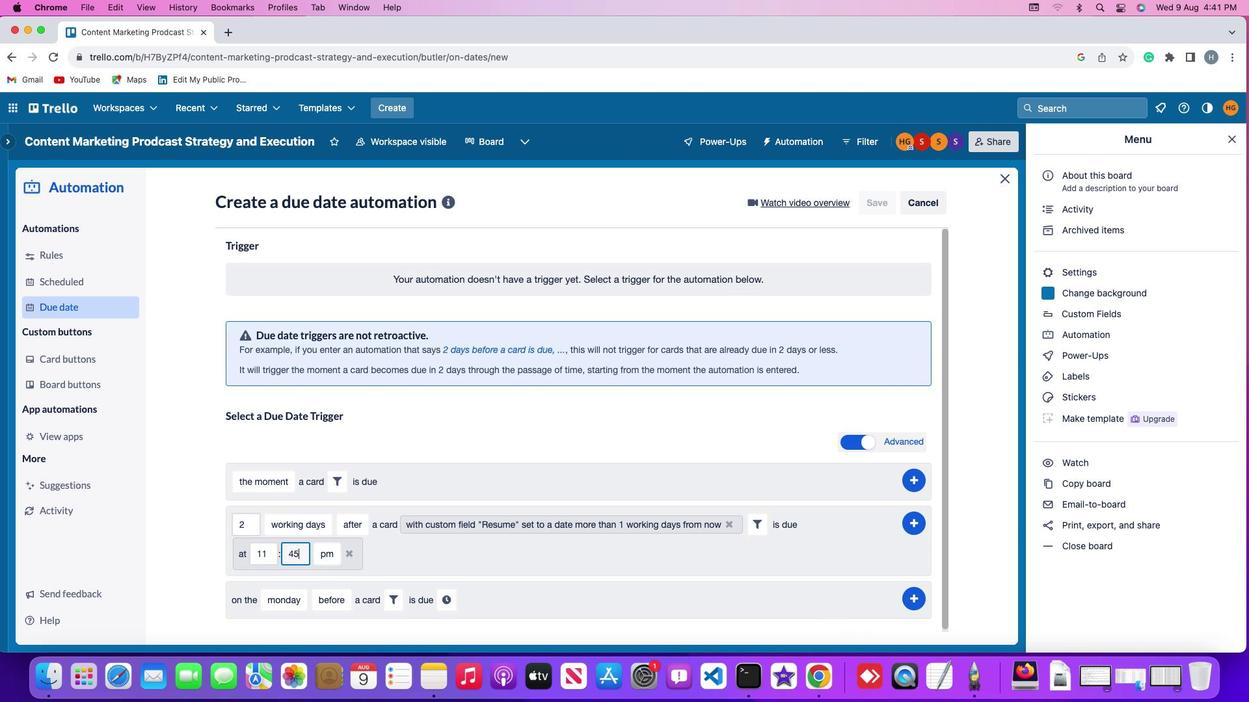 
Action: Mouse pressed left at (302, 555)
Screenshot: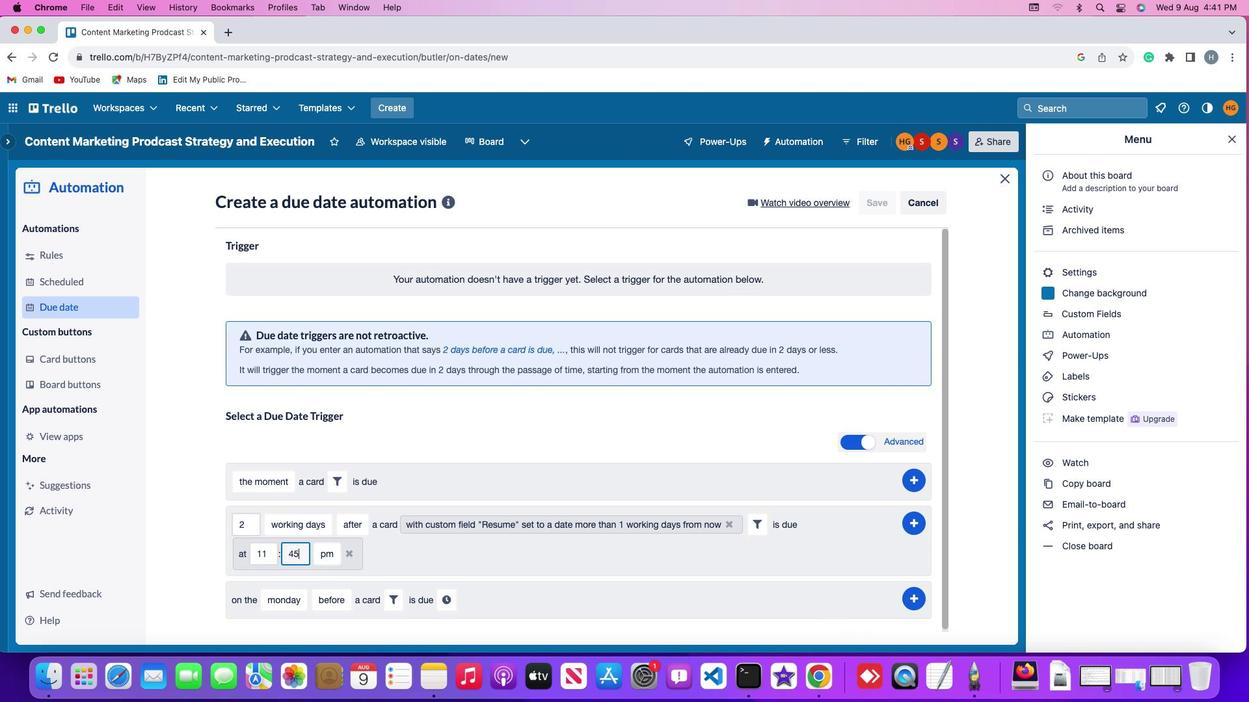 
Action: Mouse moved to (302, 555)
Screenshot: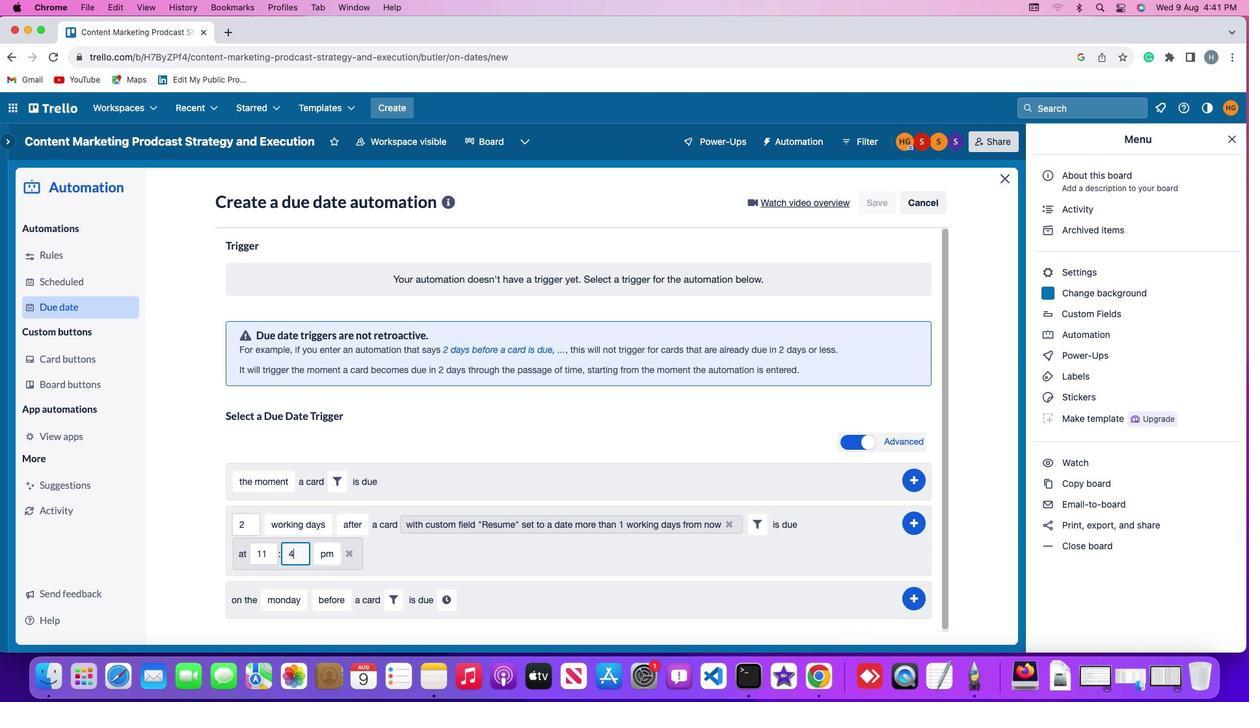
Action: Key pressed Key.backspaceKey.backspace
Screenshot: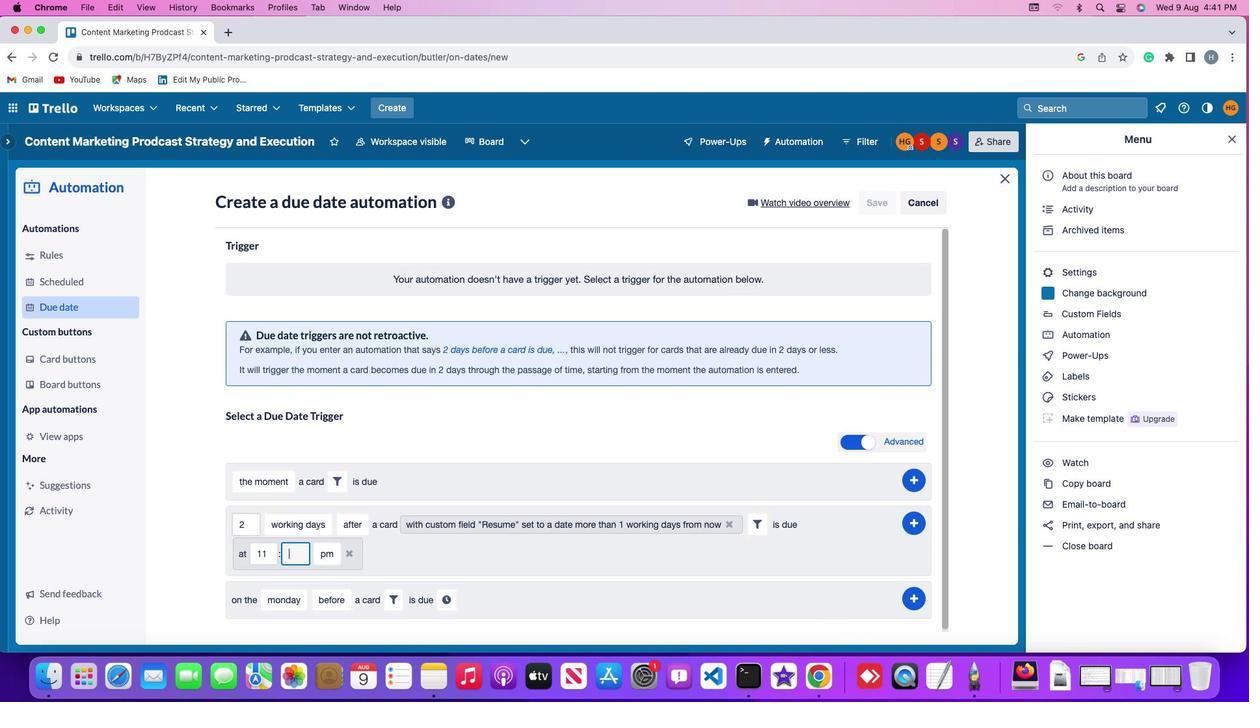 
Action: Mouse moved to (301, 555)
Screenshot: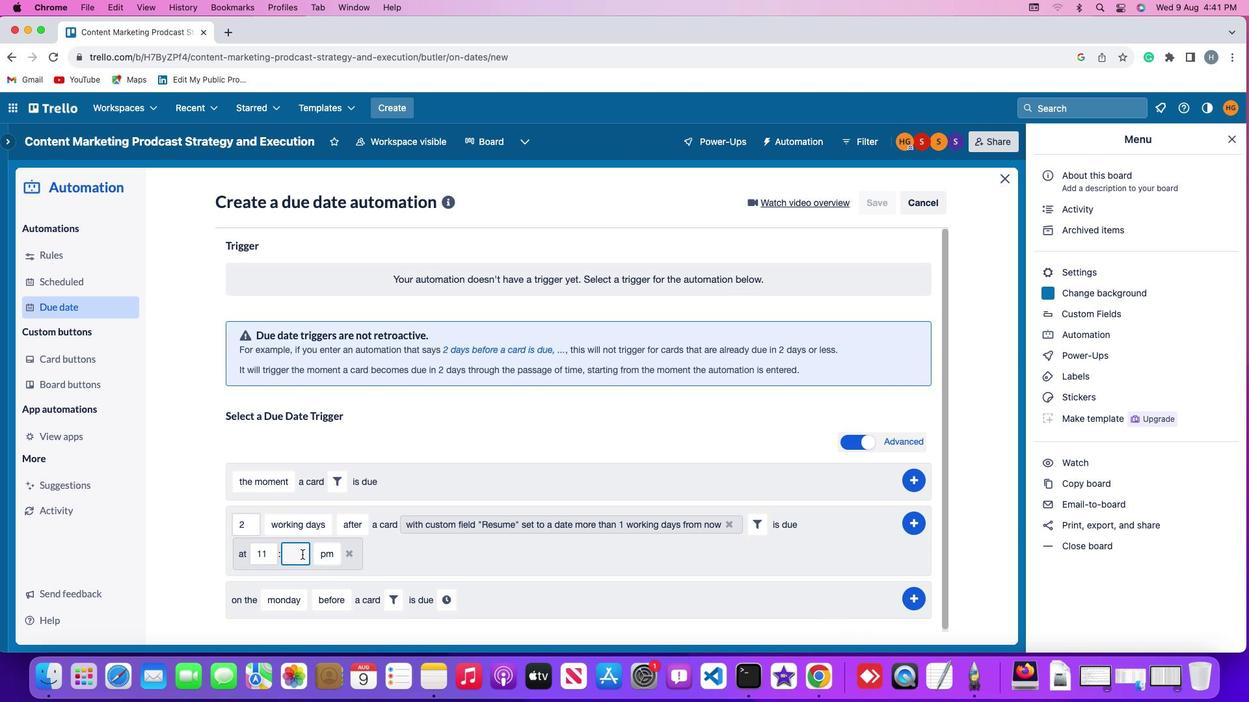 
Action: Key pressed '0''0'
Screenshot: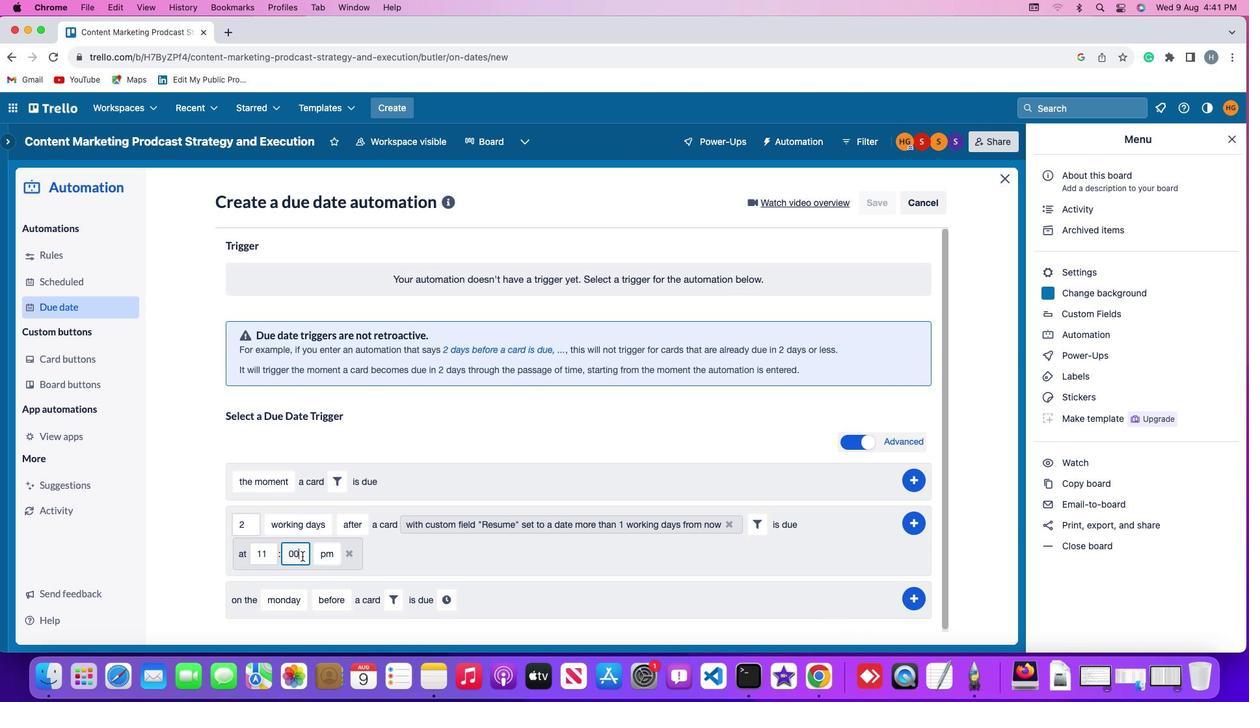 
Action: Mouse moved to (320, 553)
Screenshot: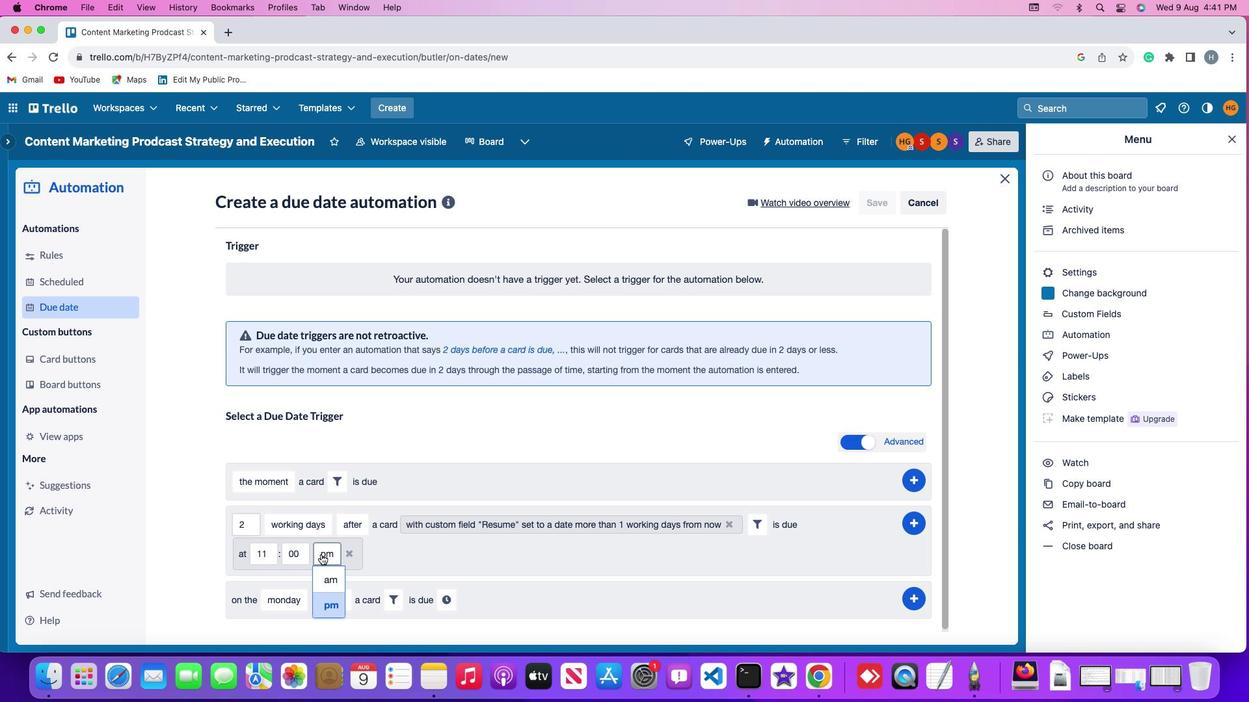 
Action: Mouse pressed left at (320, 553)
Screenshot: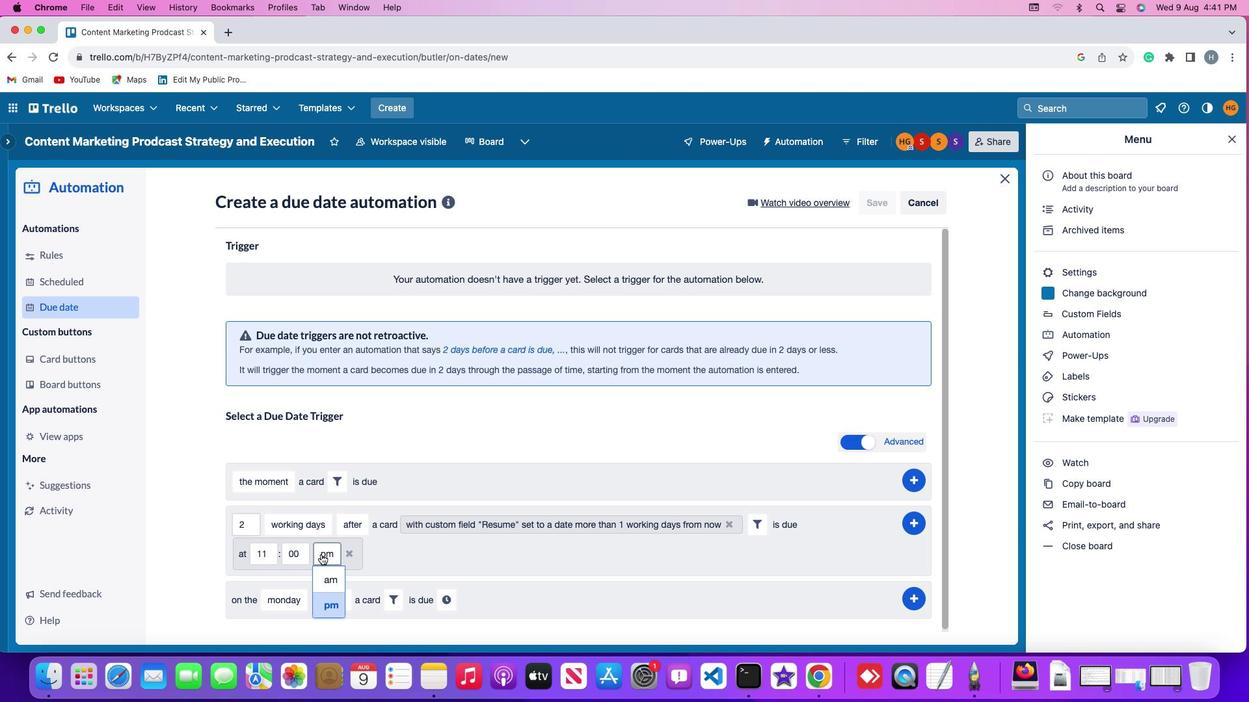 
Action: Mouse moved to (331, 579)
Screenshot: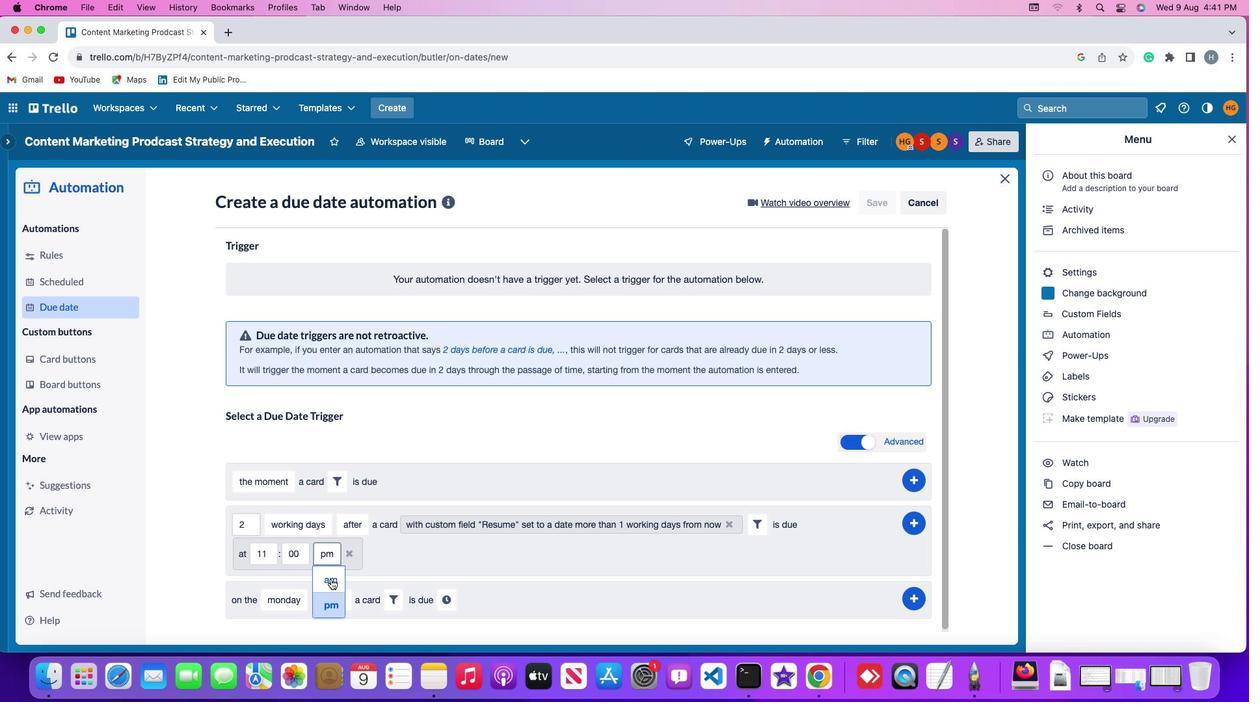 
Action: Mouse pressed left at (331, 579)
Screenshot: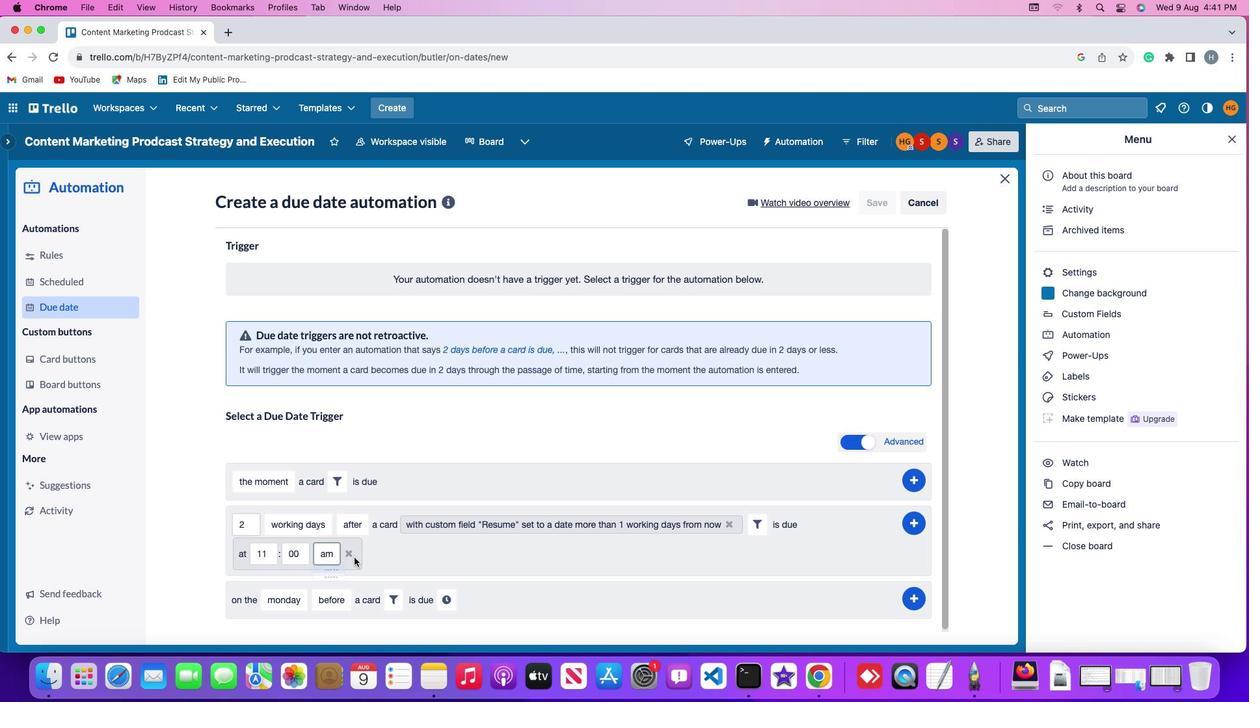 
Action: Mouse moved to (914, 518)
Screenshot: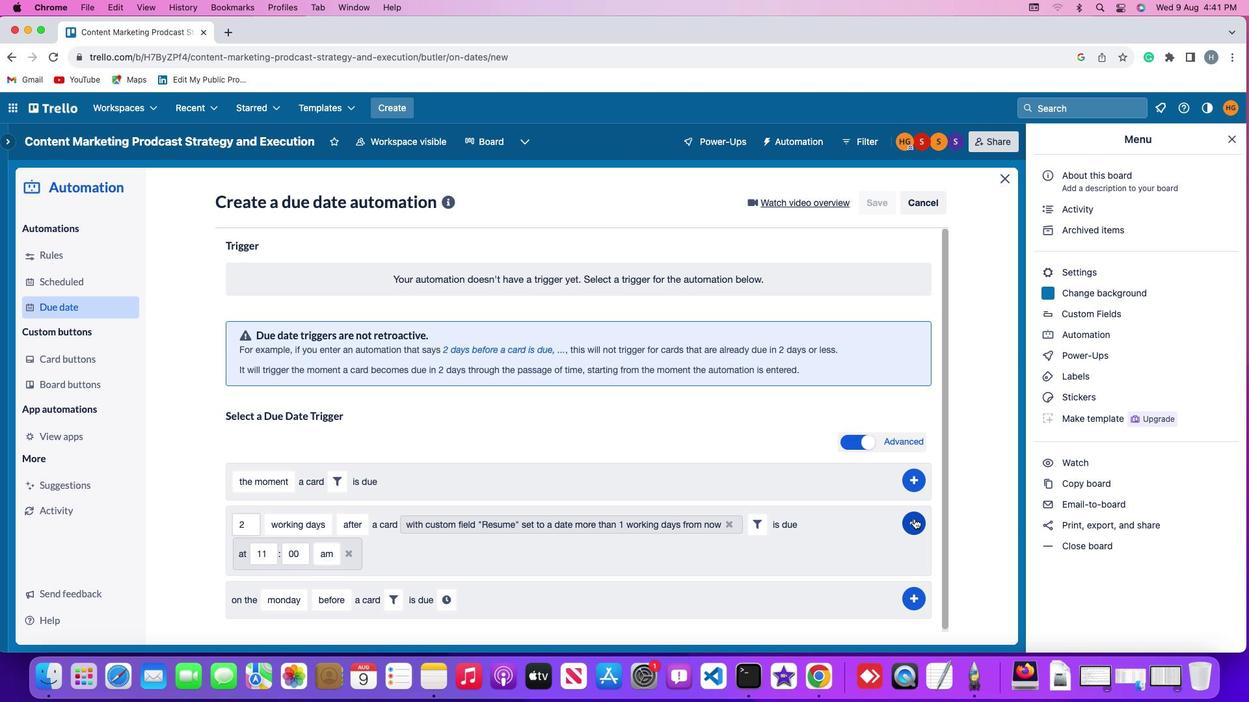 
Action: Mouse pressed left at (914, 518)
Screenshot: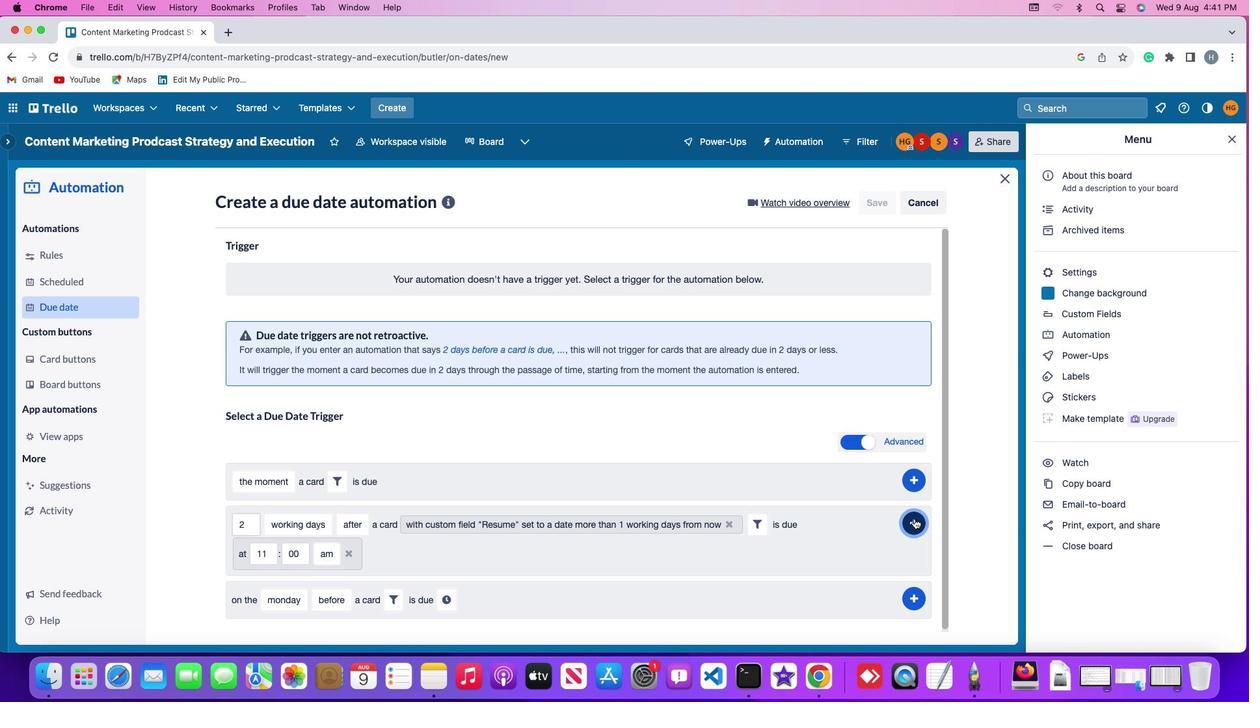 
Action: Mouse moved to (978, 389)
Screenshot: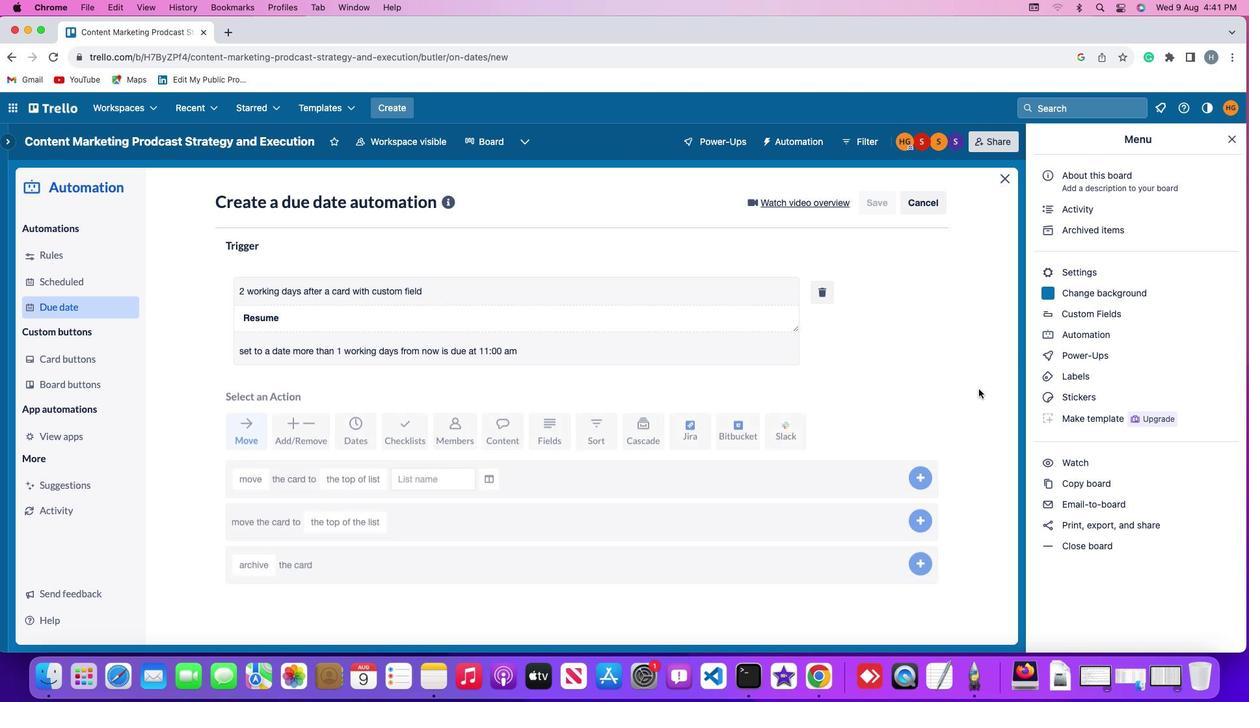 
